Task: Look for space in Nisko, Poland from 6th June, 2023 to 8th June, 2023 for 2 adults in price range Rs.7000 to Rs.12000. Place can be private room with 1  bedroom having 2 beds and 1 bathroom. Property type can be house, flat, guest house. Amenities needed are: wifi. Booking option can be shelf check-in. Required host language is English.
Action: Mouse pressed left at (559, 98)
Screenshot: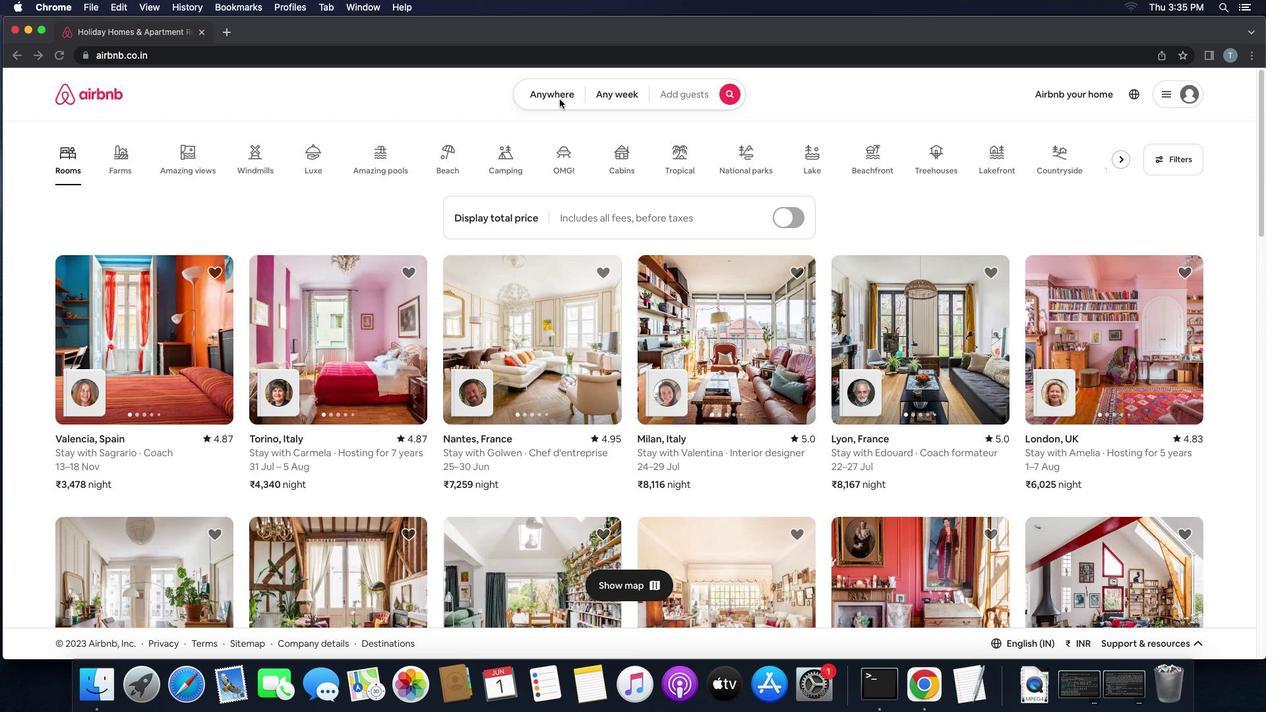 
Action: Mouse pressed left at (559, 98)
Screenshot: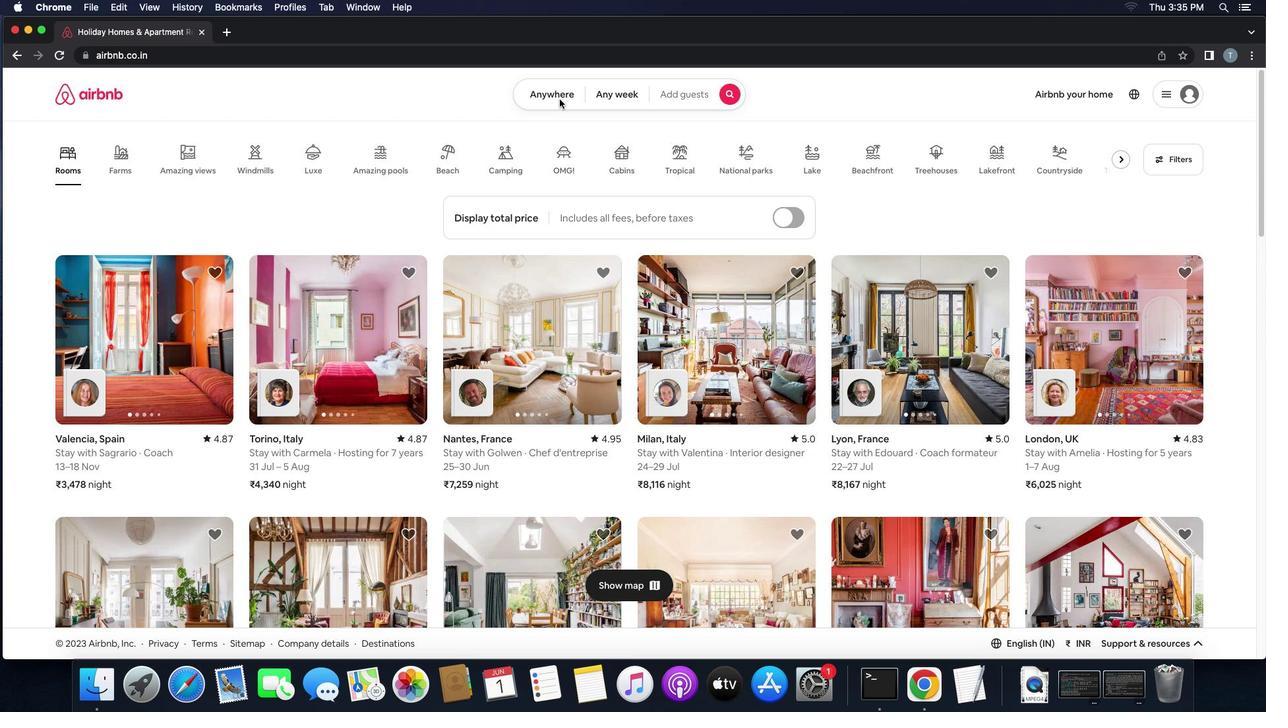 
Action: Mouse moved to (449, 147)
Screenshot: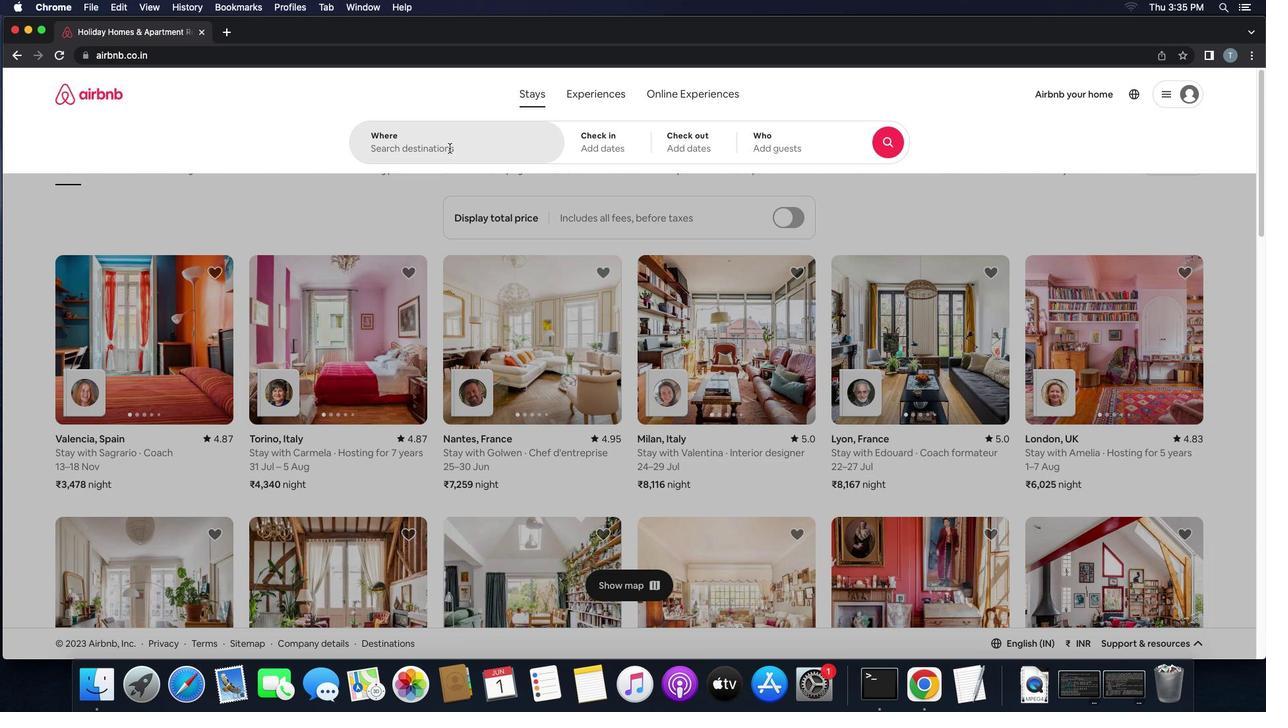 
Action: Mouse pressed left at (449, 147)
Screenshot: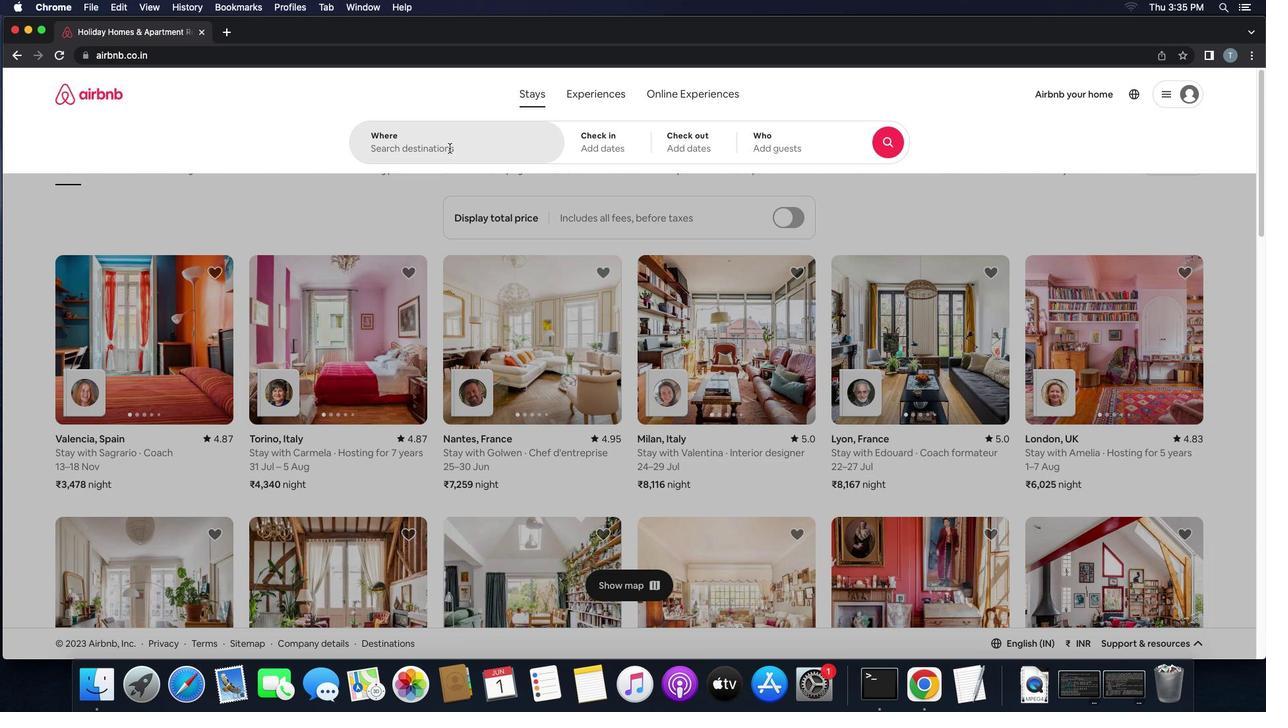 
Action: Key pressed 'n''i''s''k''o'Key.space'p''o''l''a''n''d'
Screenshot: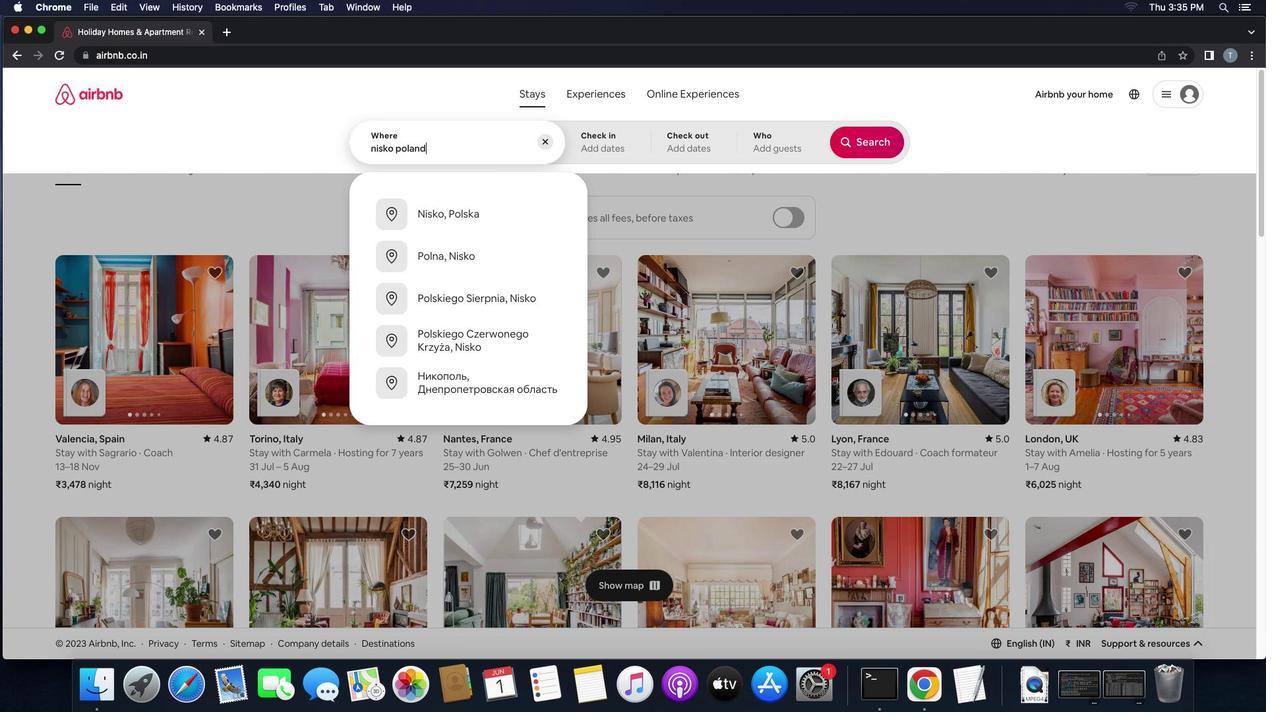 
Action: Mouse moved to (439, 215)
Screenshot: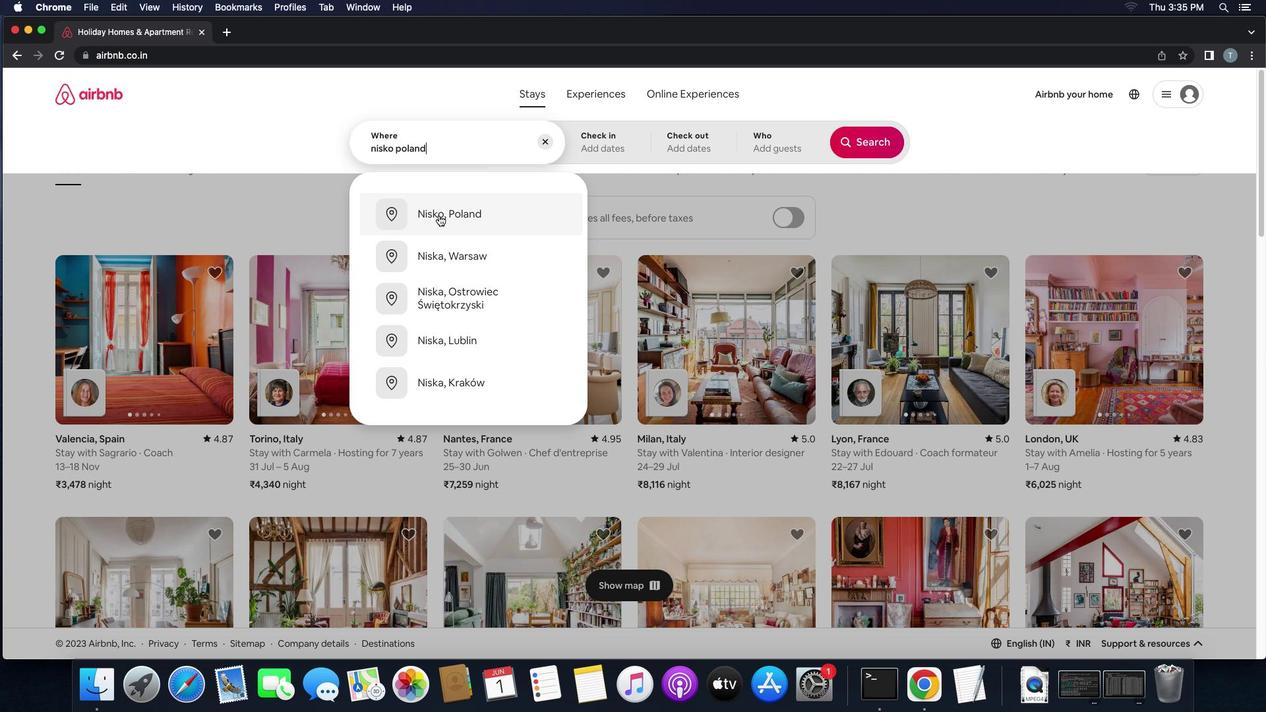 
Action: Mouse pressed left at (439, 215)
Screenshot: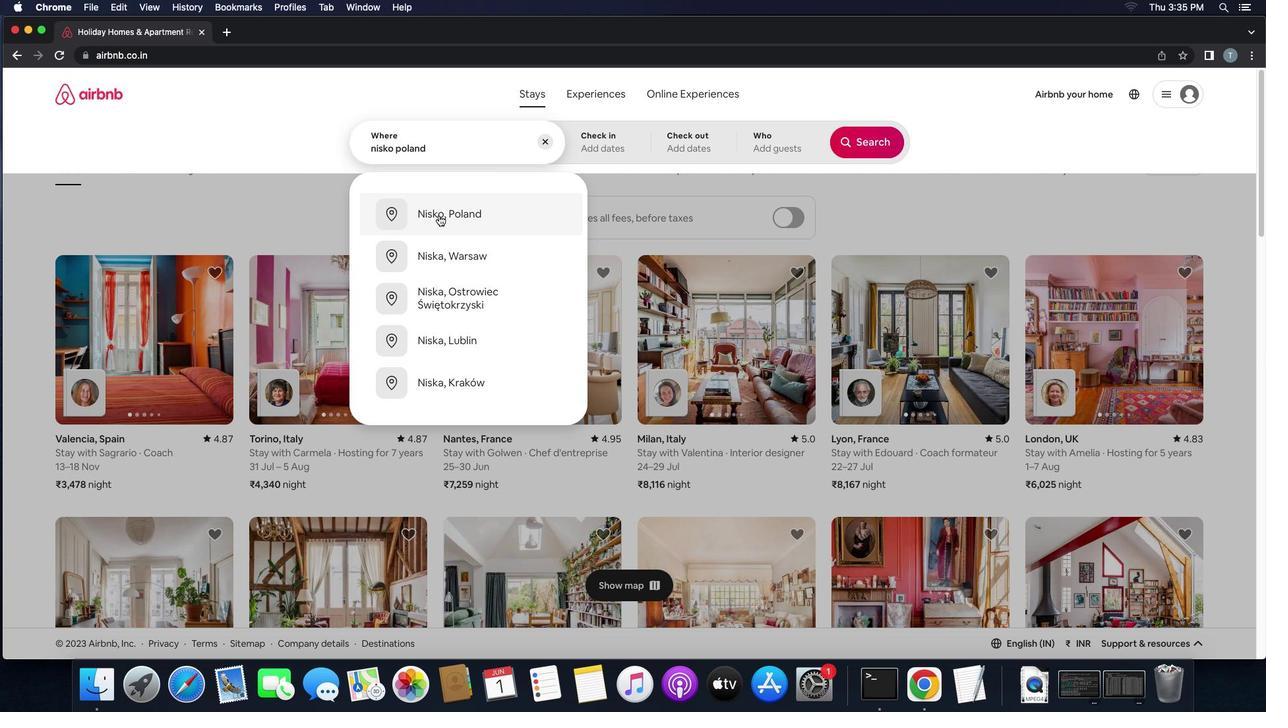 
Action: Mouse moved to (466, 343)
Screenshot: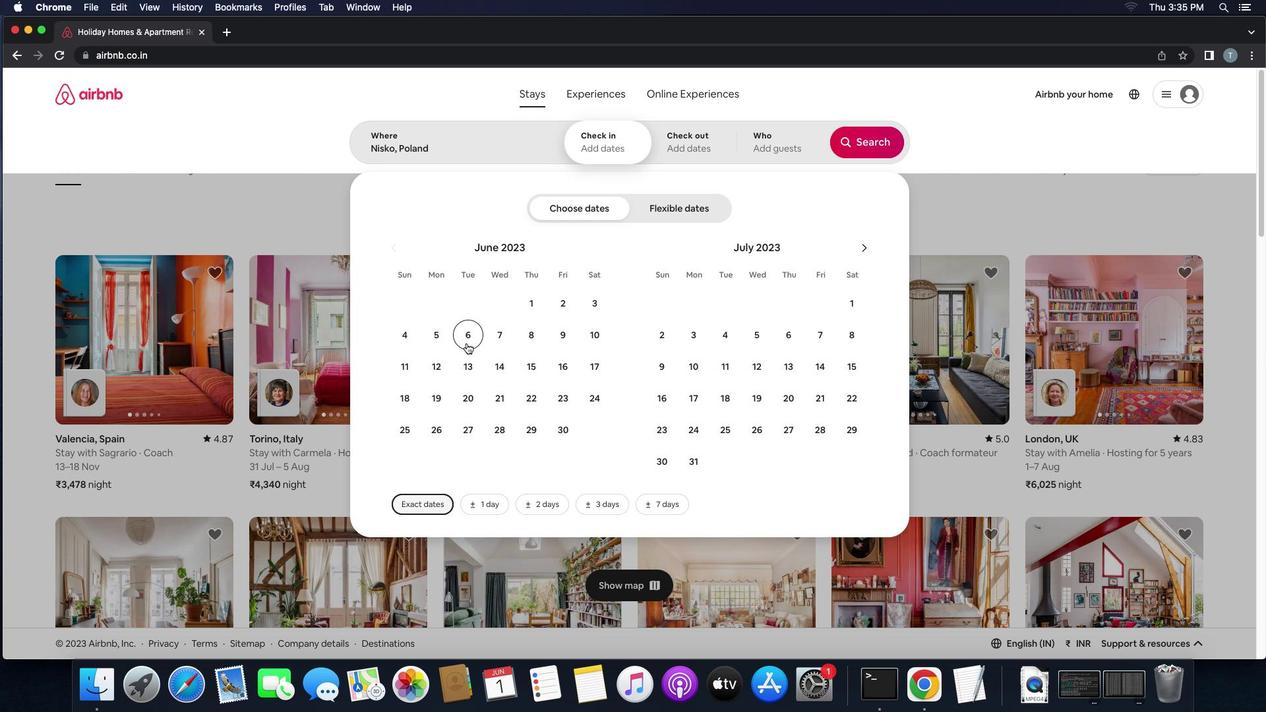 
Action: Mouse pressed left at (466, 343)
Screenshot: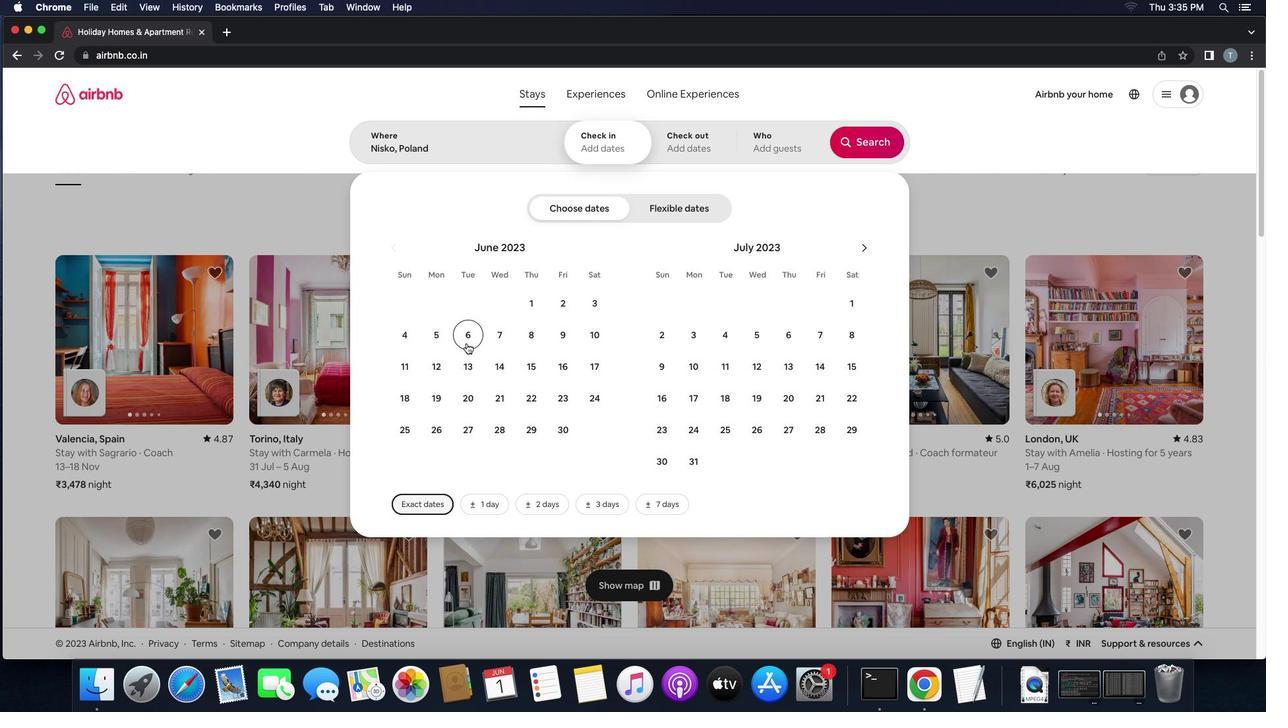 
Action: Mouse moved to (534, 338)
Screenshot: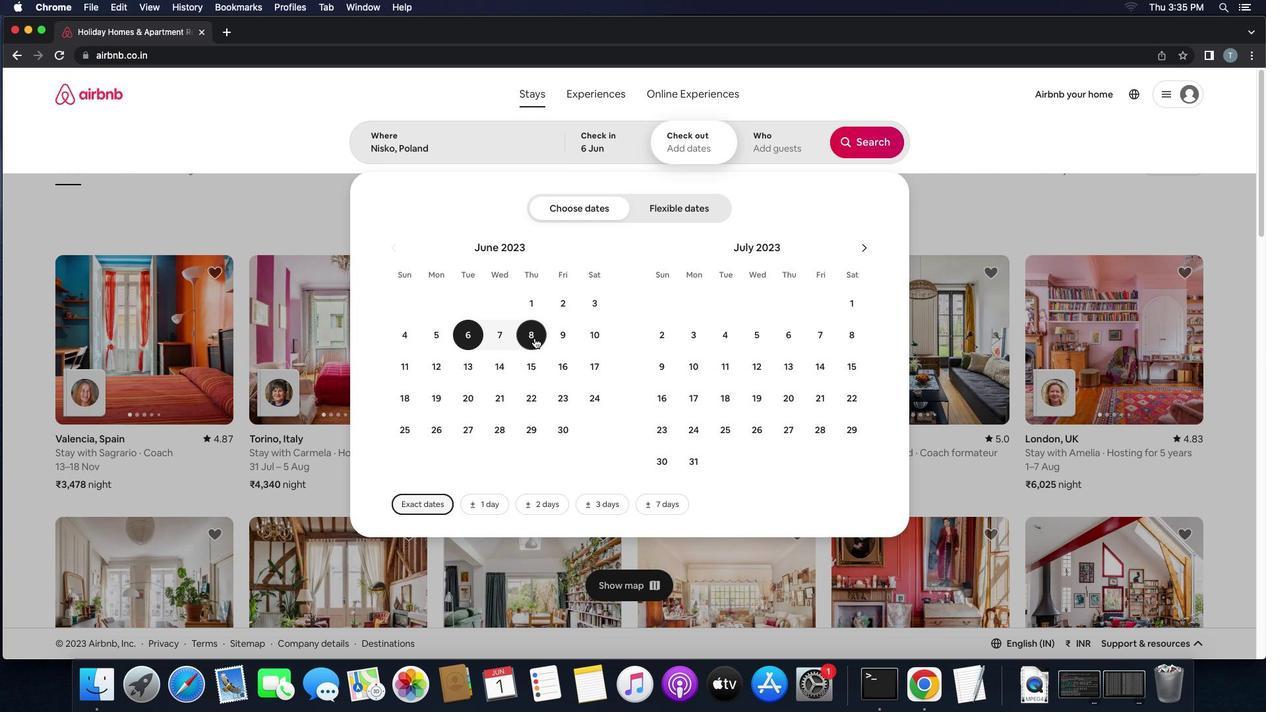 
Action: Mouse pressed left at (534, 338)
Screenshot: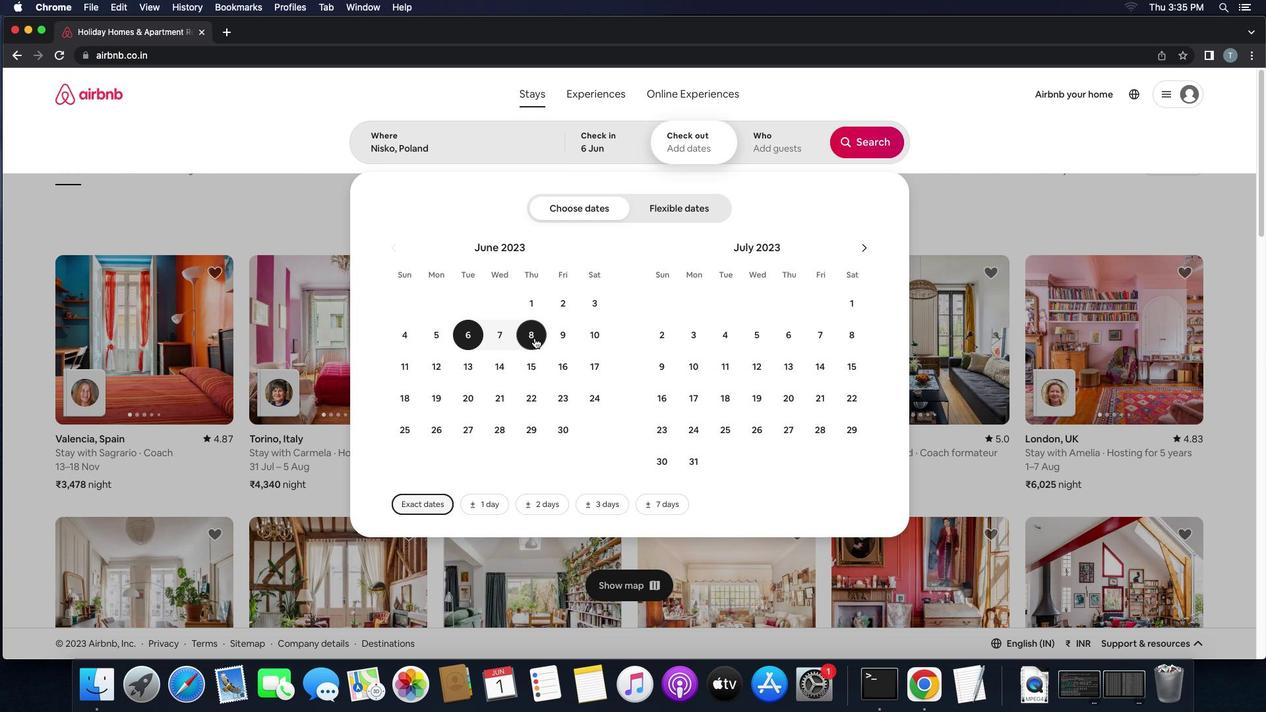 
Action: Mouse moved to (768, 150)
Screenshot: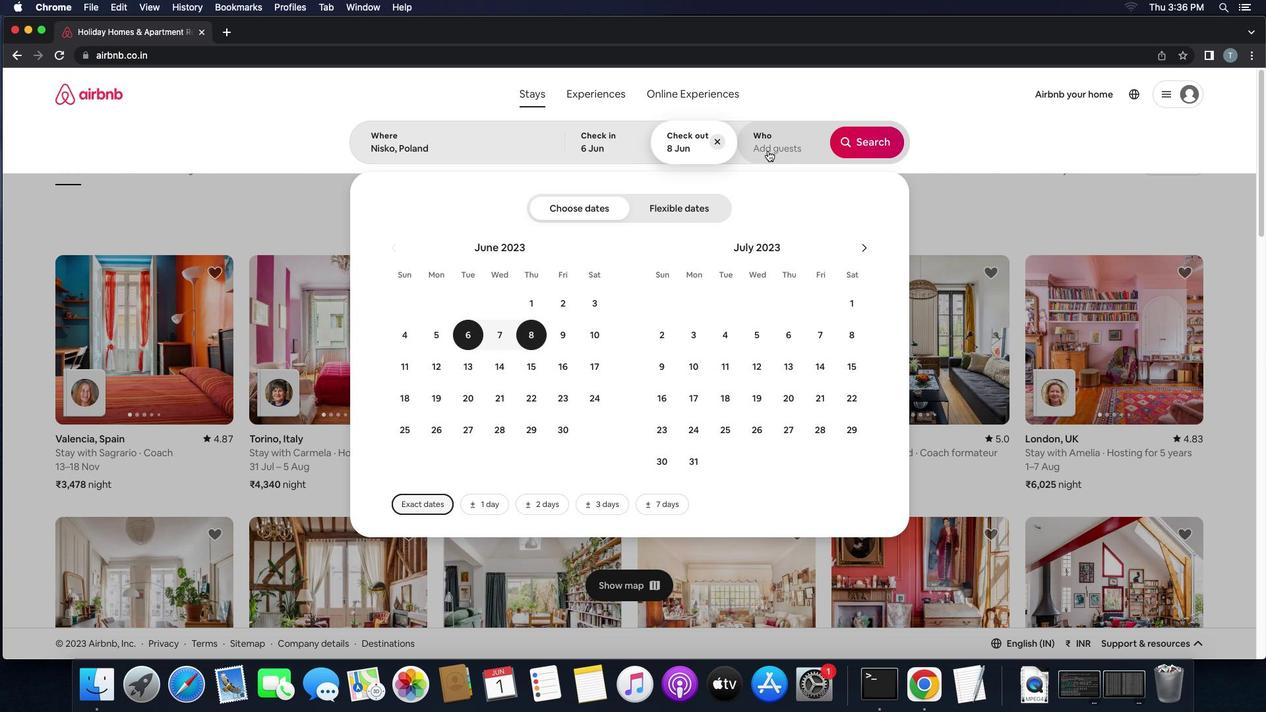 
Action: Mouse pressed left at (768, 150)
Screenshot: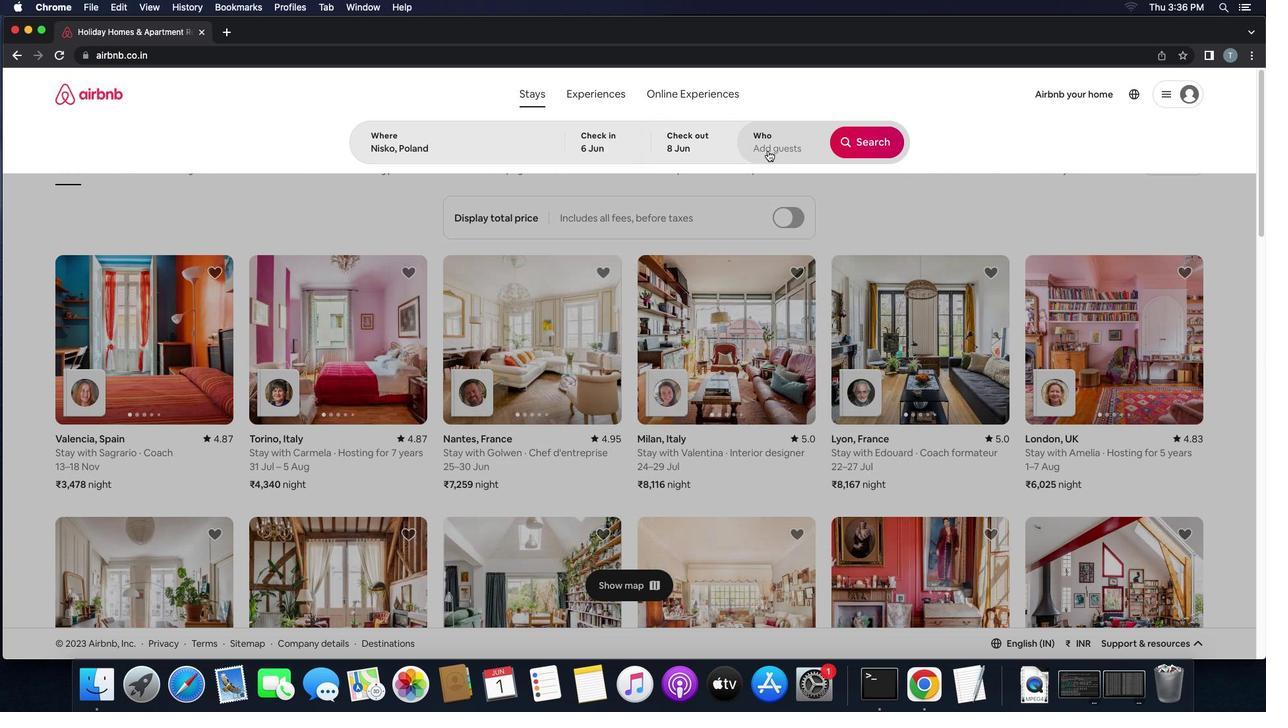 
Action: Mouse moved to (865, 215)
Screenshot: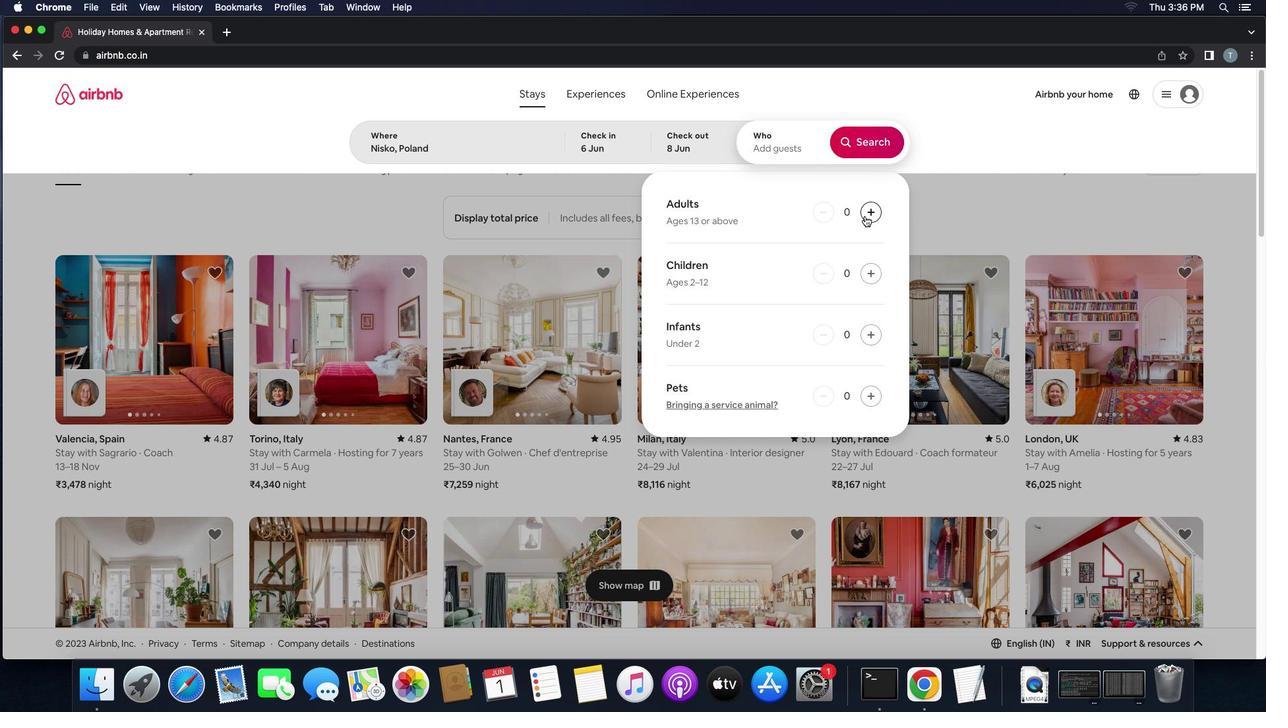 
Action: Mouse pressed left at (865, 215)
Screenshot: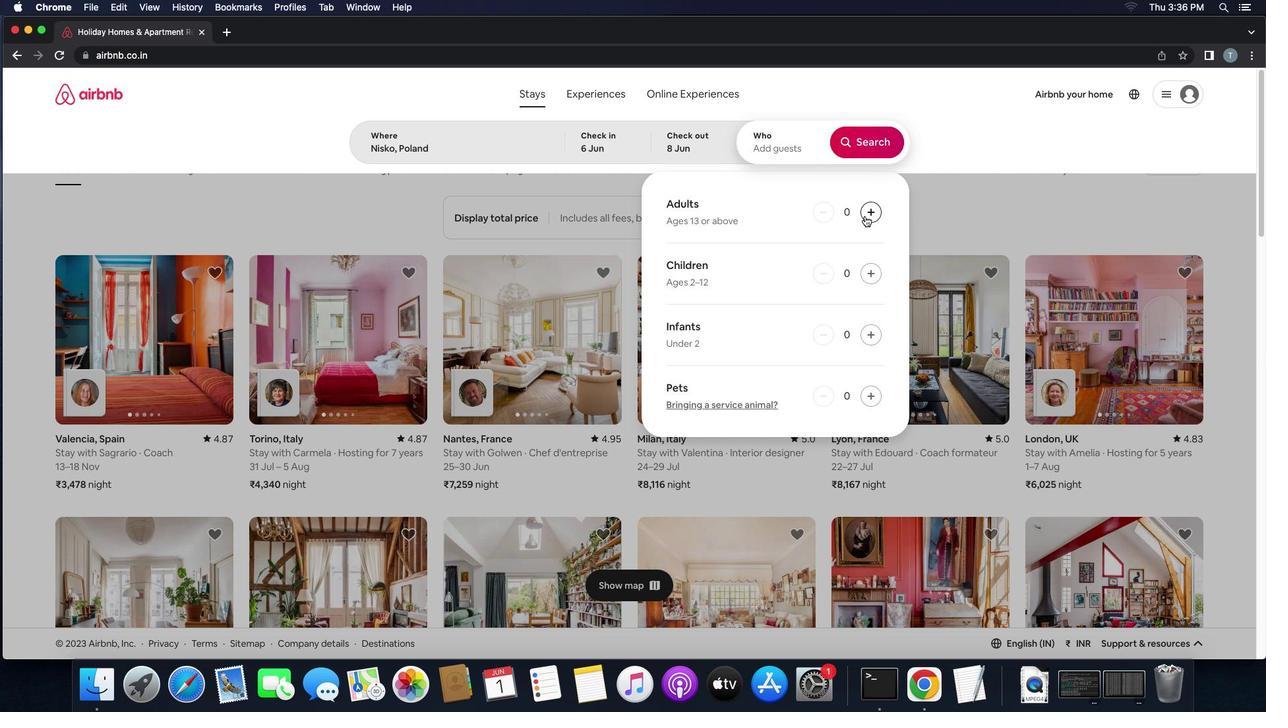 
Action: Mouse pressed left at (865, 215)
Screenshot: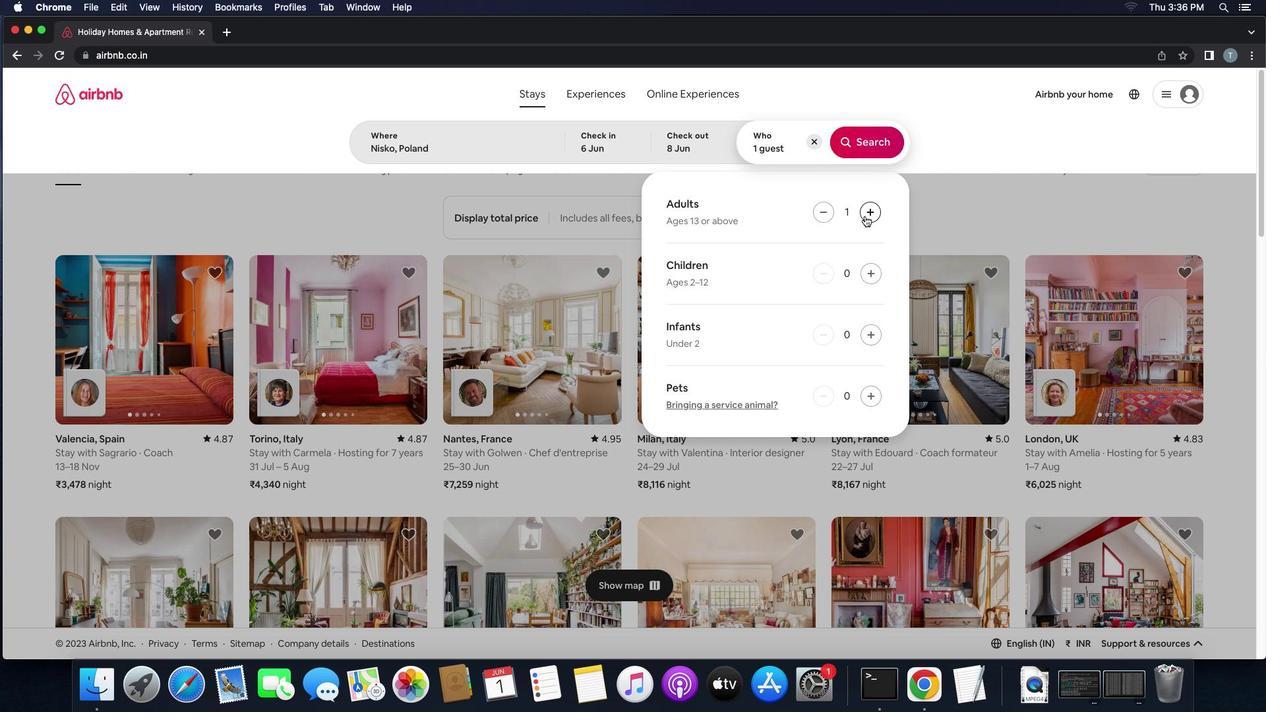 
Action: Mouse moved to (872, 149)
Screenshot: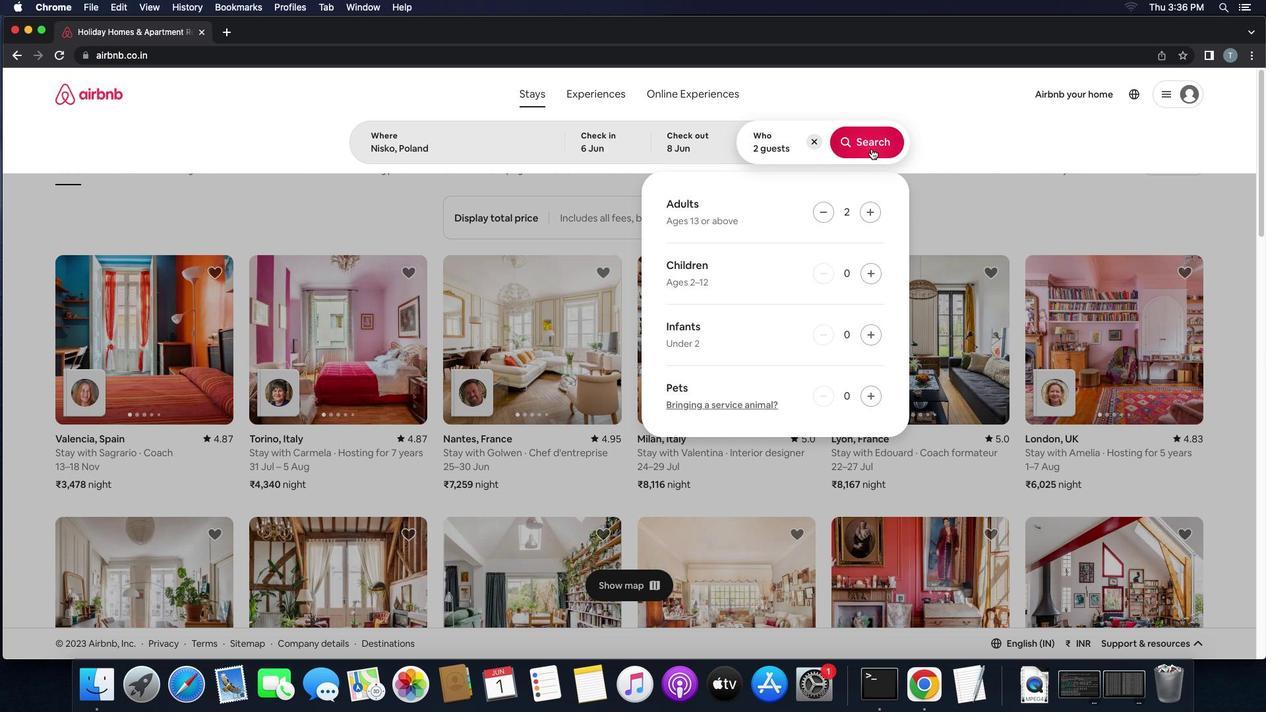 
Action: Mouse pressed left at (872, 149)
Screenshot: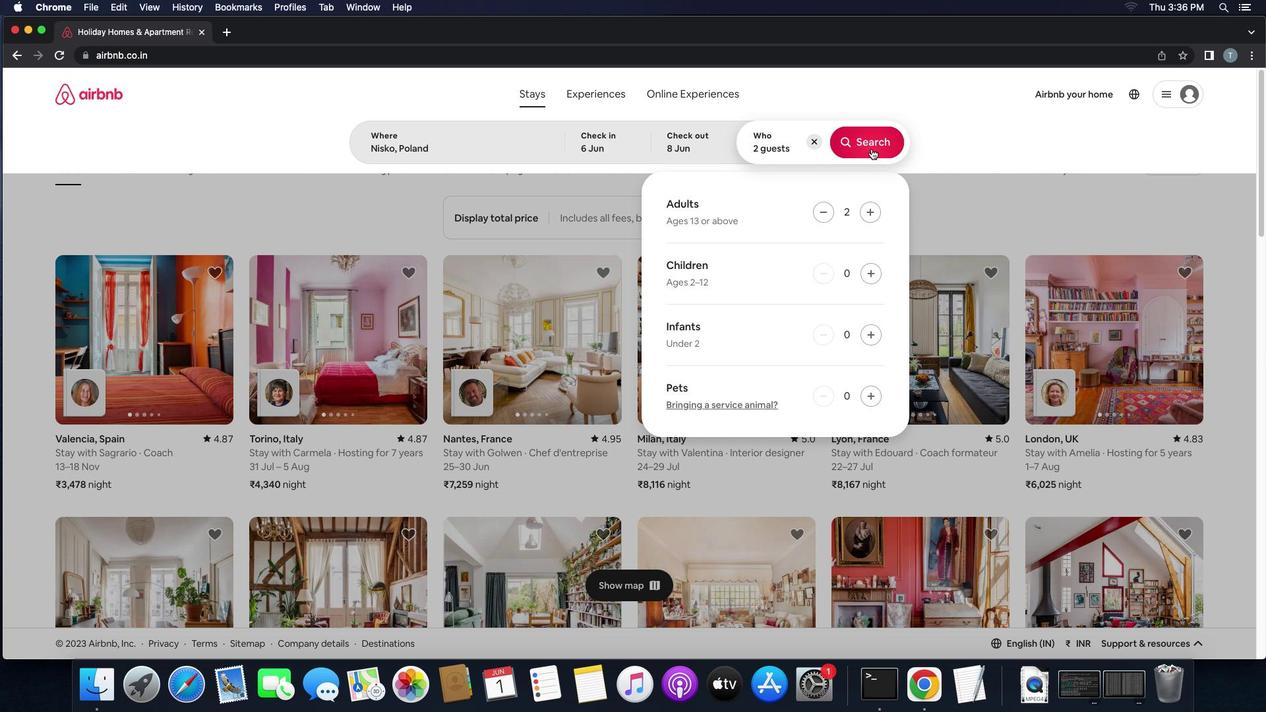 
Action: Mouse moved to (1195, 147)
Screenshot: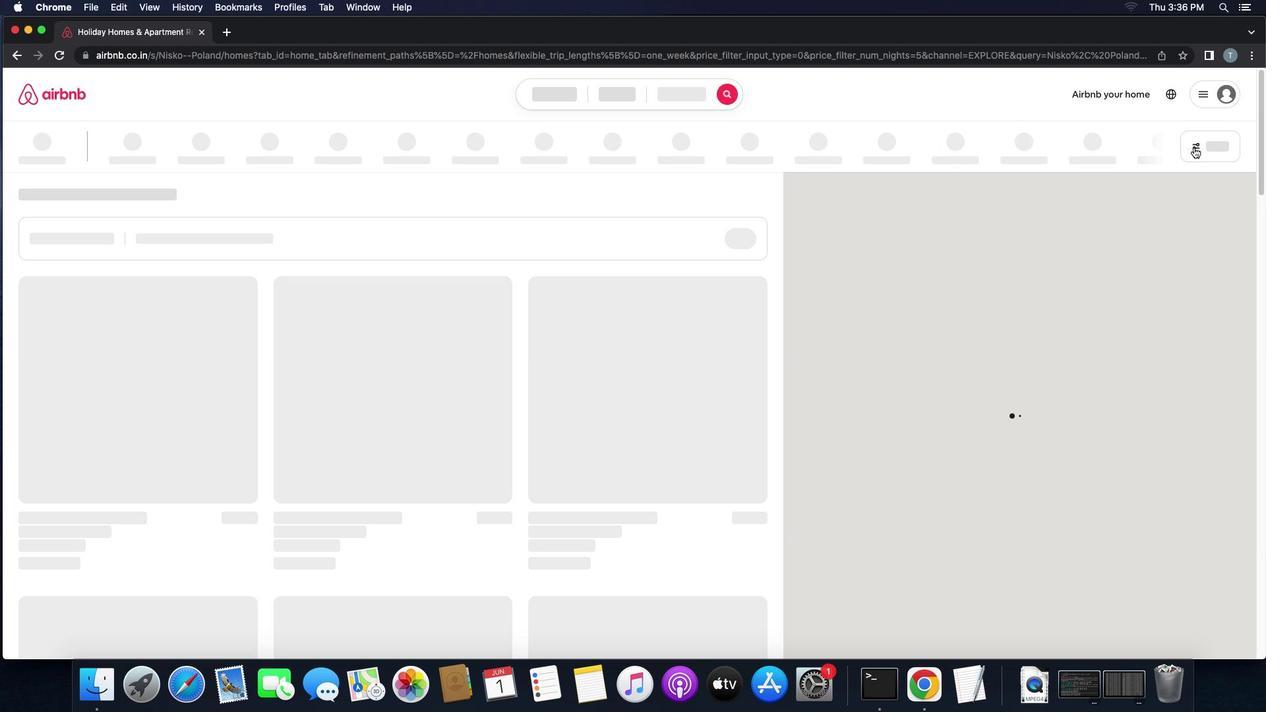 
Action: Mouse pressed left at (1195, 147)
Screenshot: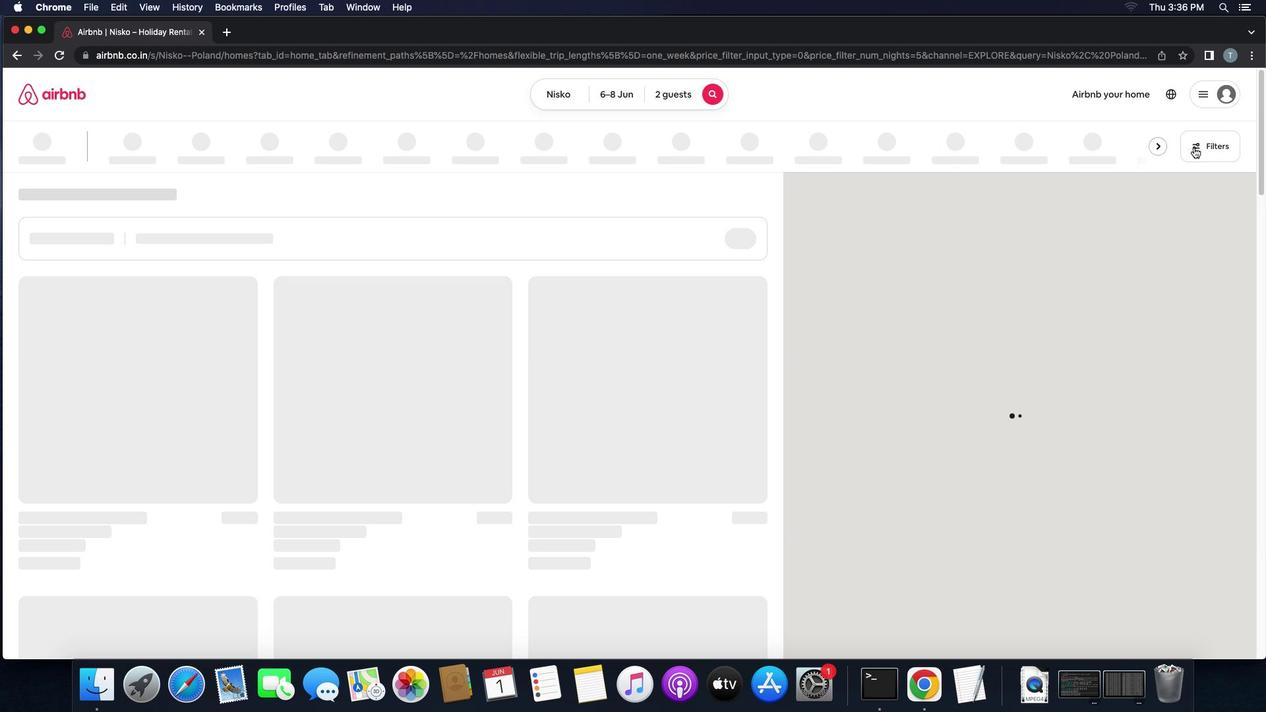 
Action: Mouse moved to (488, 460)
Screenshot: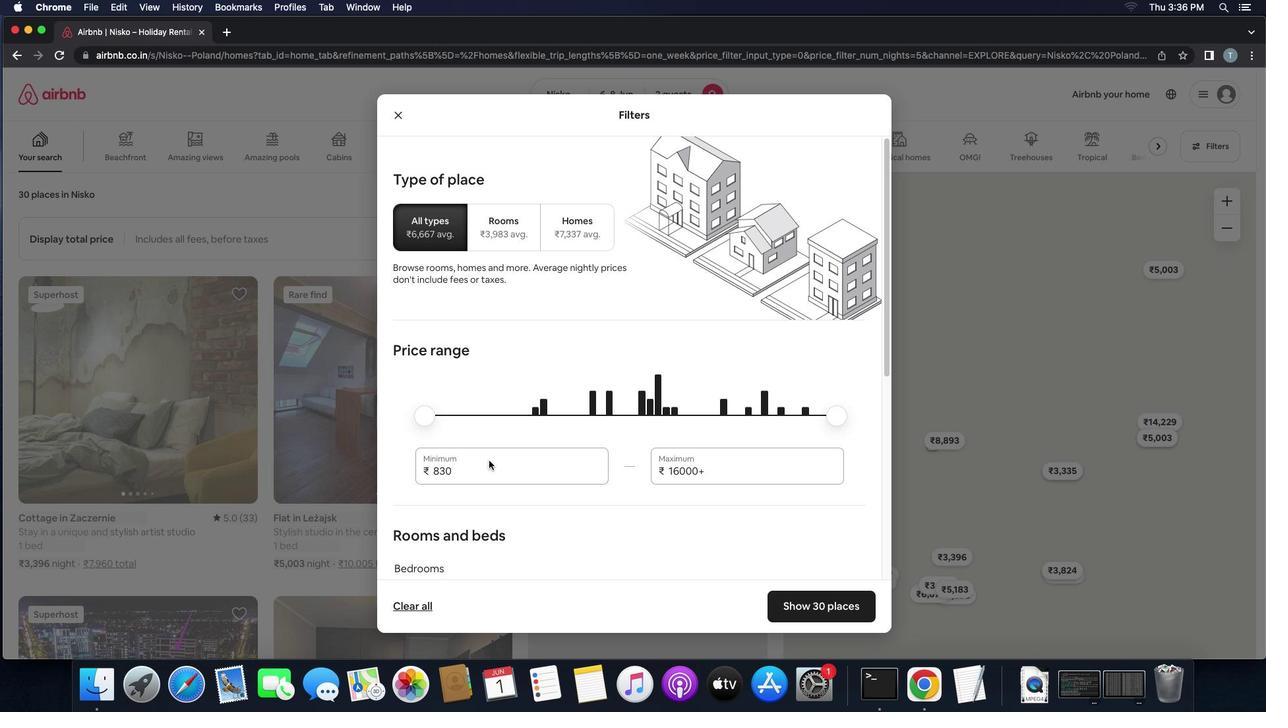 
Action: Mouse pressed left at (488, 460)
Screenshot: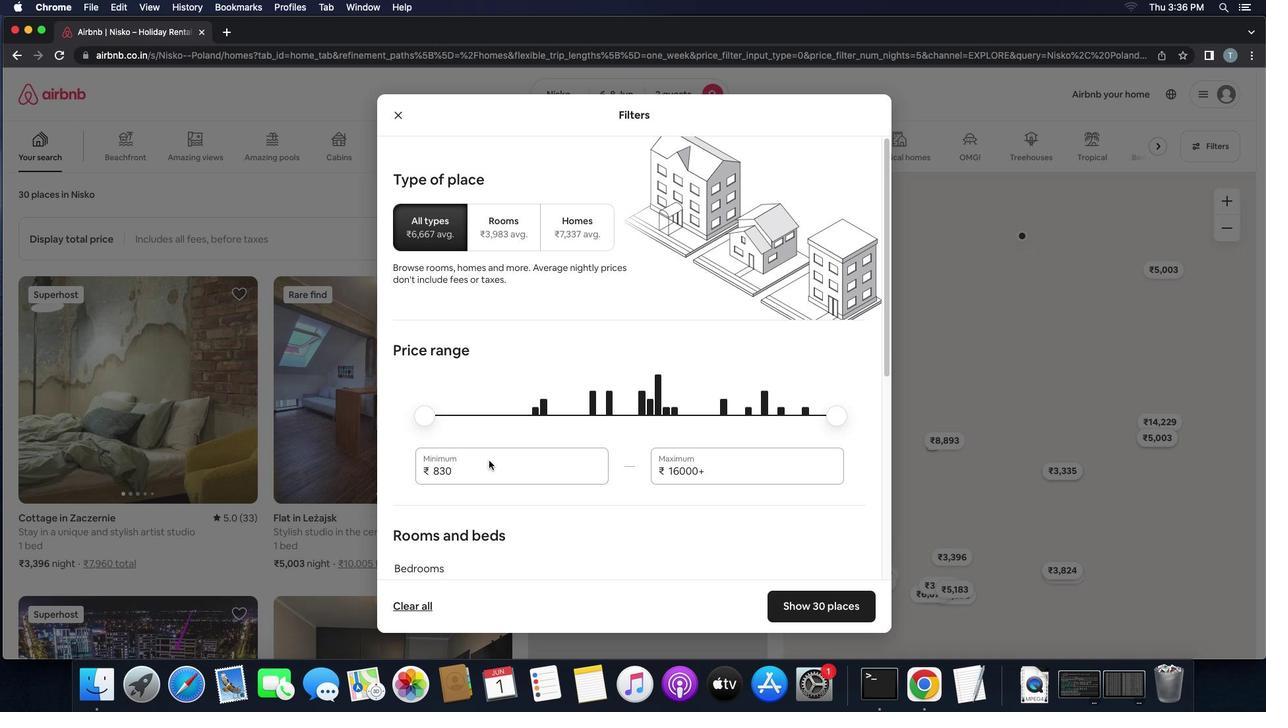 
Action: Mouse moved to (484, 469)
Screenshot: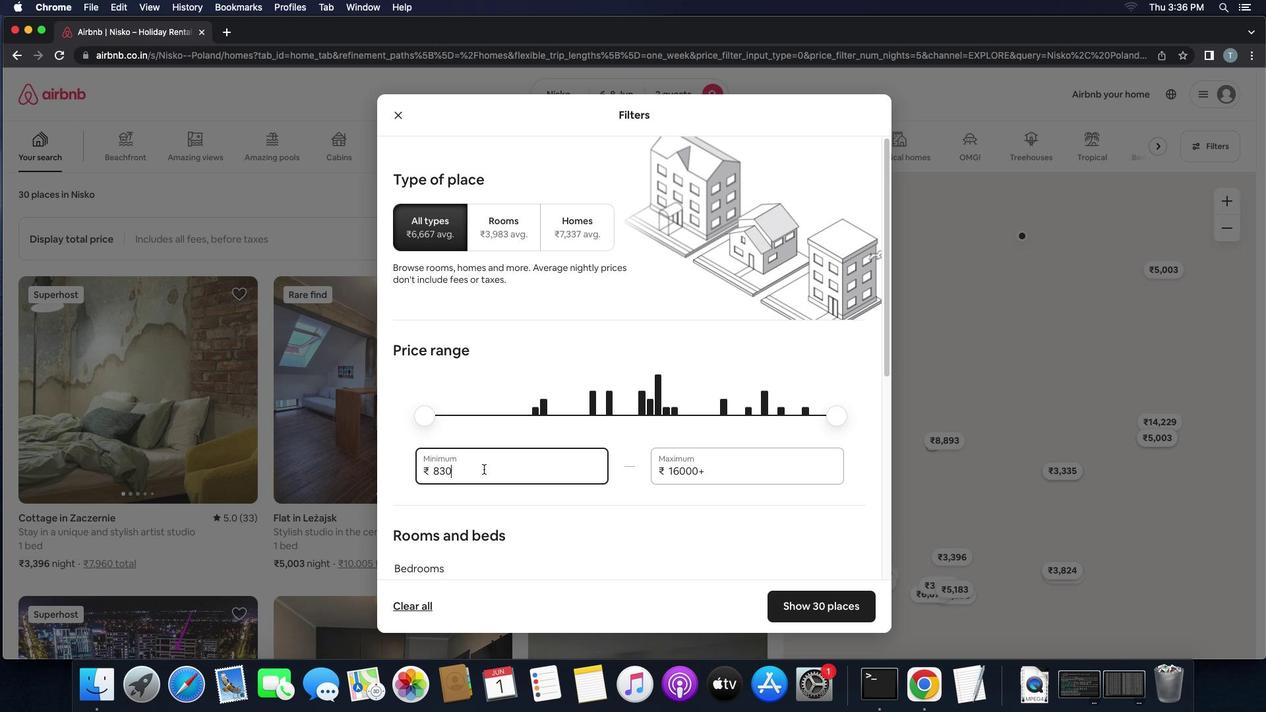 
Action: Key pressed Key.backspaceKey.backspaceKey.backspaceKey.backspace'7''0''0''0'
Screenshot: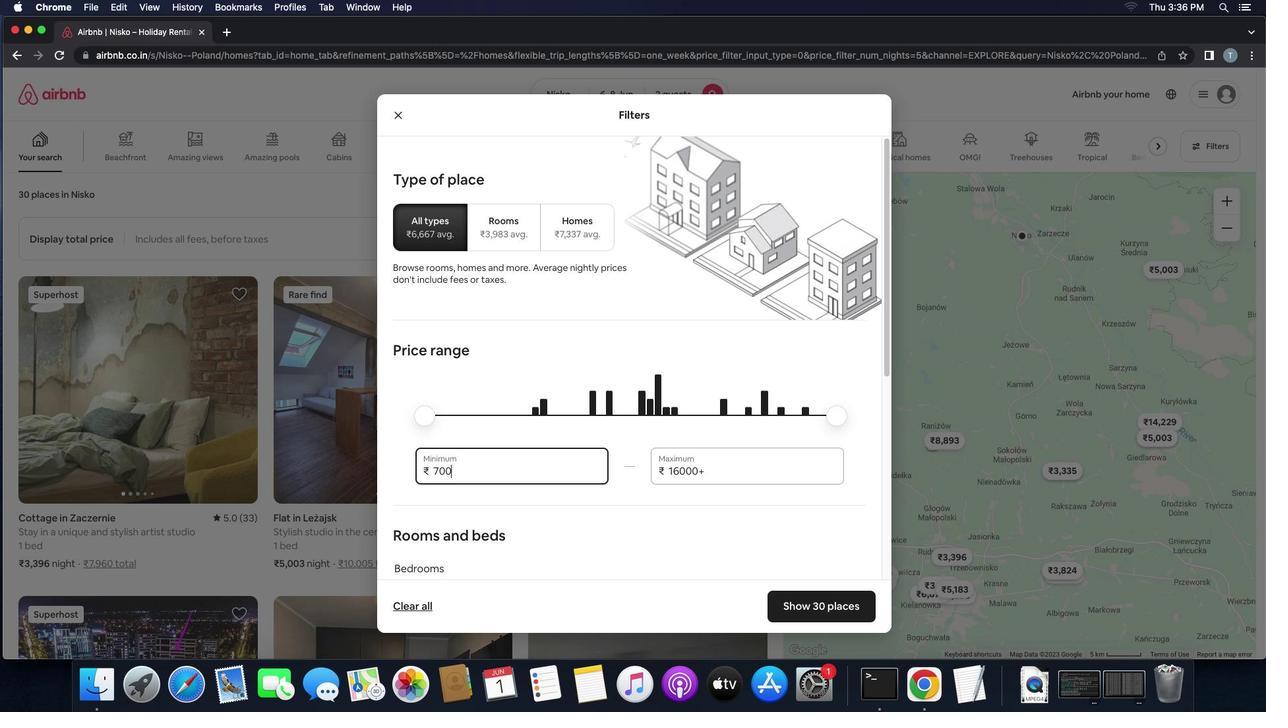 
Action: Mouse moved to (719, 475)
Screenshot: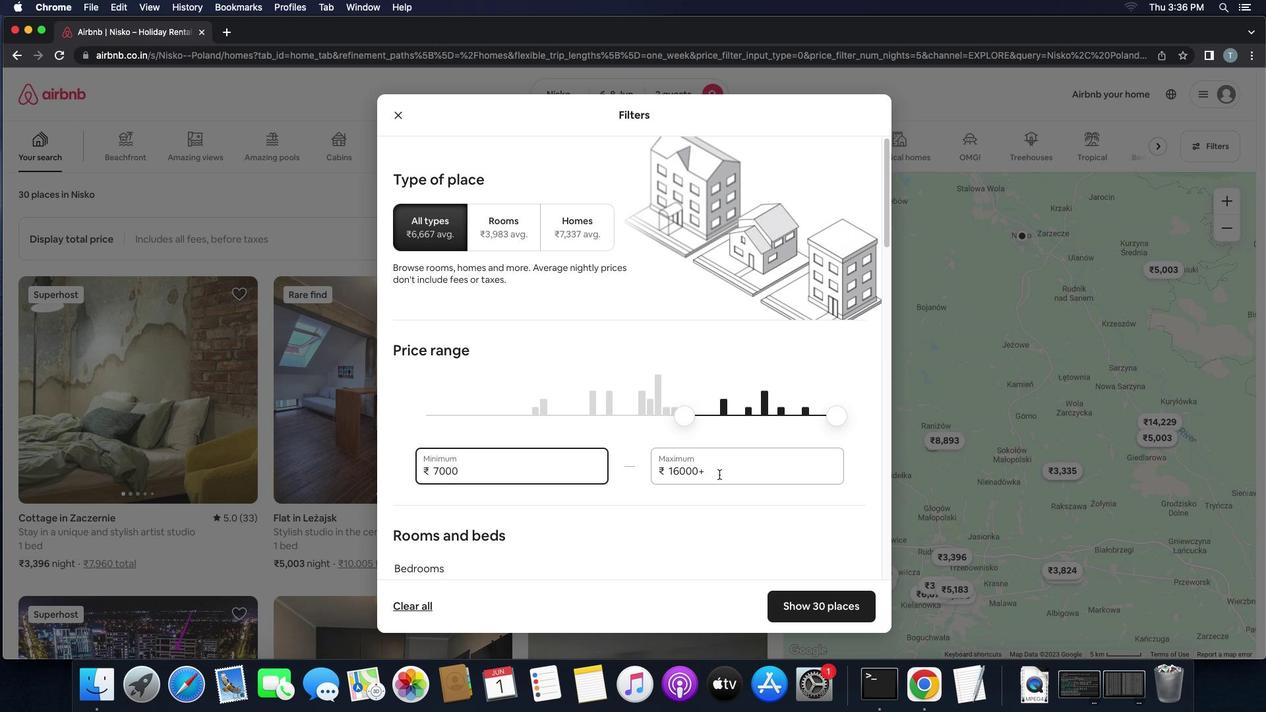 
Action: Mouse pressed left at (719, 475)
Screenshot: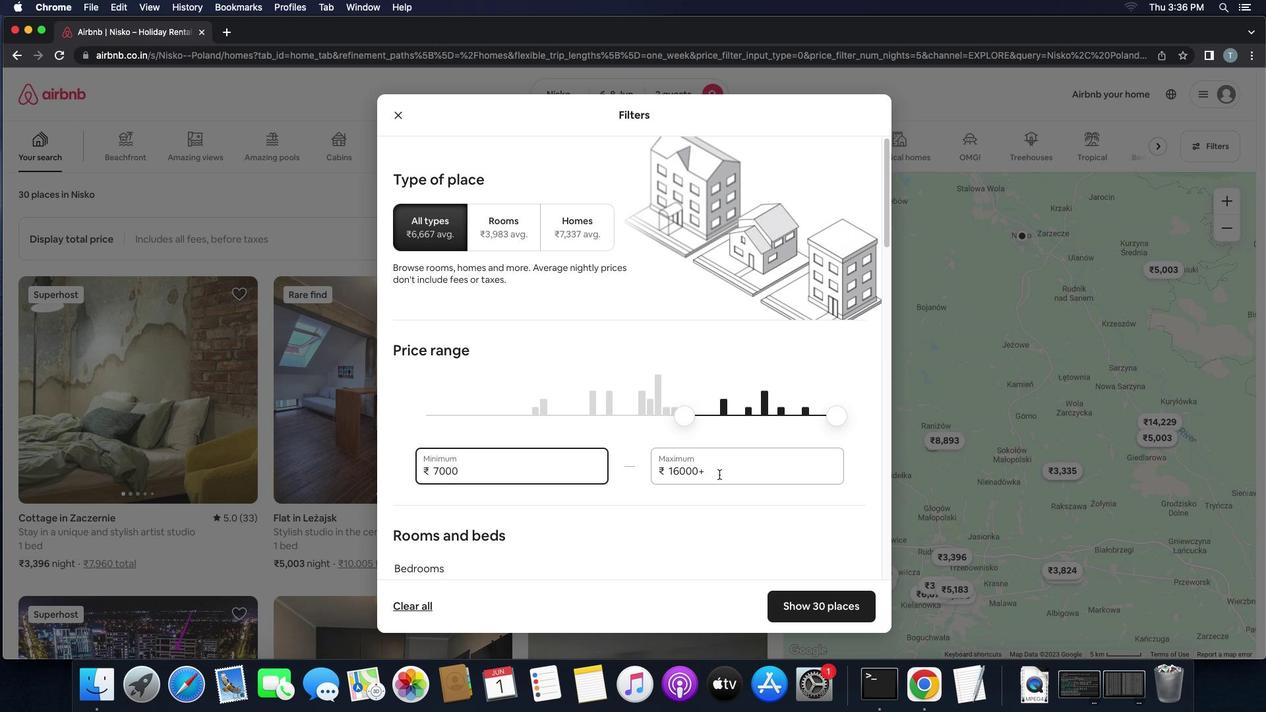 
Action: Mouse moved to (719, 469)
Screenshot: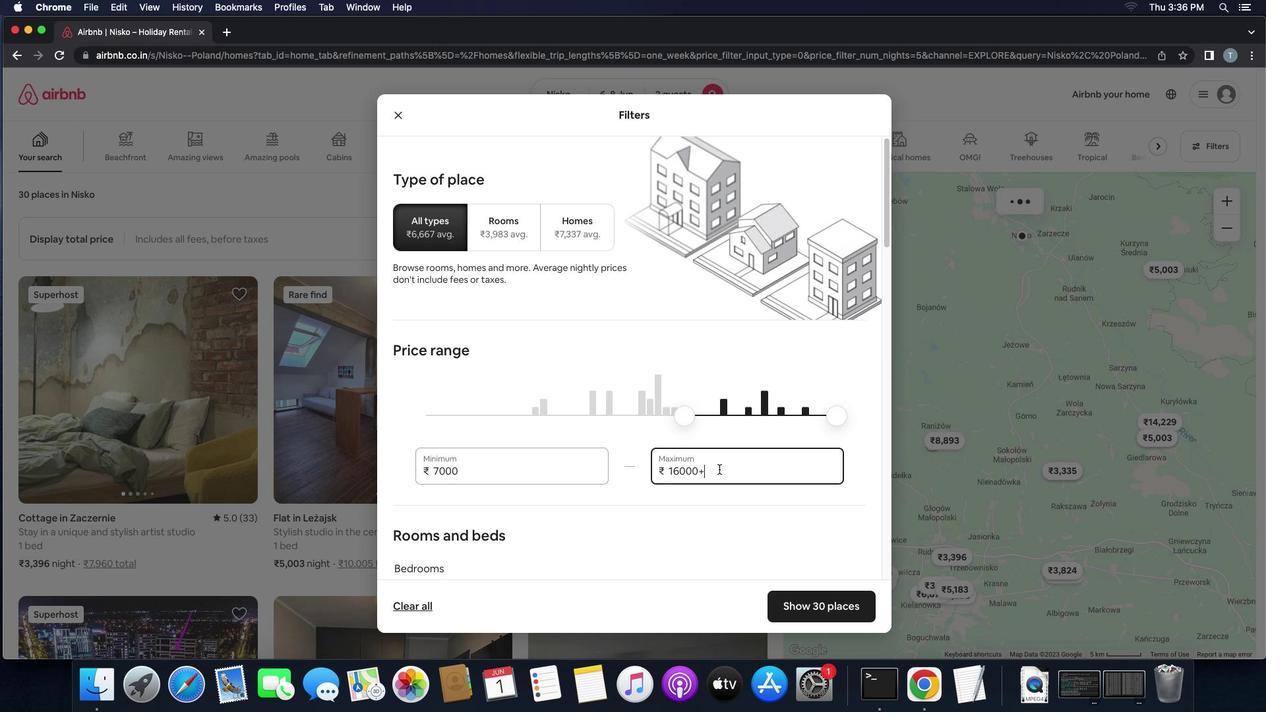 
Action: Key pressed Key.backspaceKey.backspaceKey.backspaceKey.backspaceKey.backspaceKey.backspace'1''2''0''0''0'
Screenshot: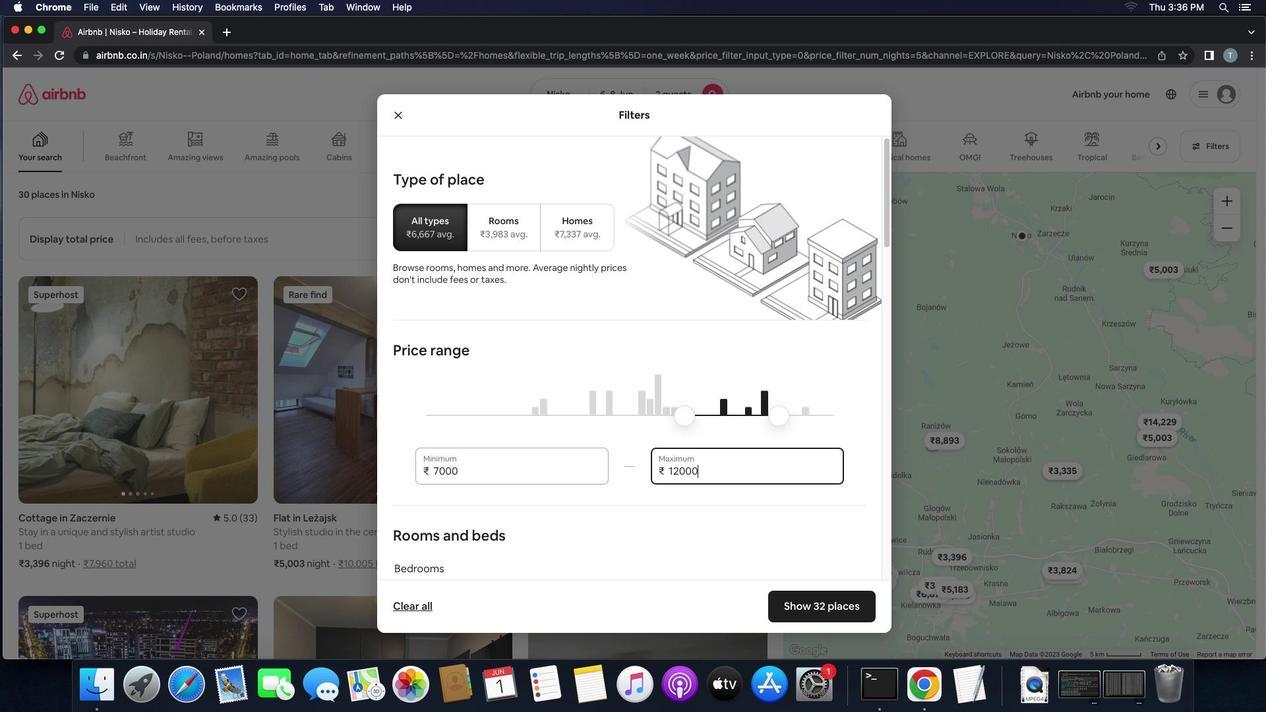 
Action: Mouse moved to (653, 453)
Screenshot: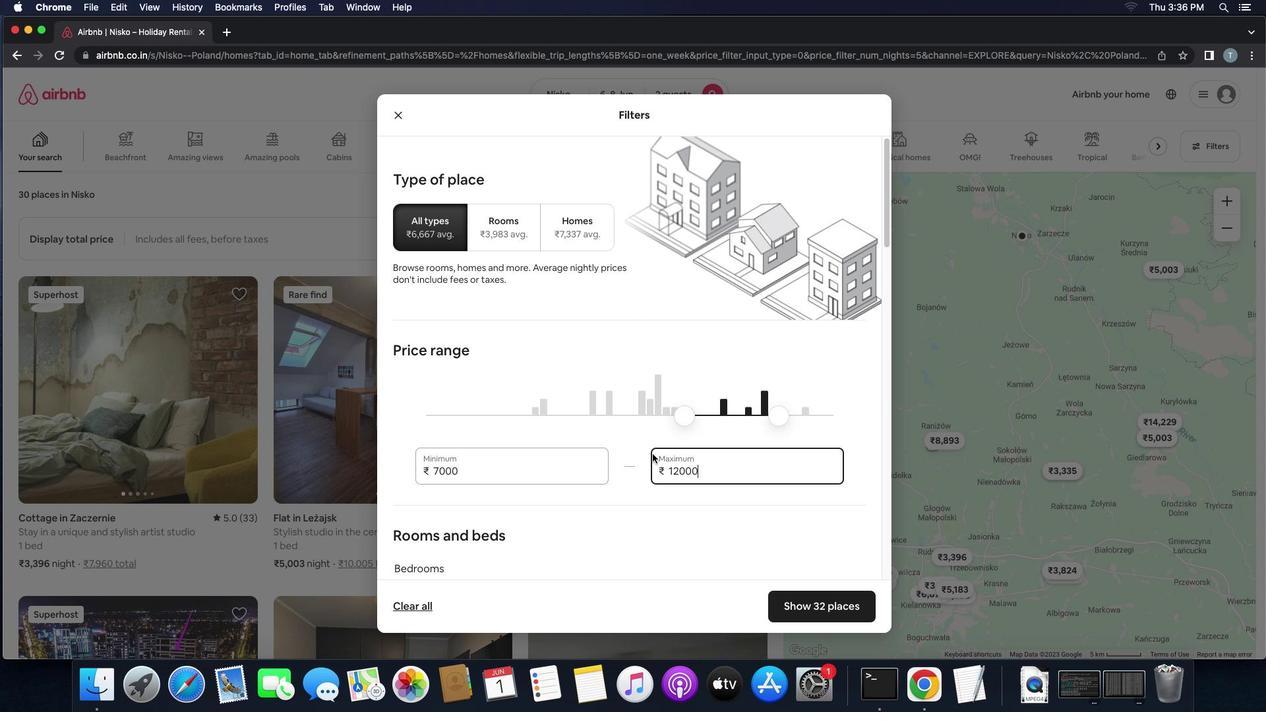 
Action: Mouse scrolled (653, 453) with delta (0, 0)
Screenshot: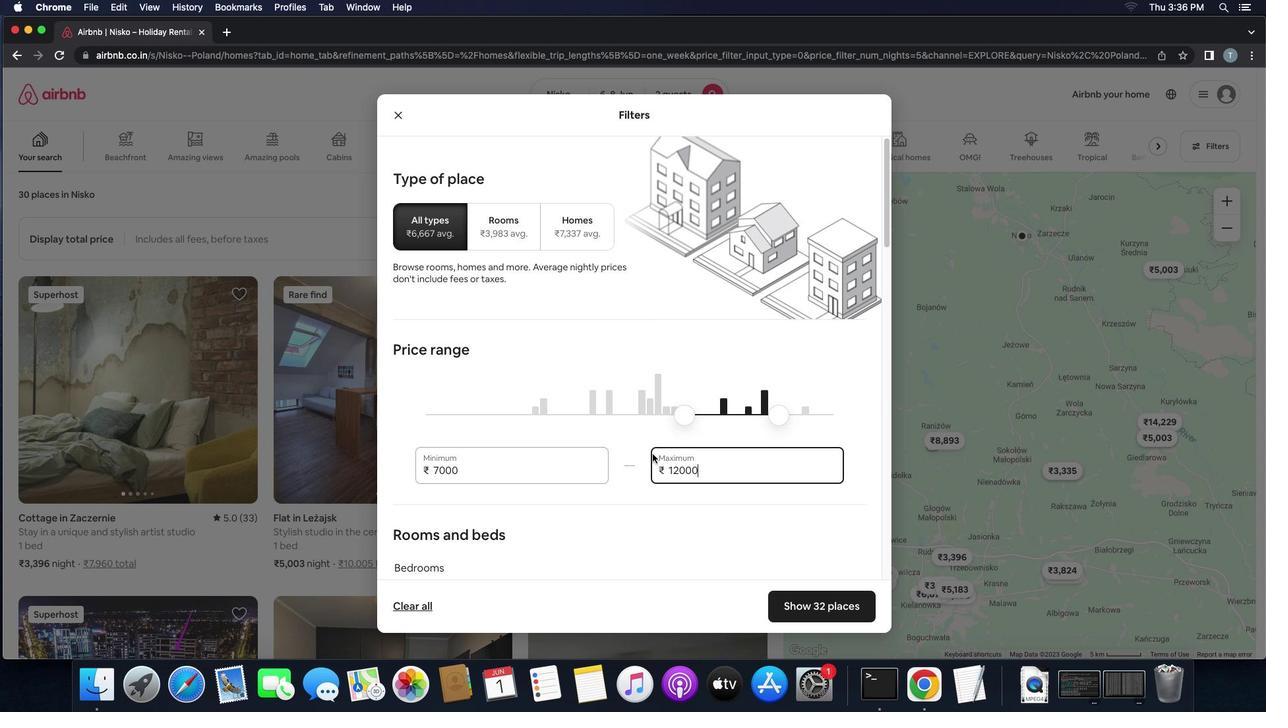 
Action: Mouse scrolled (653, 453) with delta (0, 0)
Screenshot: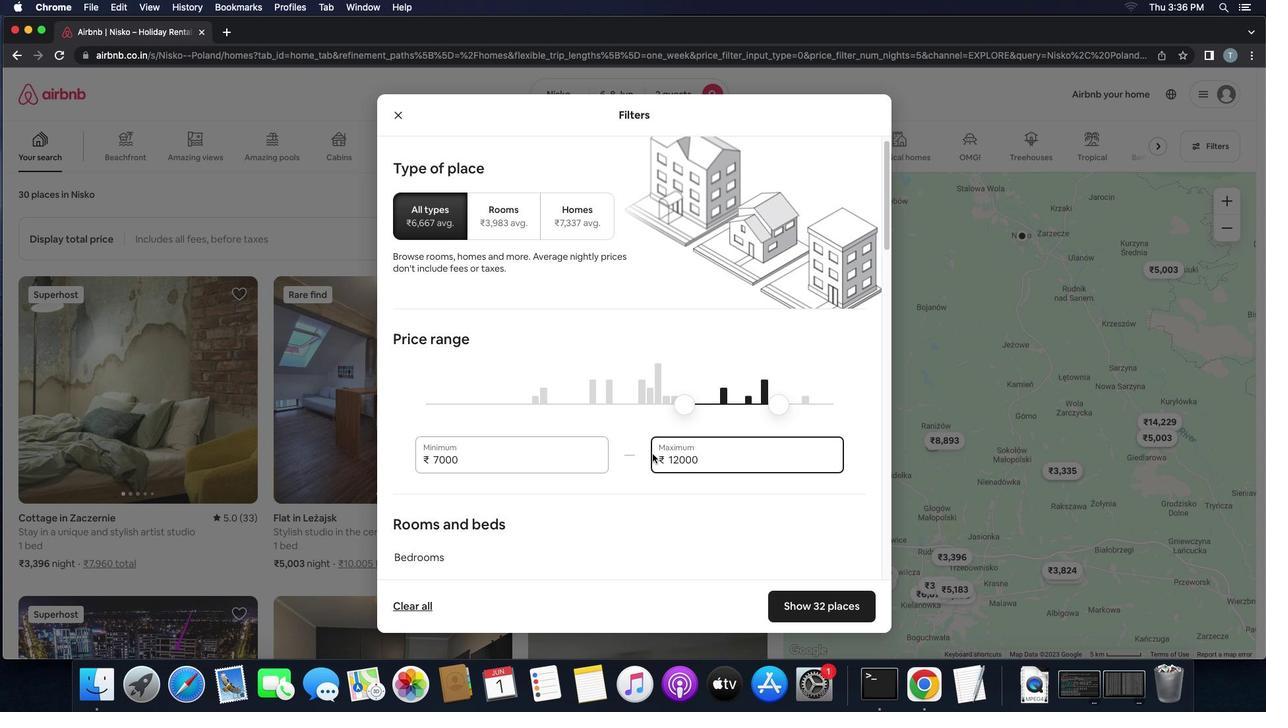 
Action: Mouse scrolled (653, 453) with delta (0, -1)
Screenshot: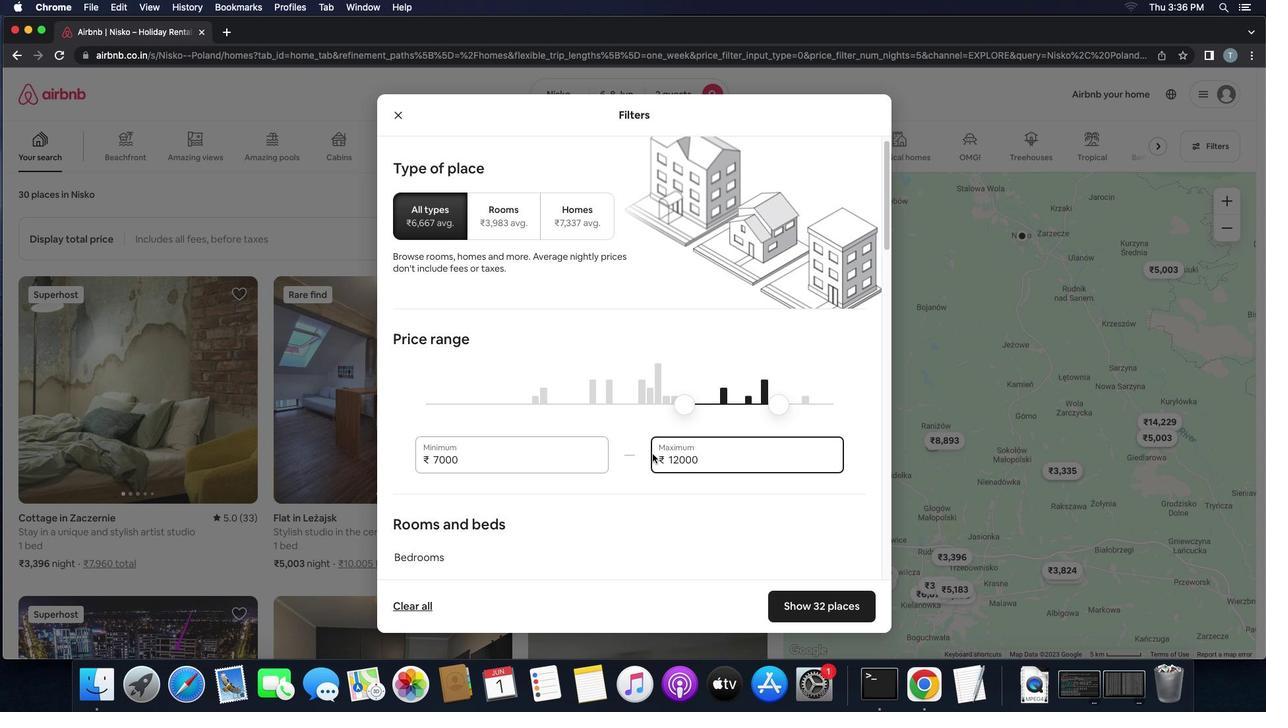 
Action: Mouse scrolled (653, 453) with delta (0, -1)
Screenshot: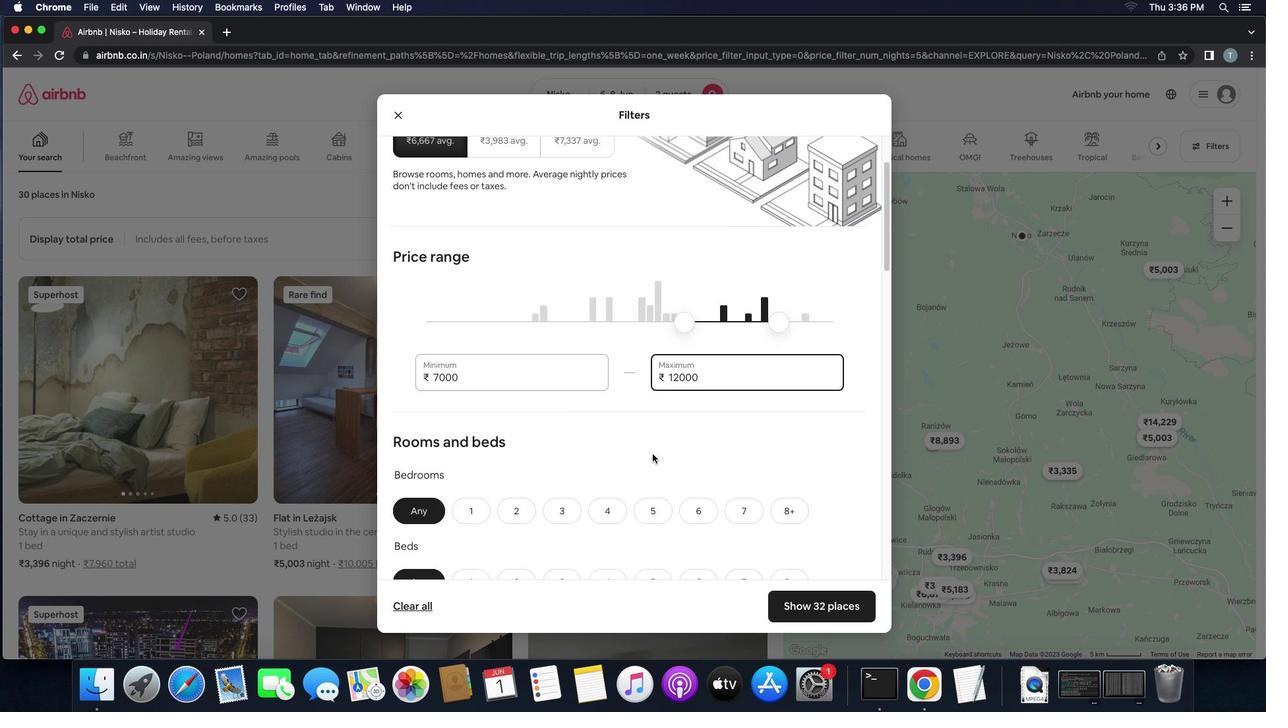 
Action: Mouse scrolled (653, 453) with delta (0, 0)
Screenshot: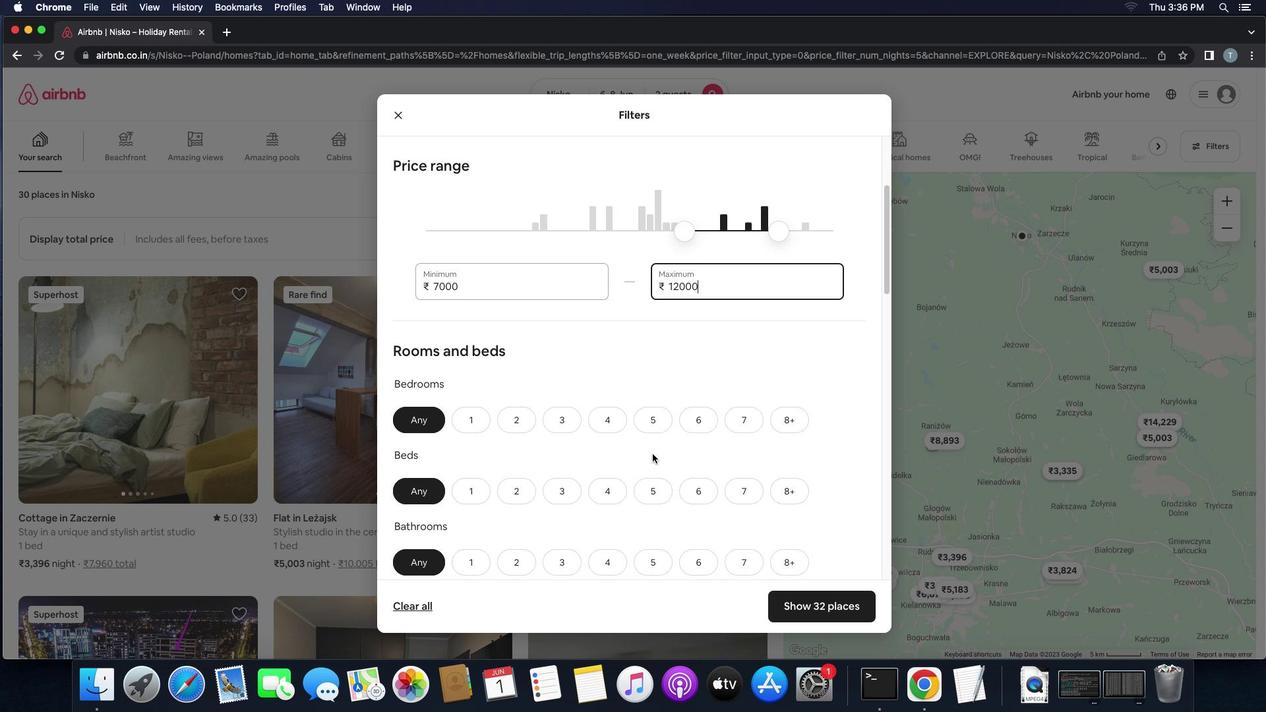 
Action: Mouse scrolled (653, 453) with delta (0, 0)
Screenshot: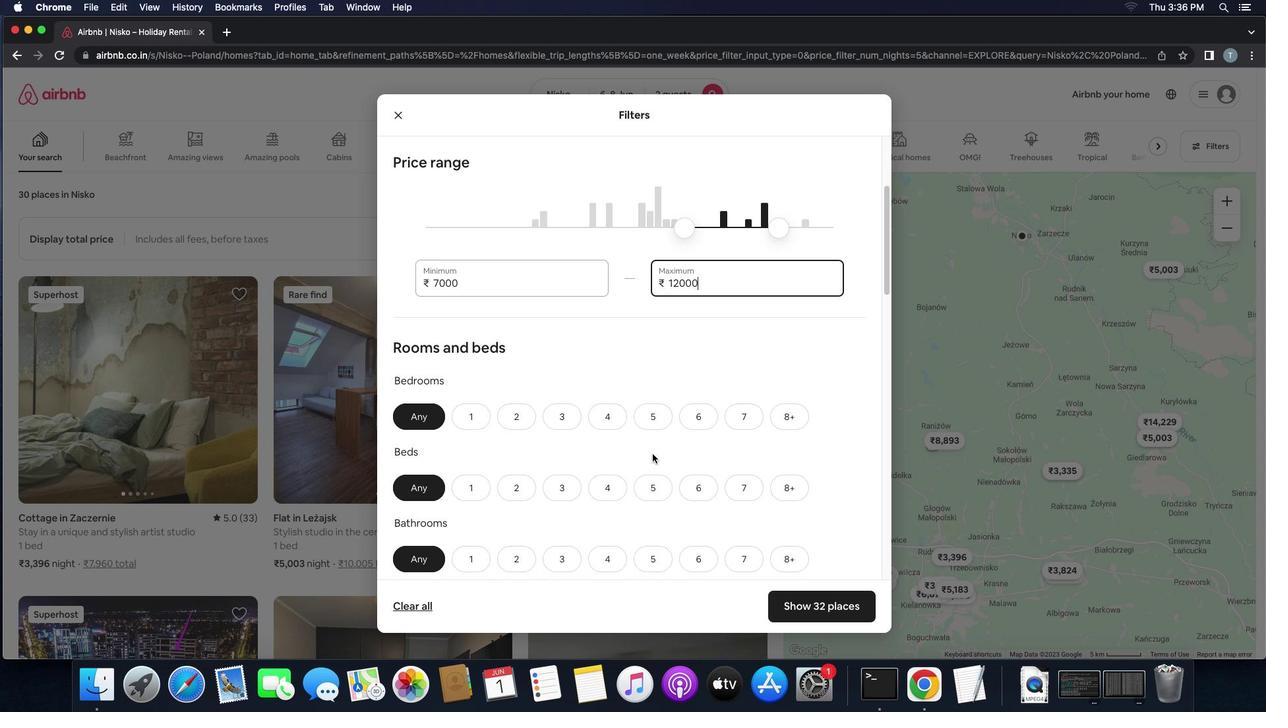 
Action: Mouse scrolled (653, 453) with delta (0, 0)
Screenshot: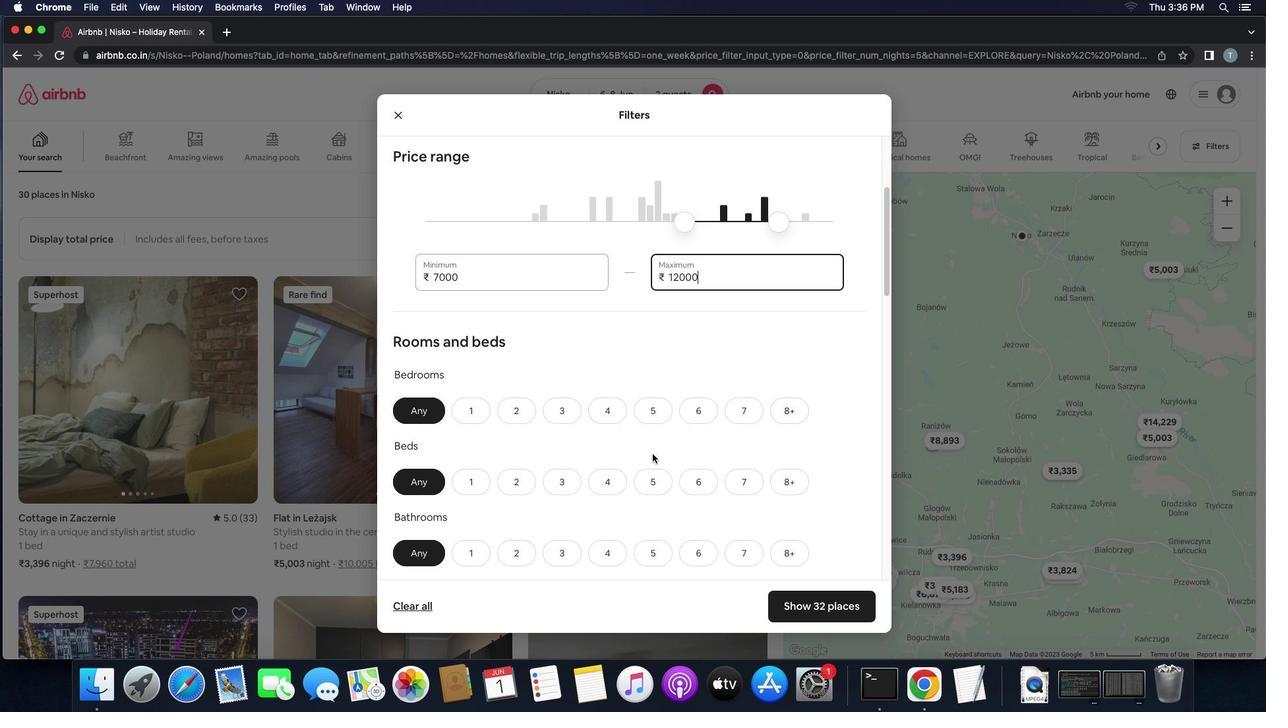 
Action: Mouse scrolled (653, 453) with delta (0, 0)
Screenshot: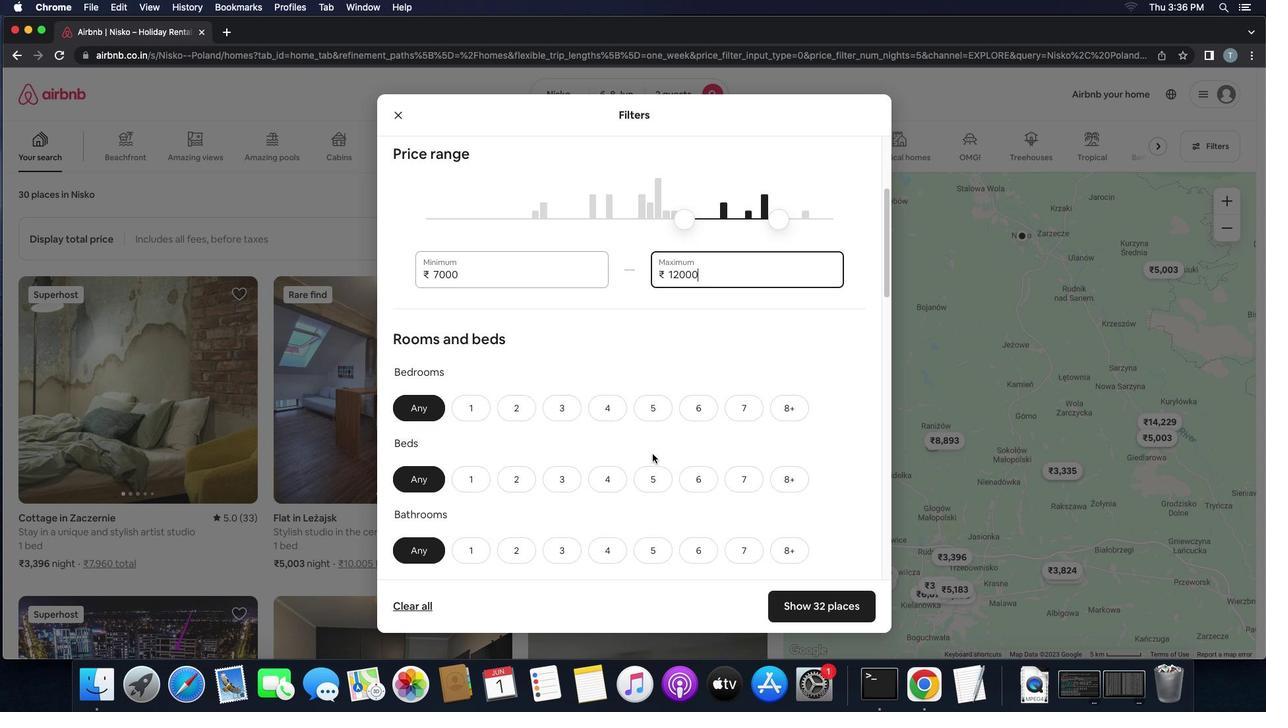 
Action: Mouse scrolled (653, 453) with delta (0, 0)
Screenshot: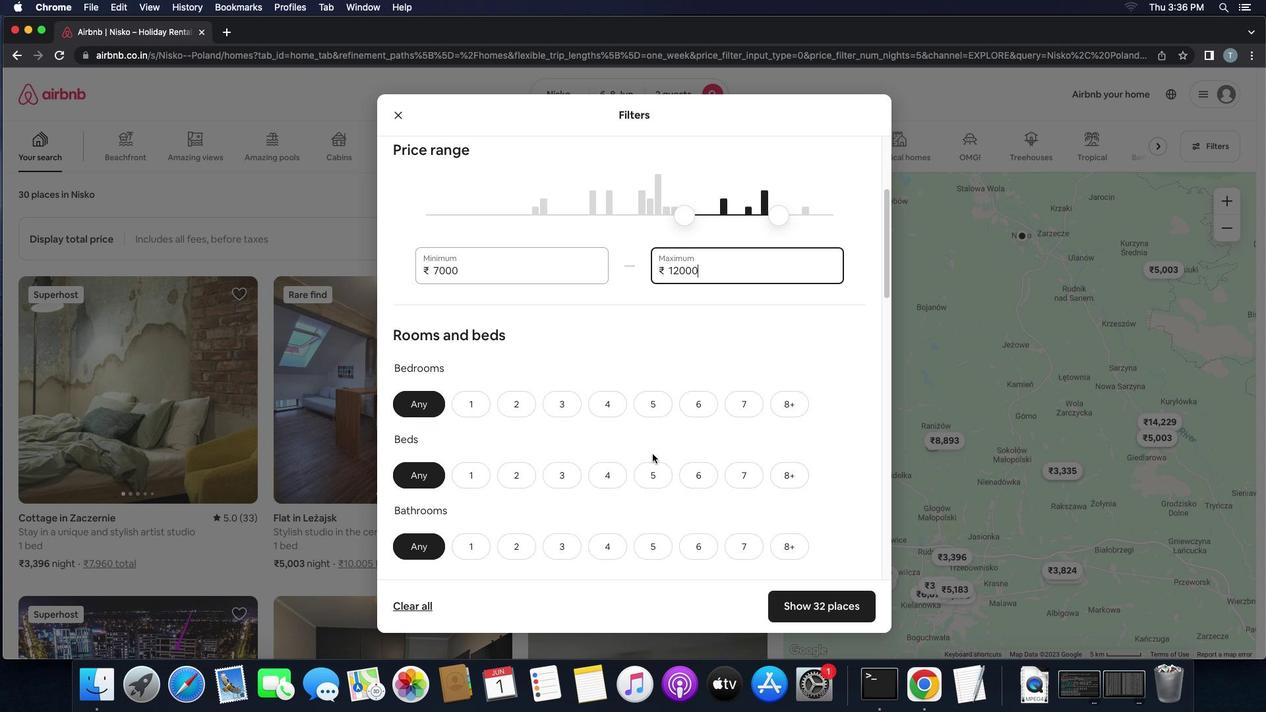 
Action: Mouse scrolled (653, 453) with delta (0, 0)
Screenshot: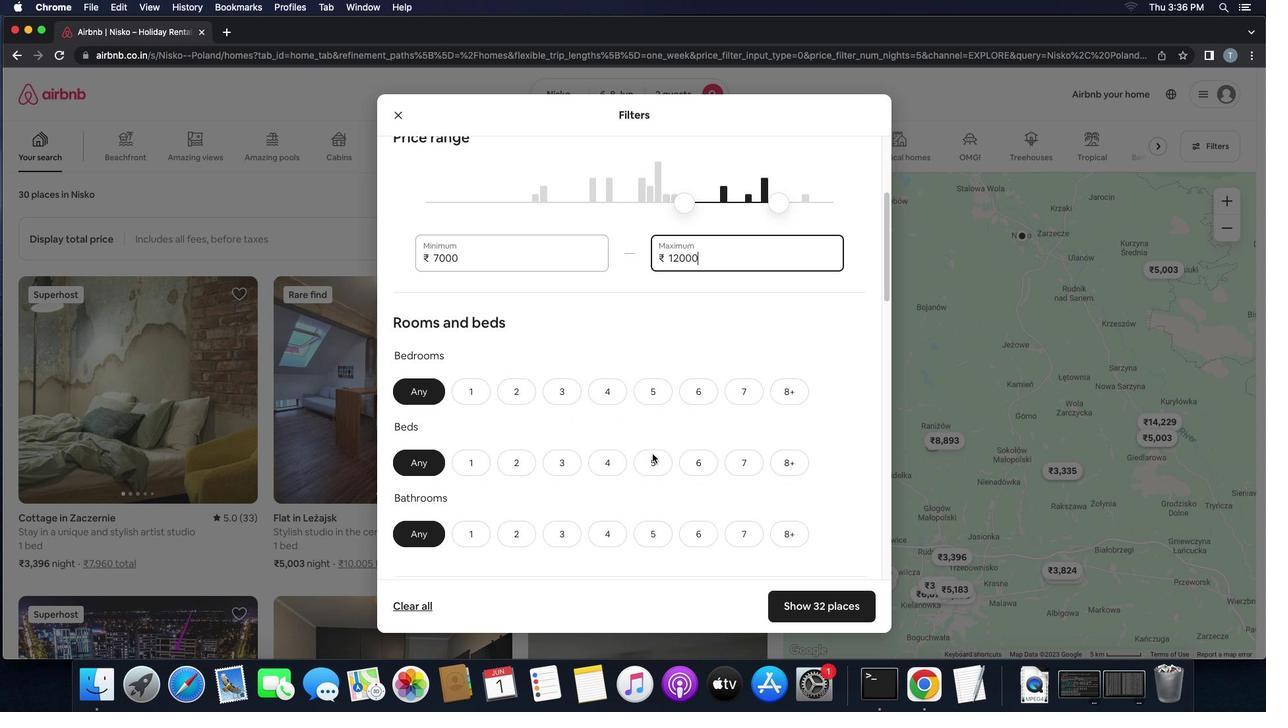 
Action: Mouse scrolled (653, 453) with delta (0, 0)
Screenshot: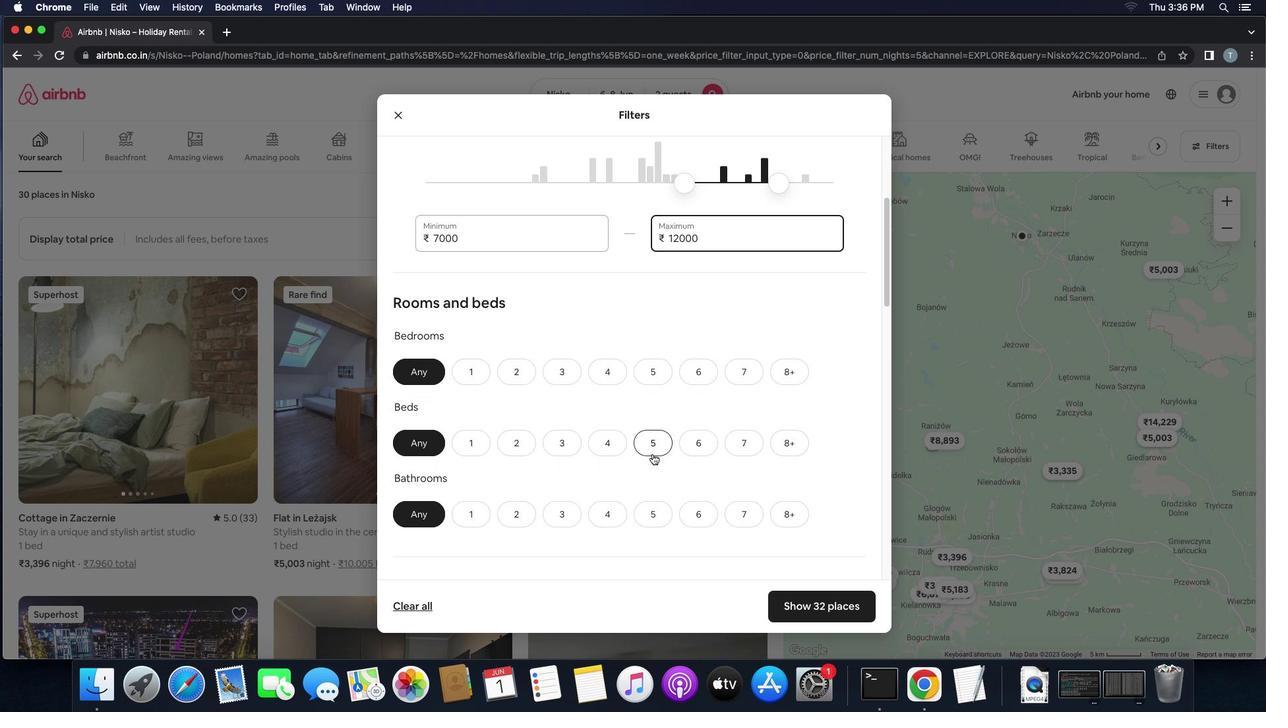 
Action: Mouse scrolled (653, 453) with delta (0, 0)
Screenshot: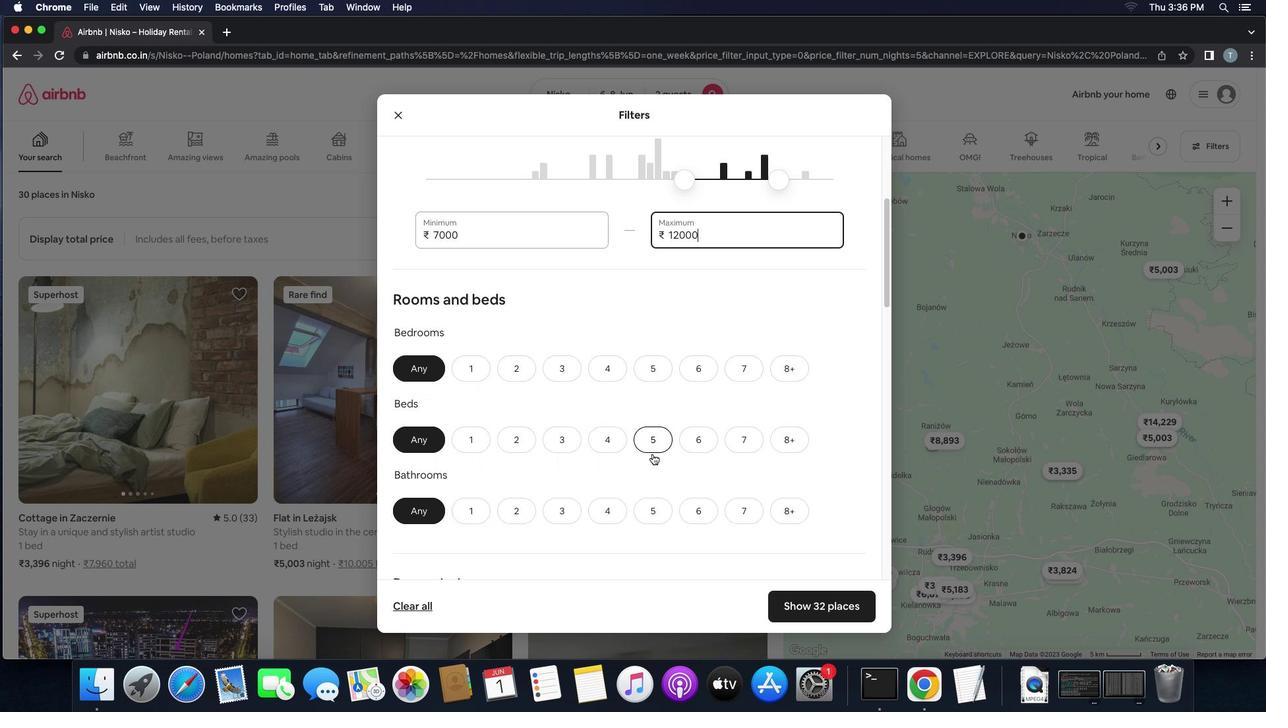 
Action: Mouse scrolled (653, 453) with delta (0, 0)
Screenshot: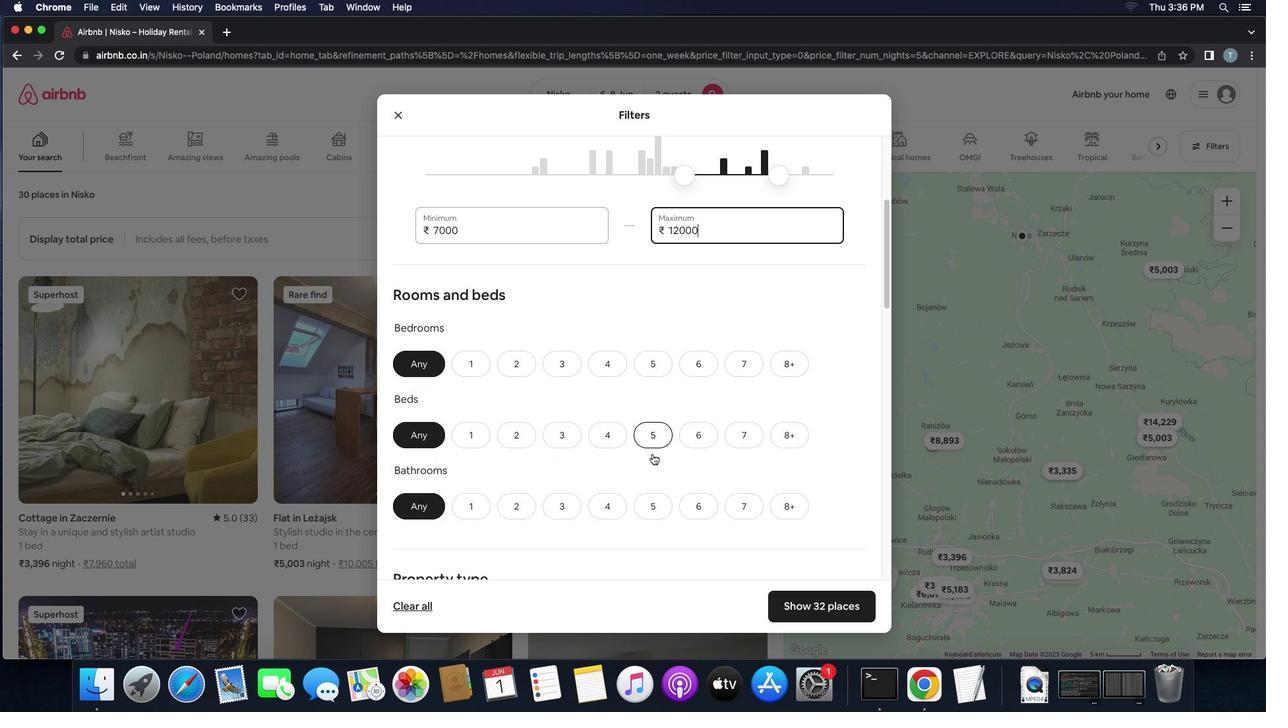 
Action: Mouse scrolled (653, 453) with delta (0, 0)
Screenshot: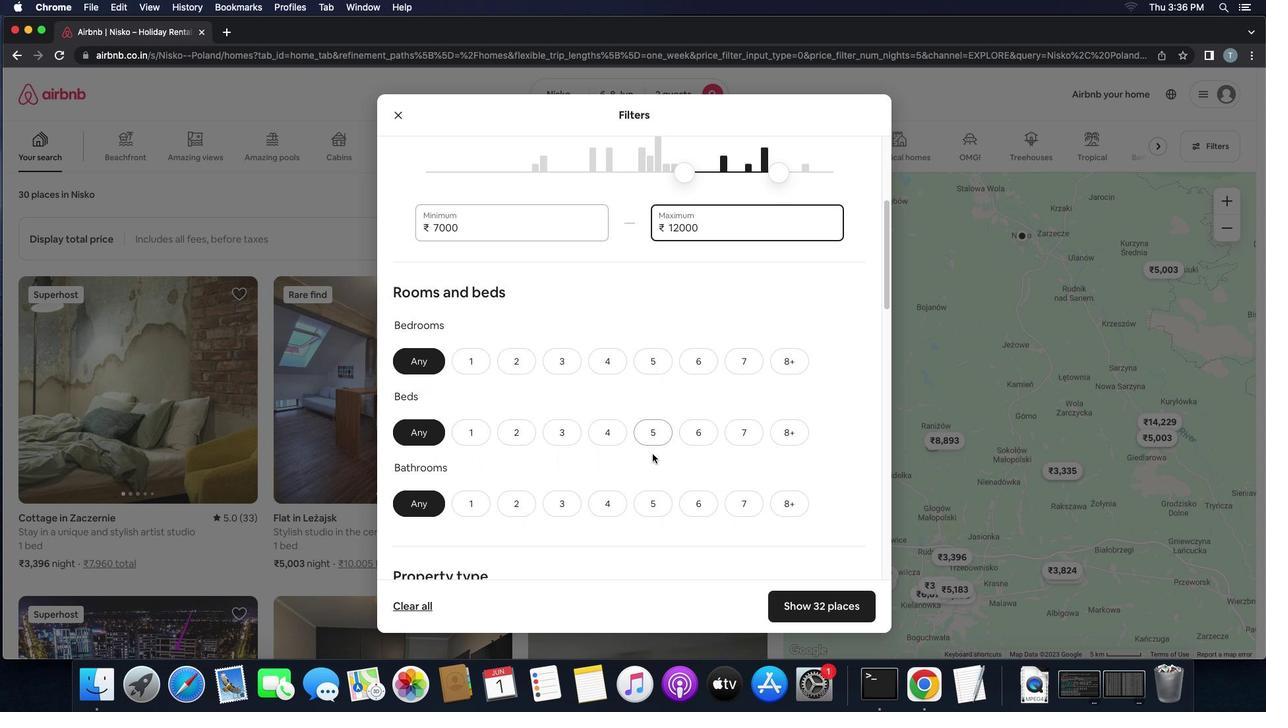 
Action: Mouse scrolled (653, 453) with delta (0, 0)
Screenshot: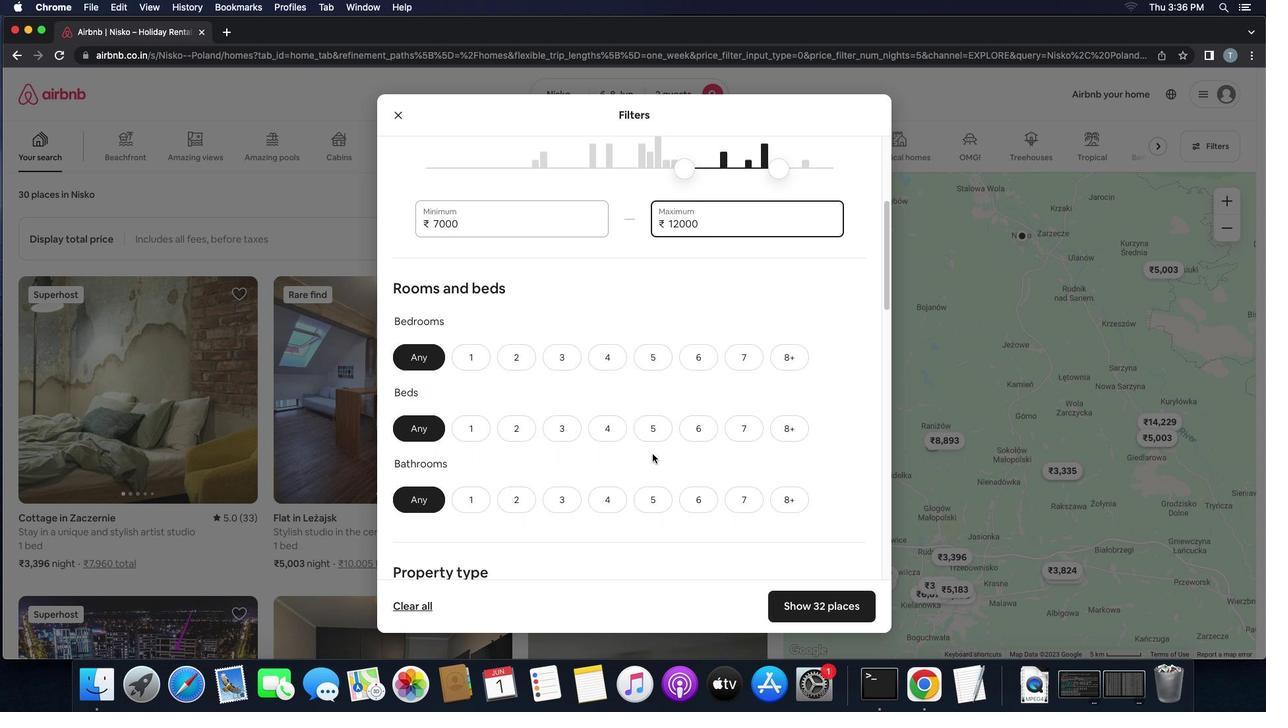 
Action: Mouse moved to (653, 454)
Screenshot: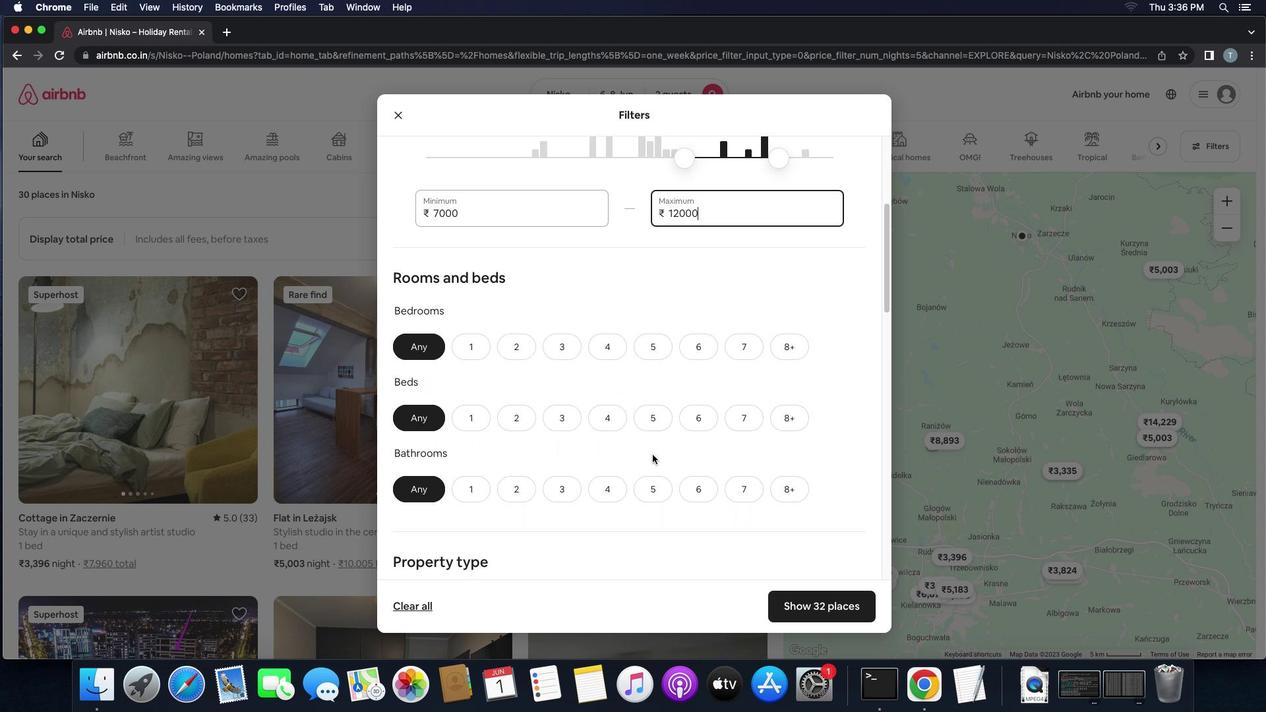
Action: Mouse scrolled (653, 454) with delta (0, 0)
Screenshot: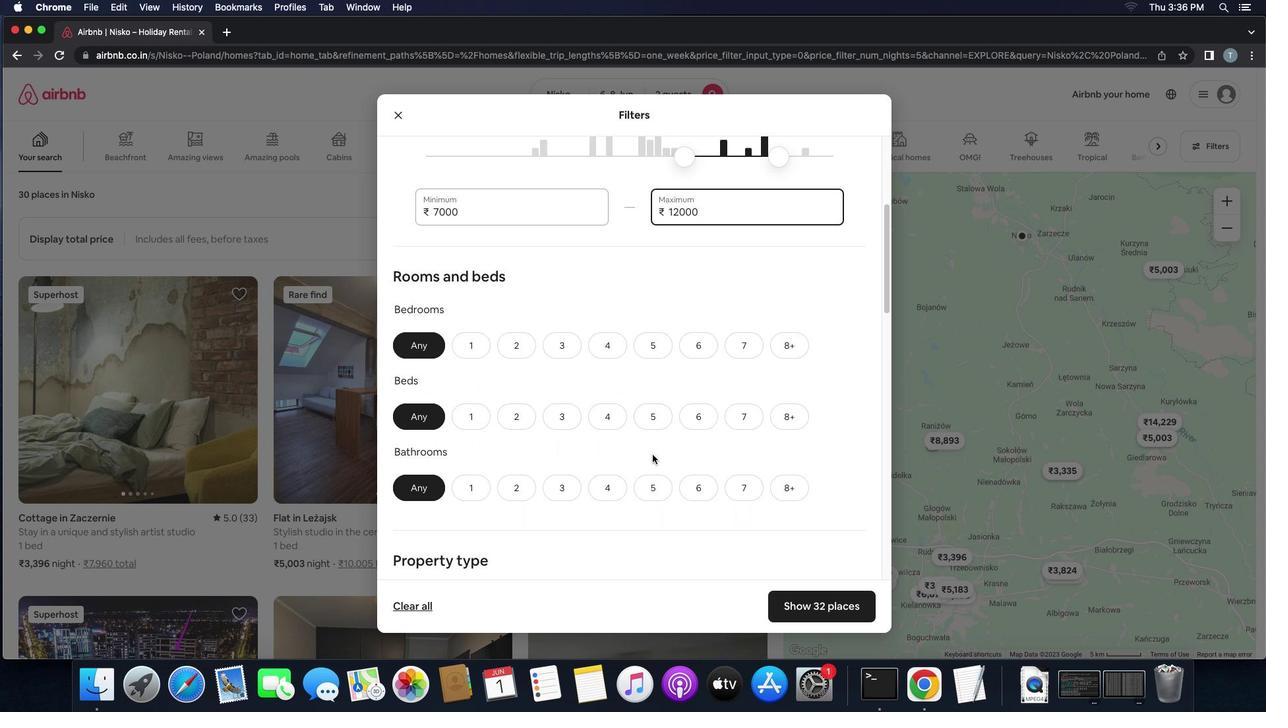 
Action: Mouse scrolled (653, 454) with delta (0, 0)
Screenshot: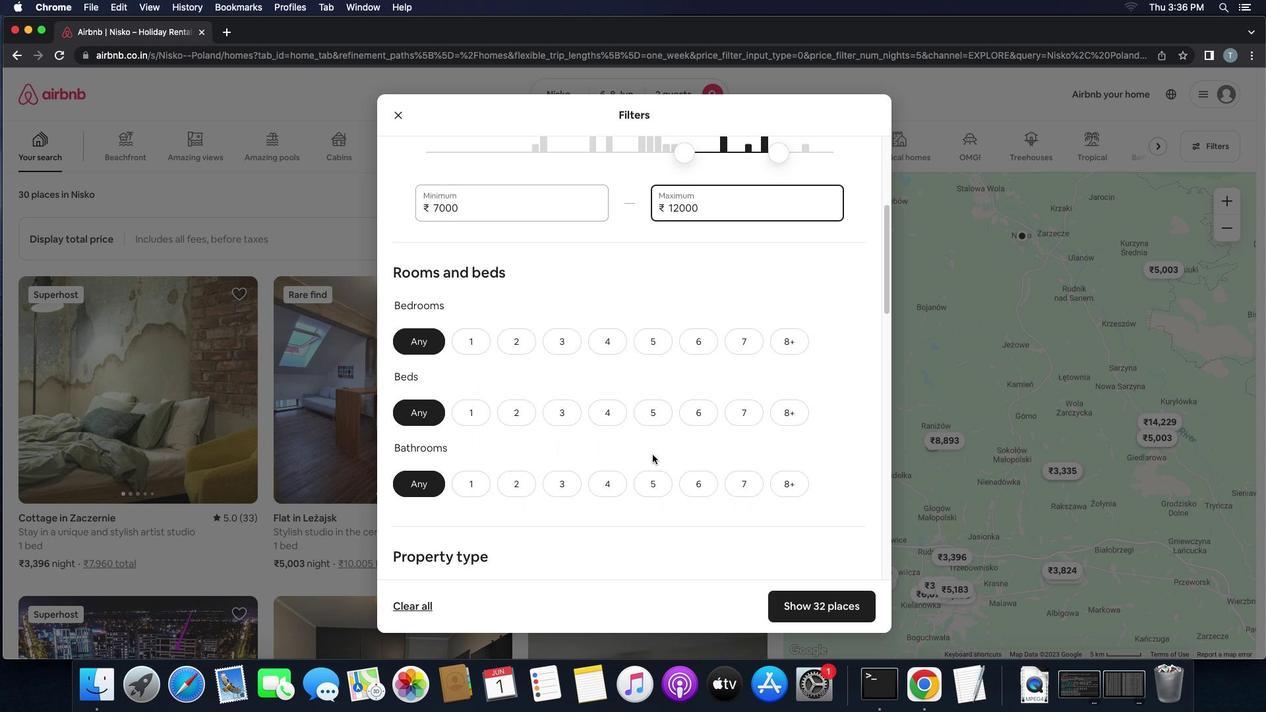 
Action: Mouse scrolled (653, 454) with delta (0, 0)
Screenshot: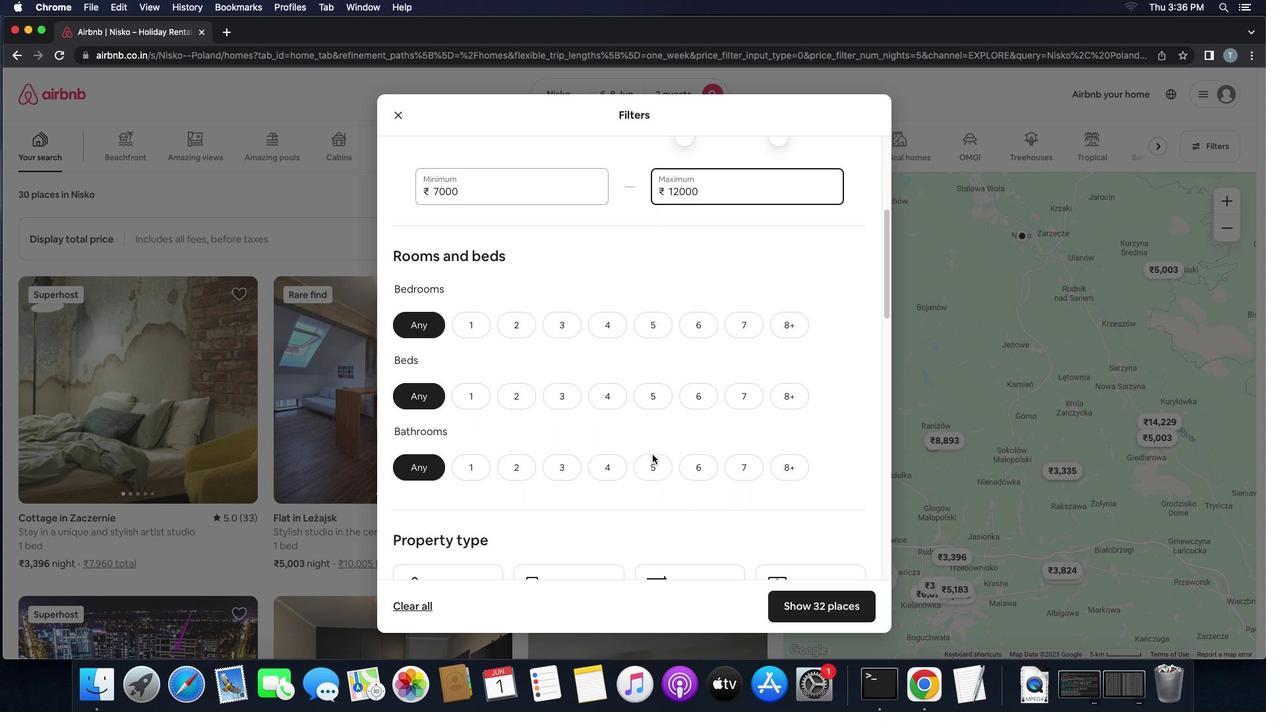 
Action: Mouse moved to (471, 307)
Screenshot: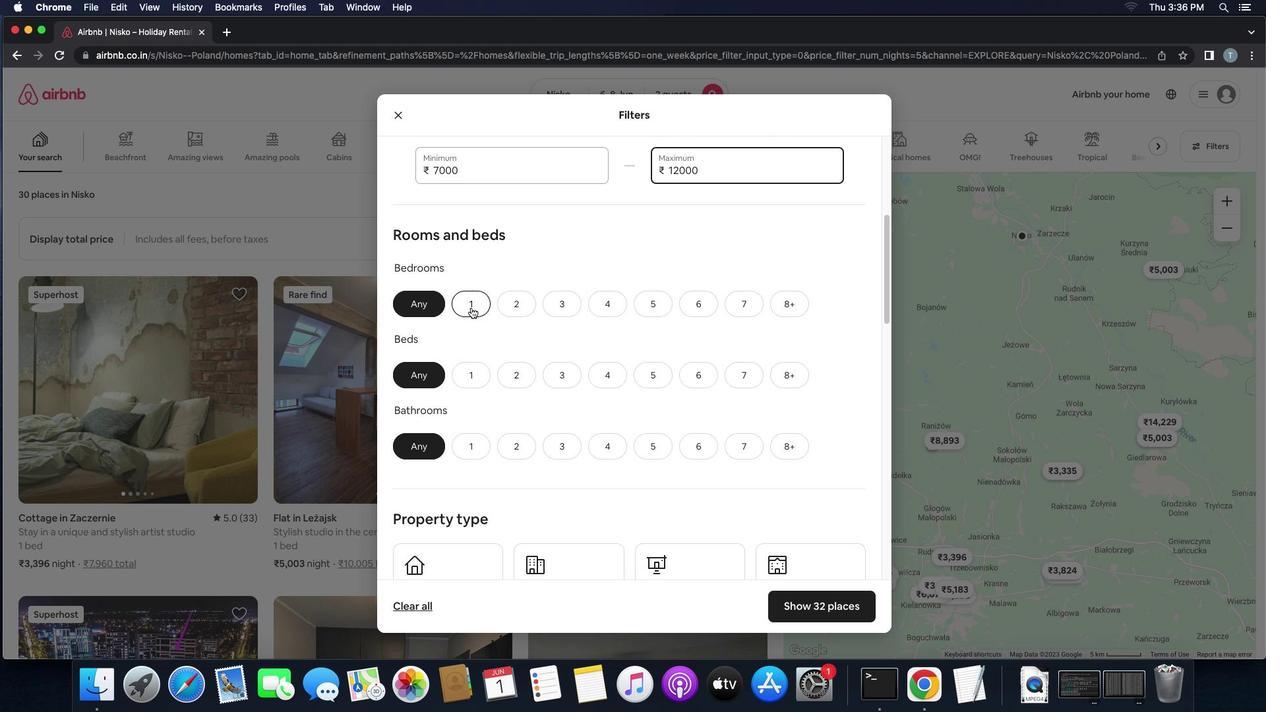 
Action: Mouse pressed left at (471, 307)
Screenshot: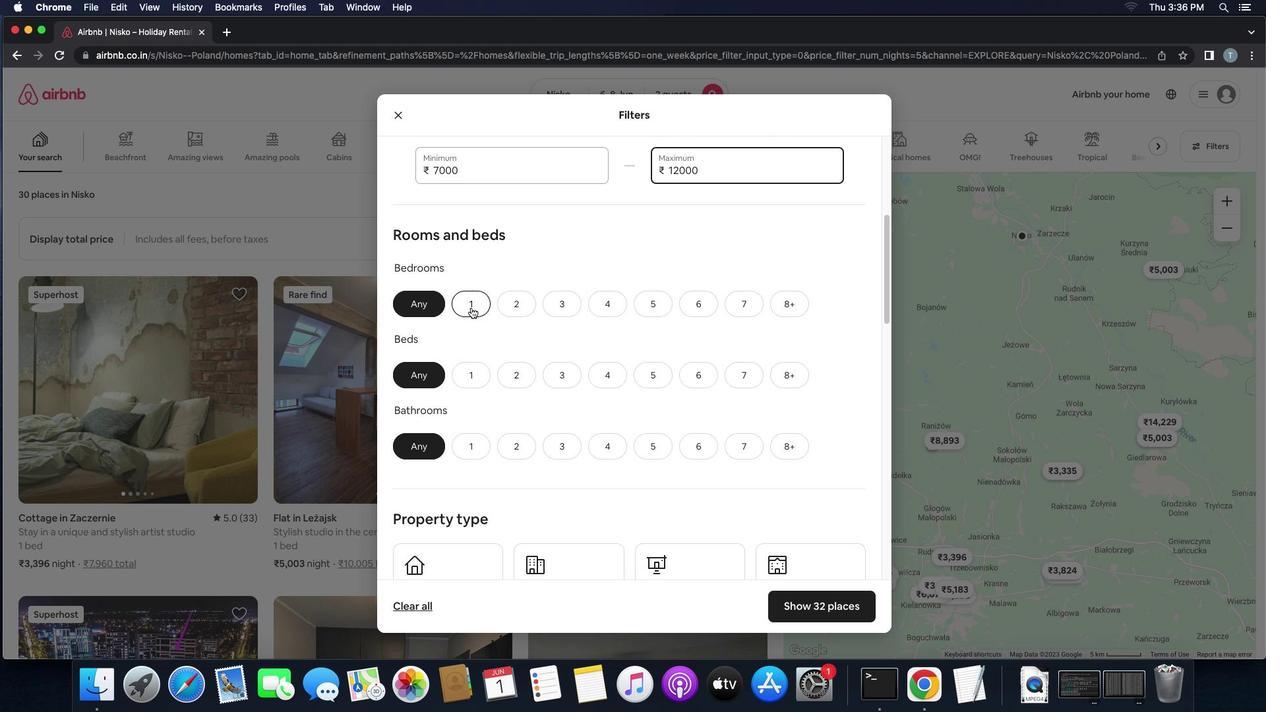 
Action: Mouse moved to (516, 380)
Screenshot: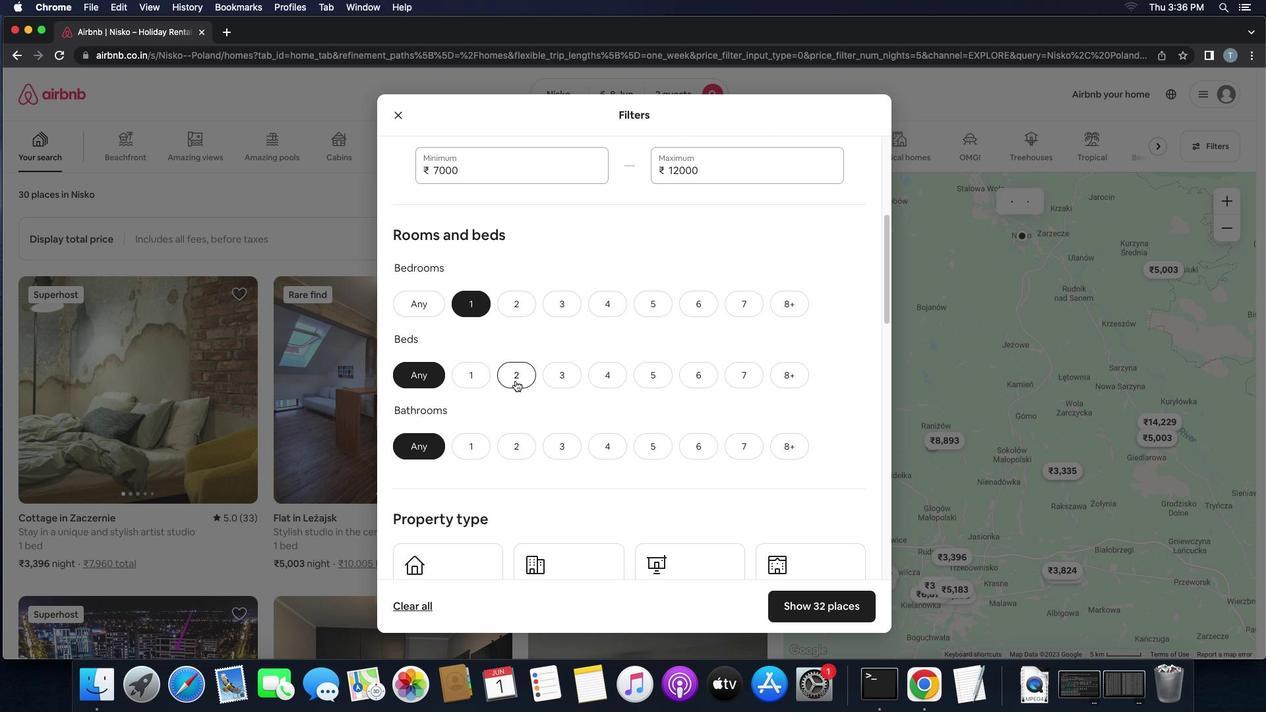 
Action: Mouse pressed left at (516, 380)
Screenshot: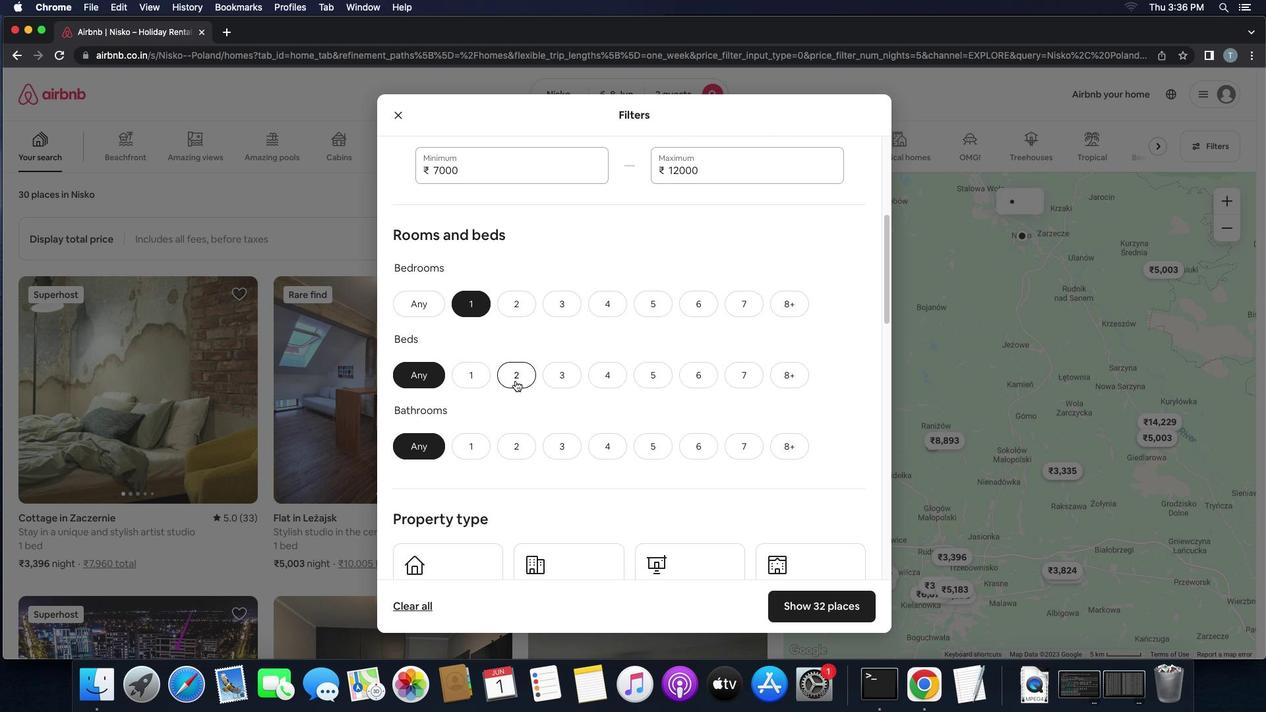 
Action: Mouse moved to (479, 442)
Screenshot: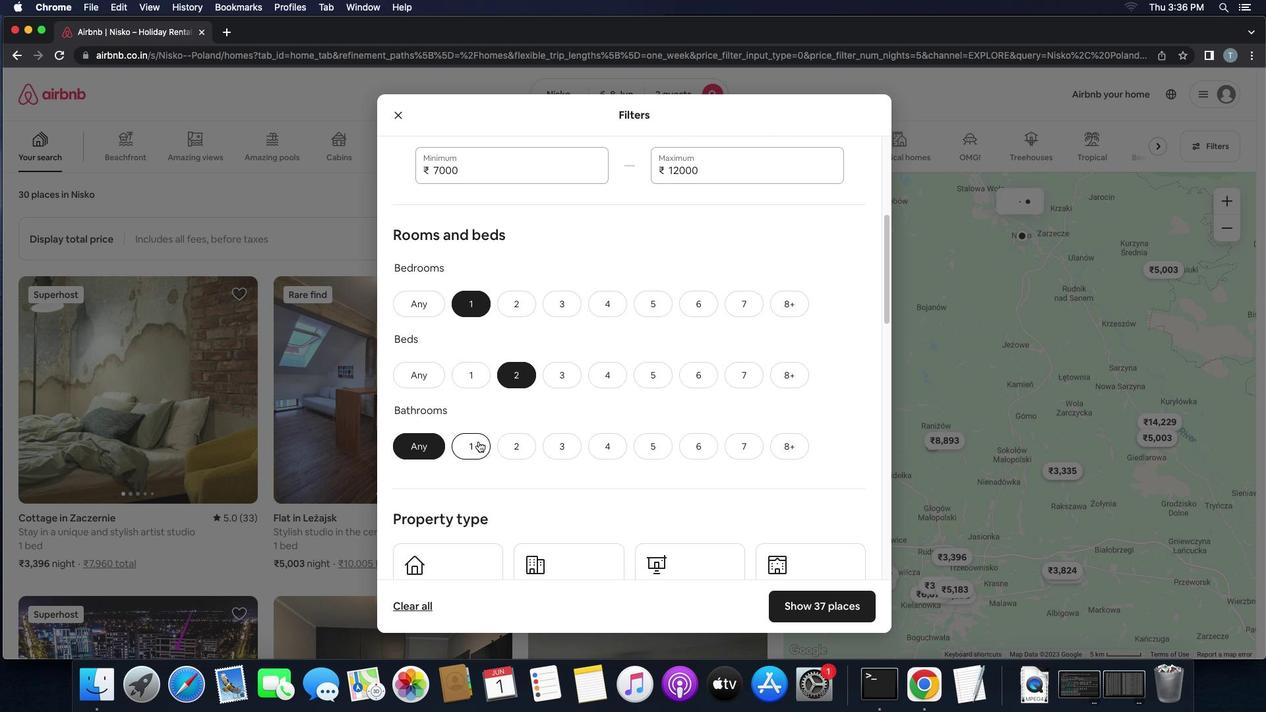 
Action: Mouse pressed left at (479, 442)
Screenshot: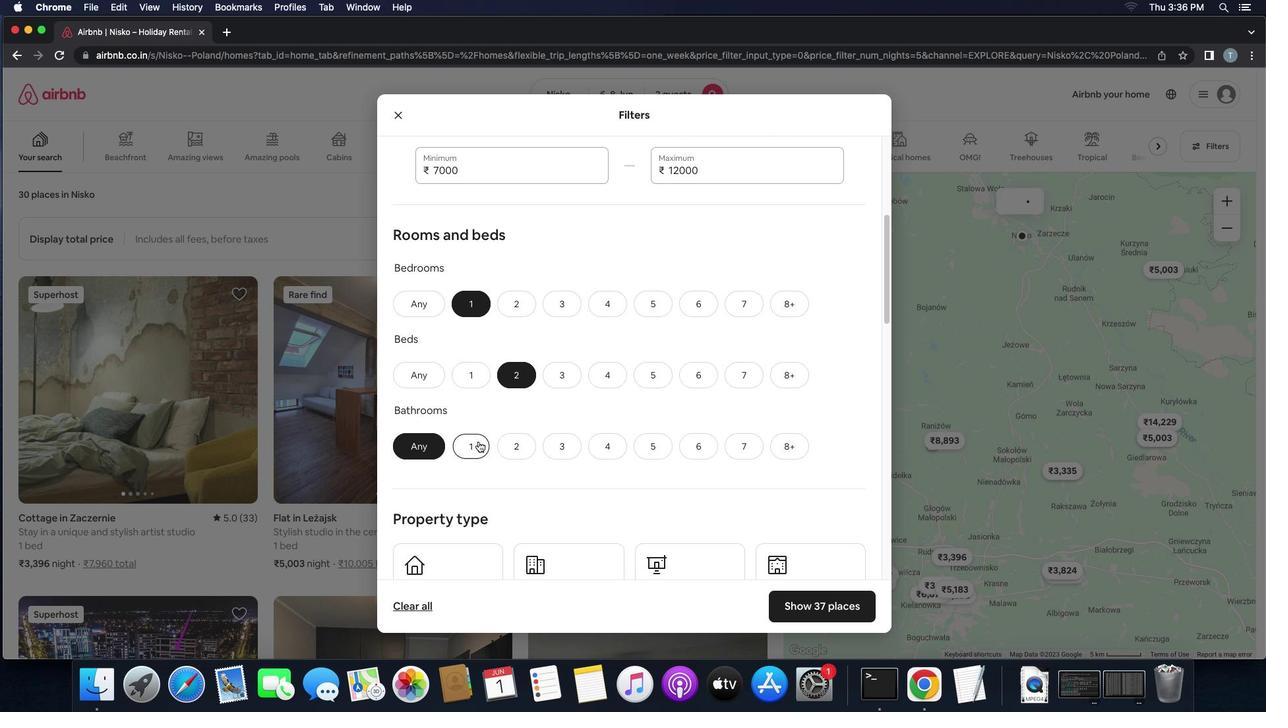 
Action: Mouse moved to (573, 417)
Screenshot: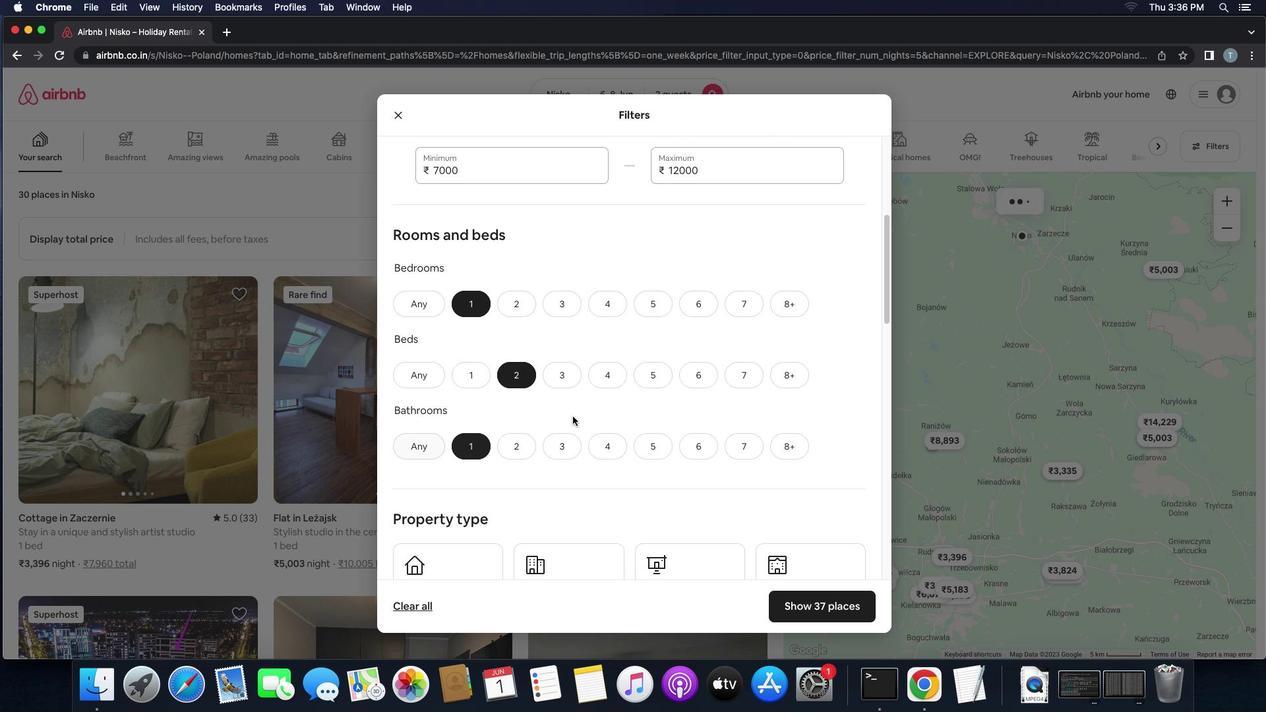 
Action: Mouse scrolled (573, 417) with delta (0, 0)
Screenshot: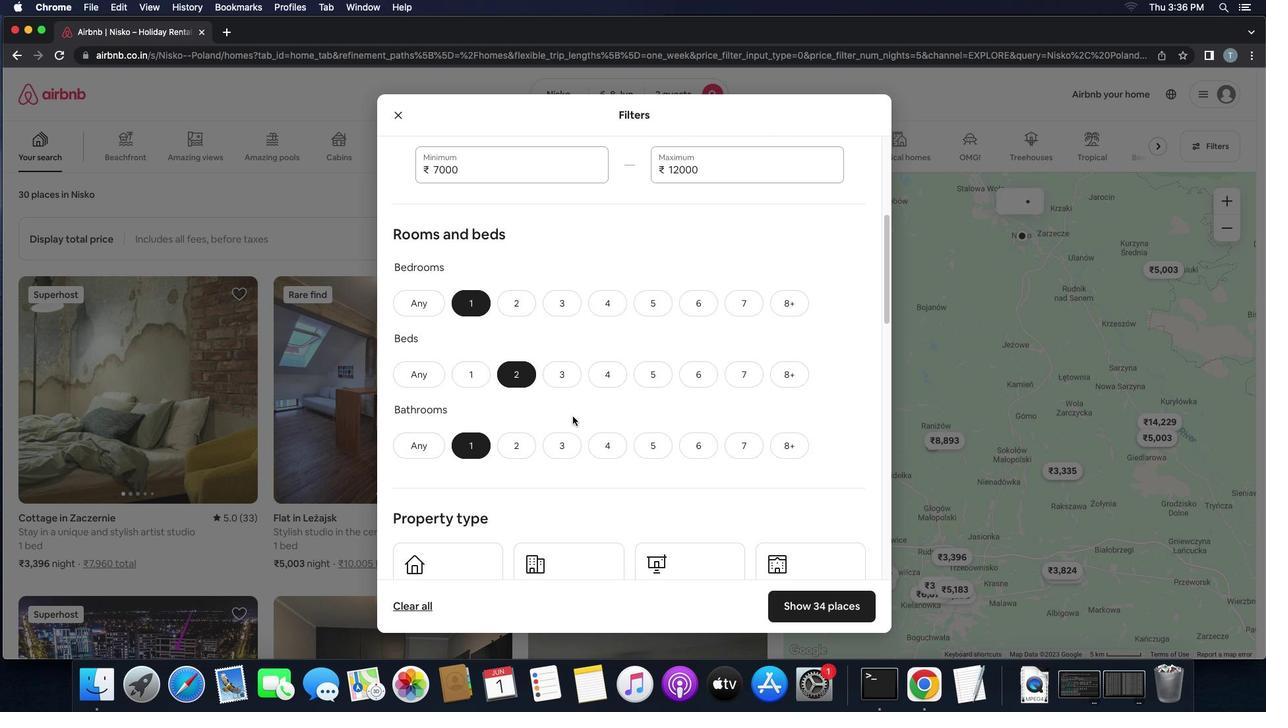 
Action: Mouse scrolled (573, 417) with delta (0, 0)
Screenshot: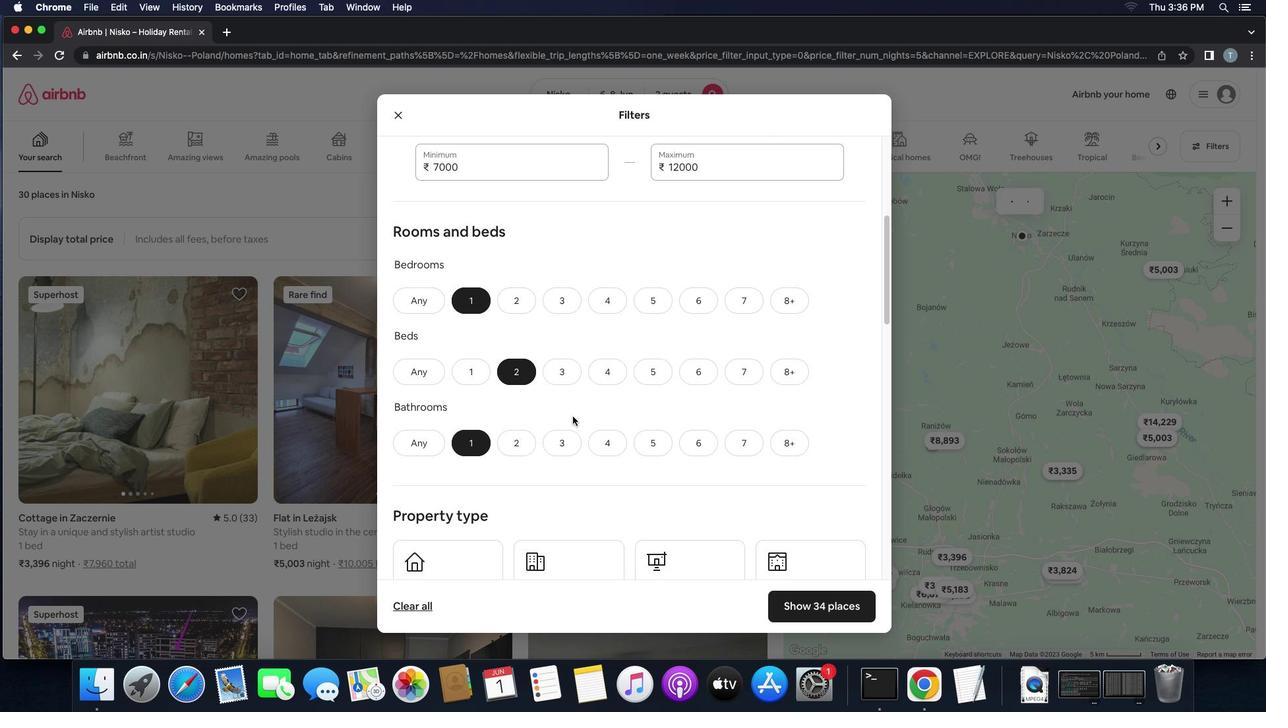 
Action: Mouse scrolled (573, 417) with delta (0, 0)
Screenshot: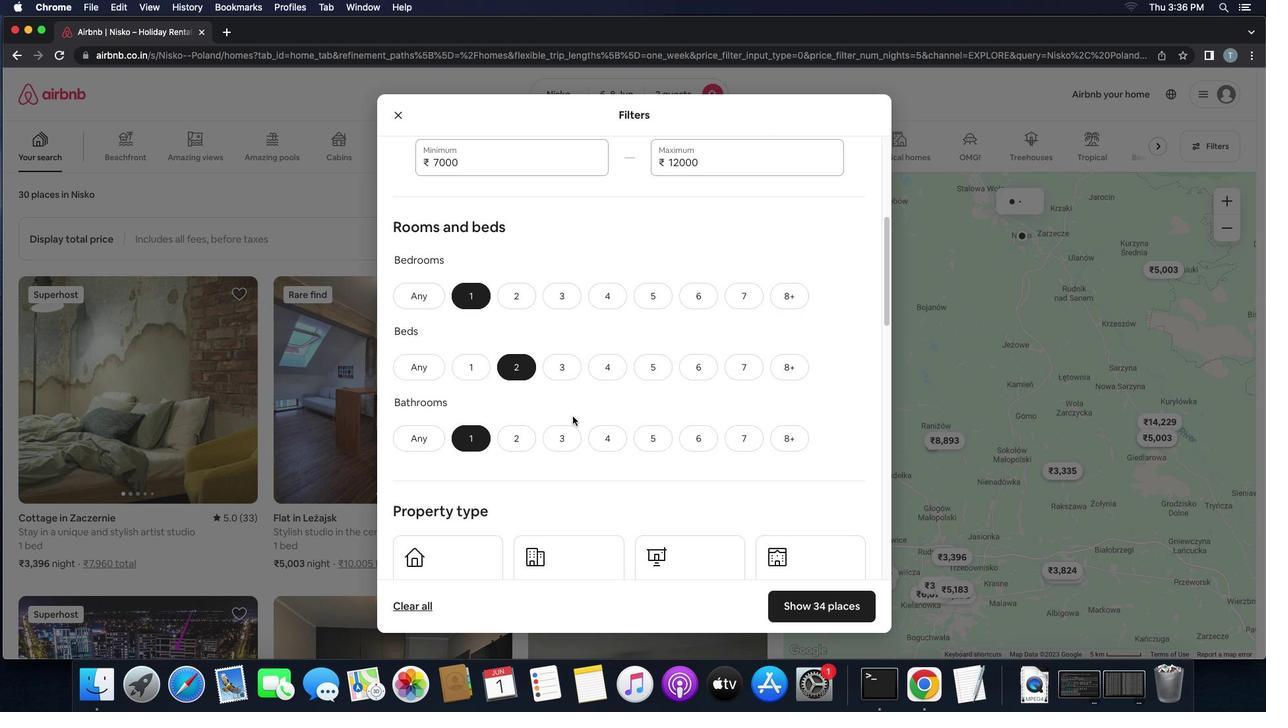 
Action: Mouse scrolled (573, 417) with delta (0, 0)
Screenshot: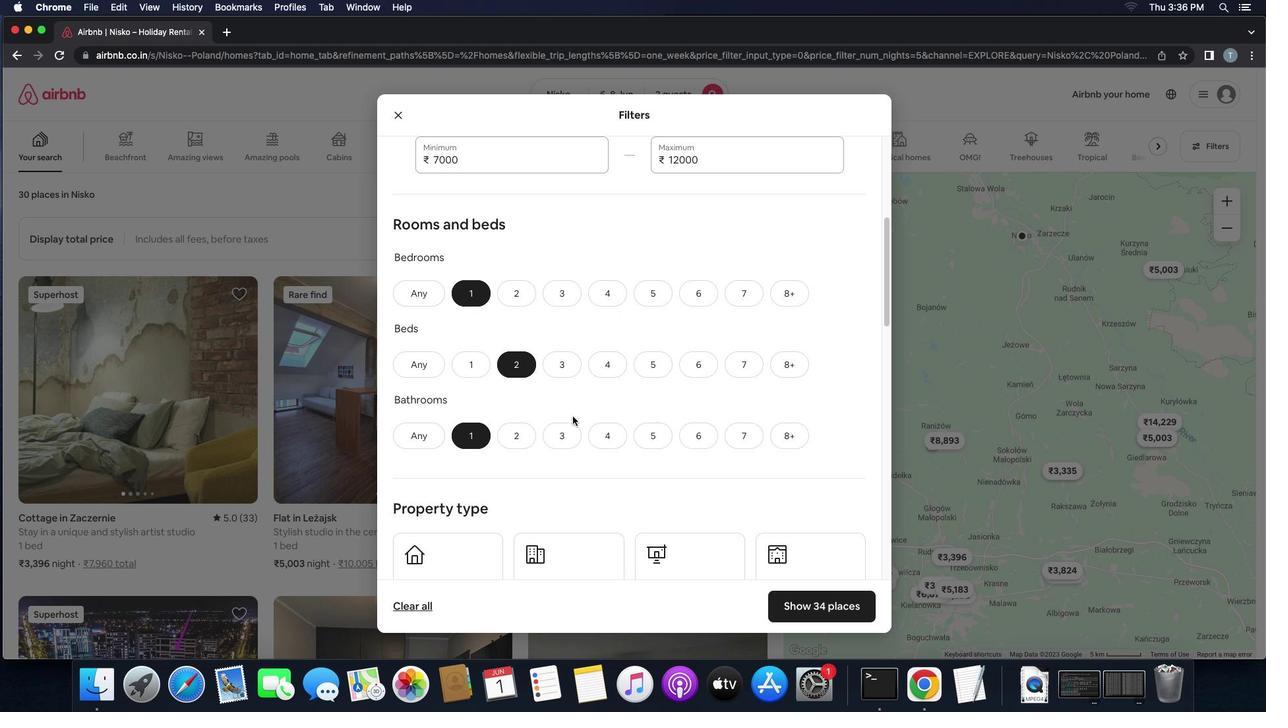 
Action: Mouse scrolled (573, 417) with delta (0, 0)
Screenshot: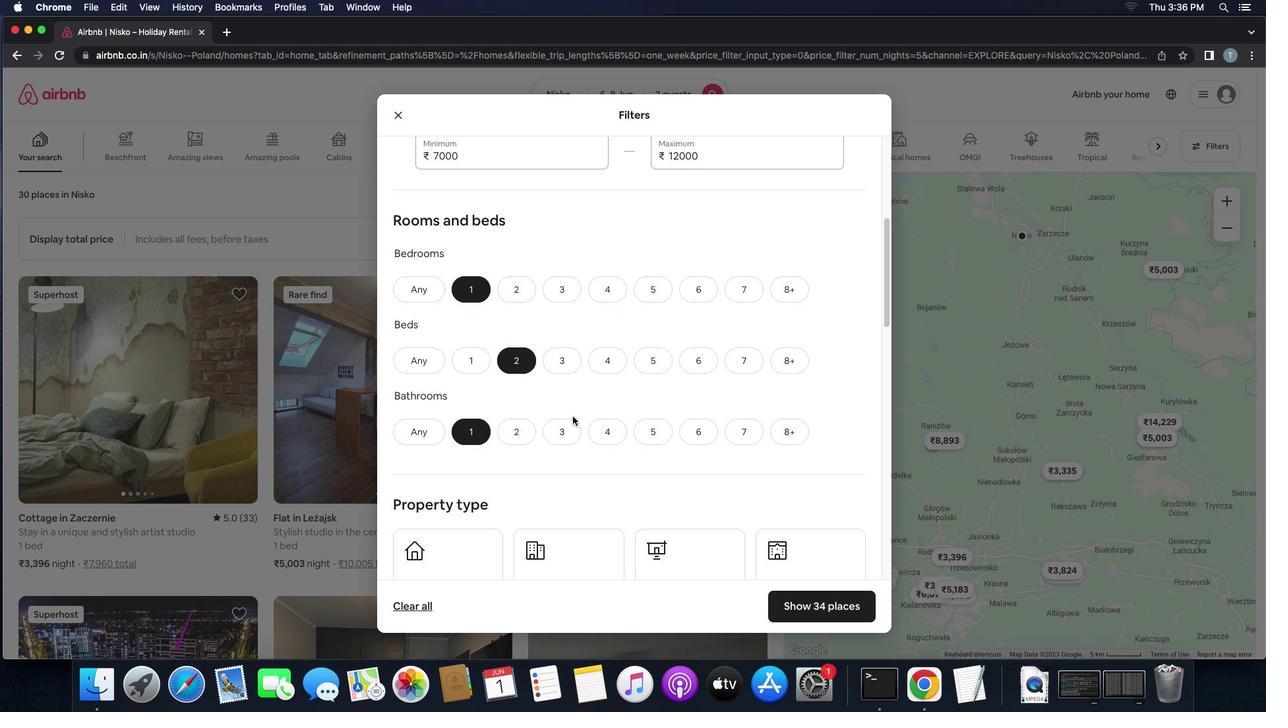 
Action: Mouse scrolled (573, 417) with delta (0, 0)
Screenshot: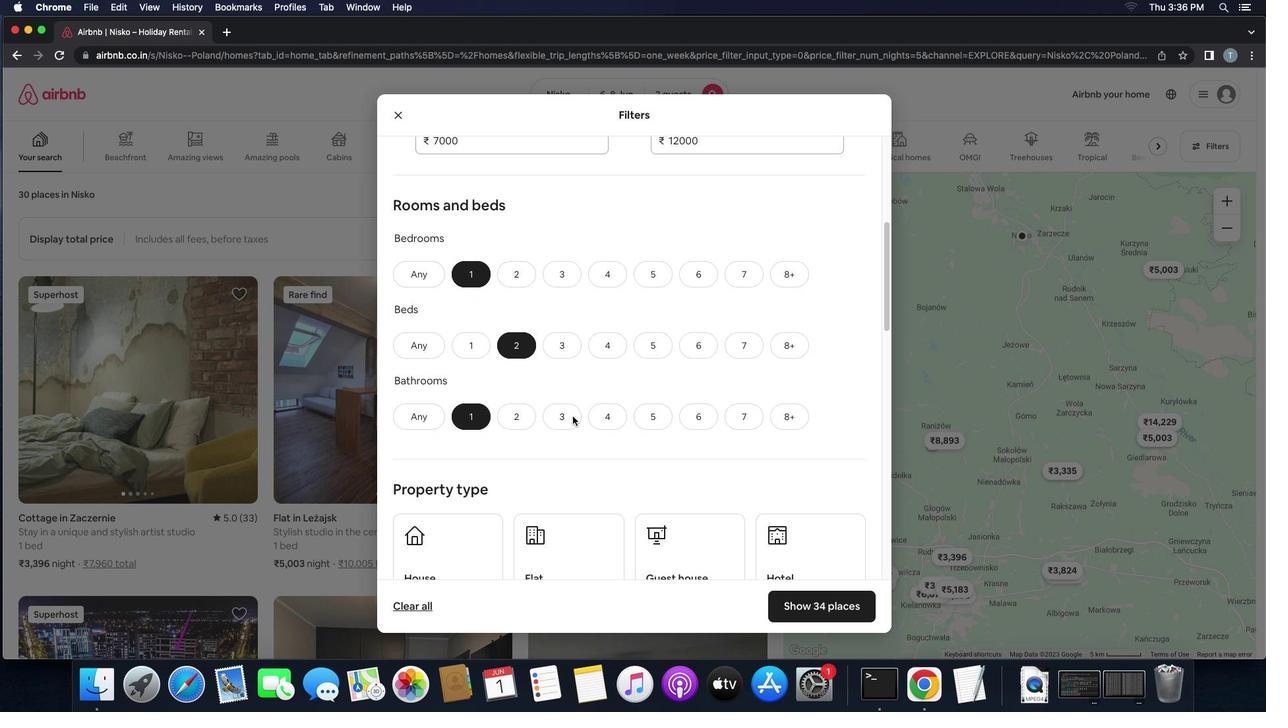 
Action: Mouse scrolled (573, 417) with delta (0, 0)
Screenshot: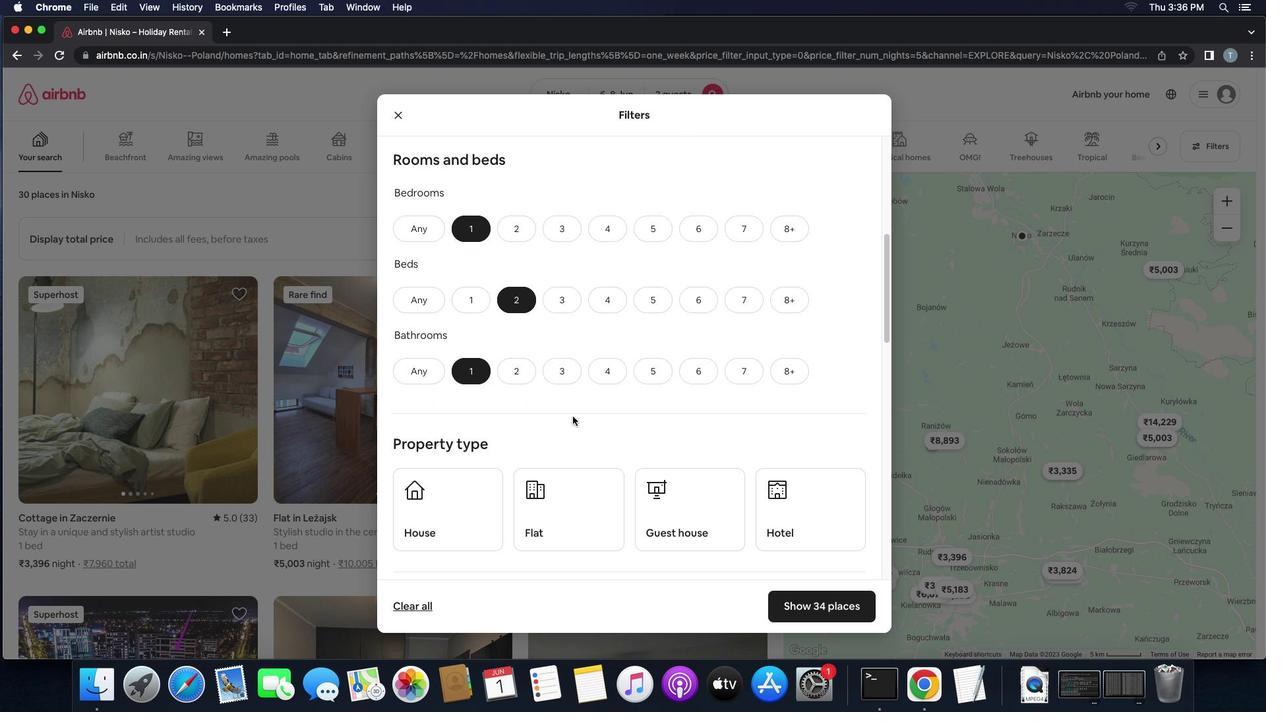 
Action: Mouse scrolled (573, 417) with delta (0, 0)
Screenshot: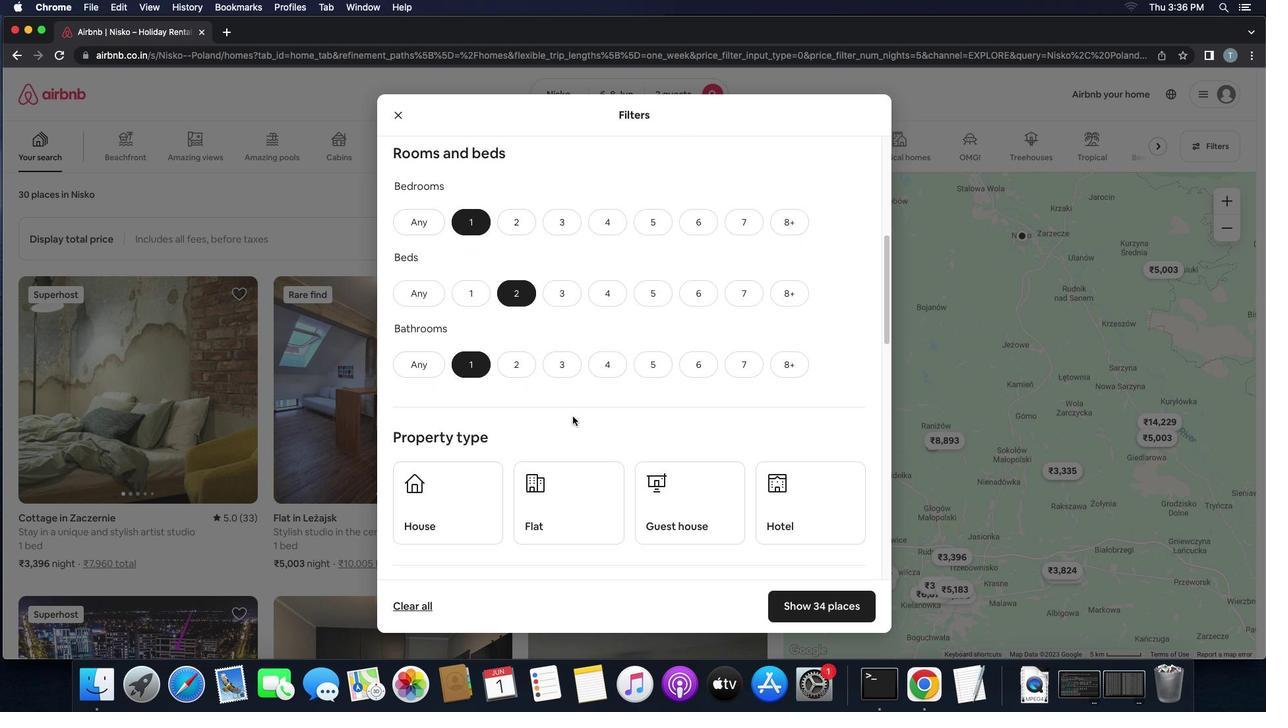 
Action: Mouse scrolled (573, 417) with delta (0, 0)
Screenshot: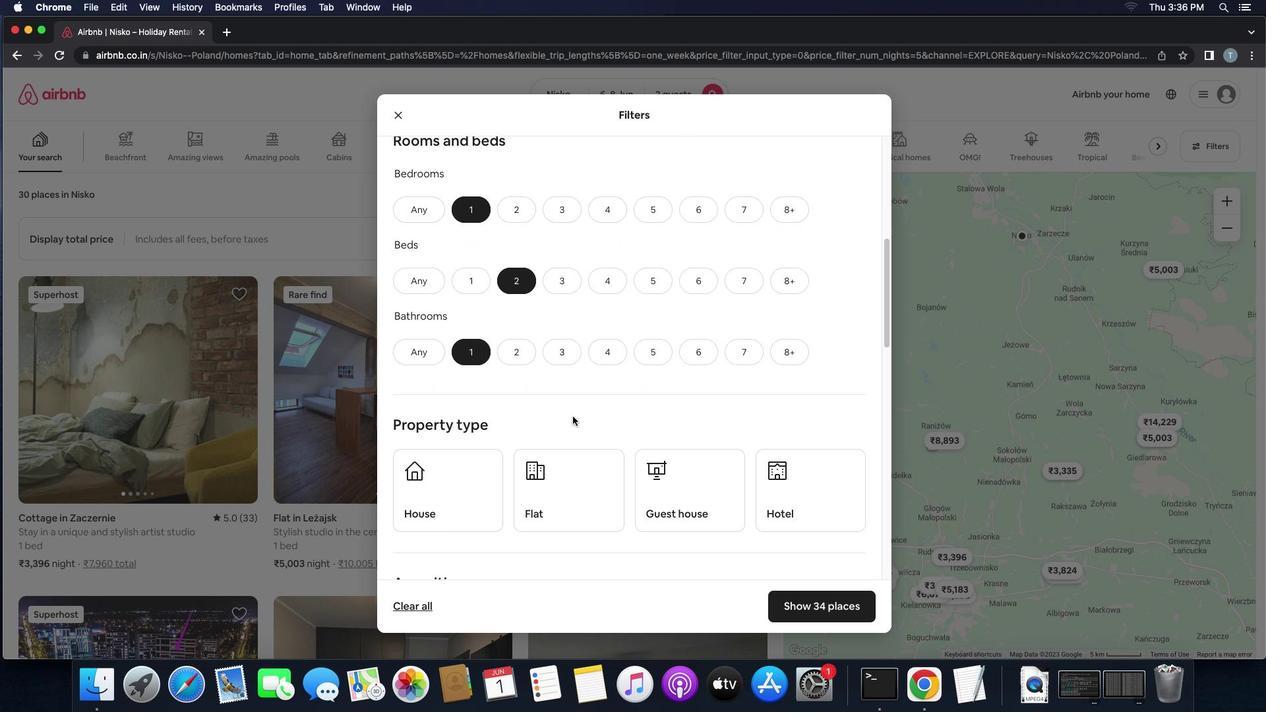 
Action: Mouse scrolled (573, 417) with delta (0, 0)
Screenshot: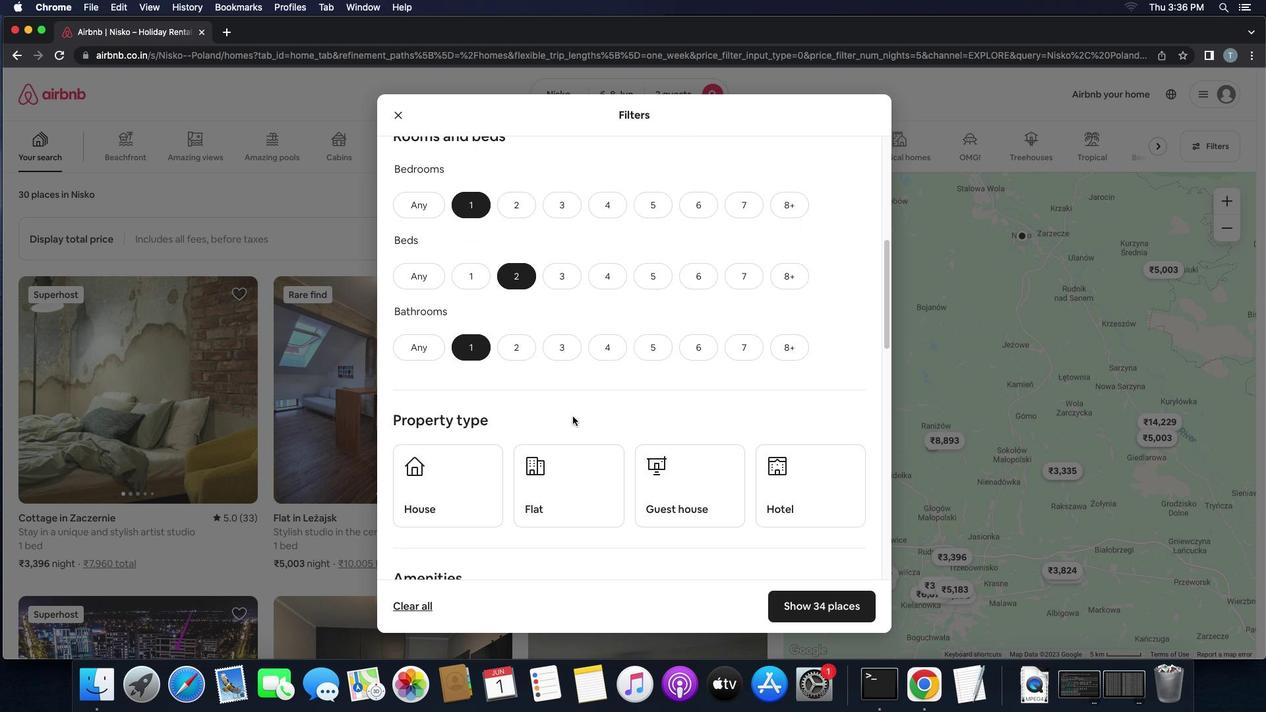 
Action: Mouse scrolled (573, 417) with delta (0, 0)
Screenshot: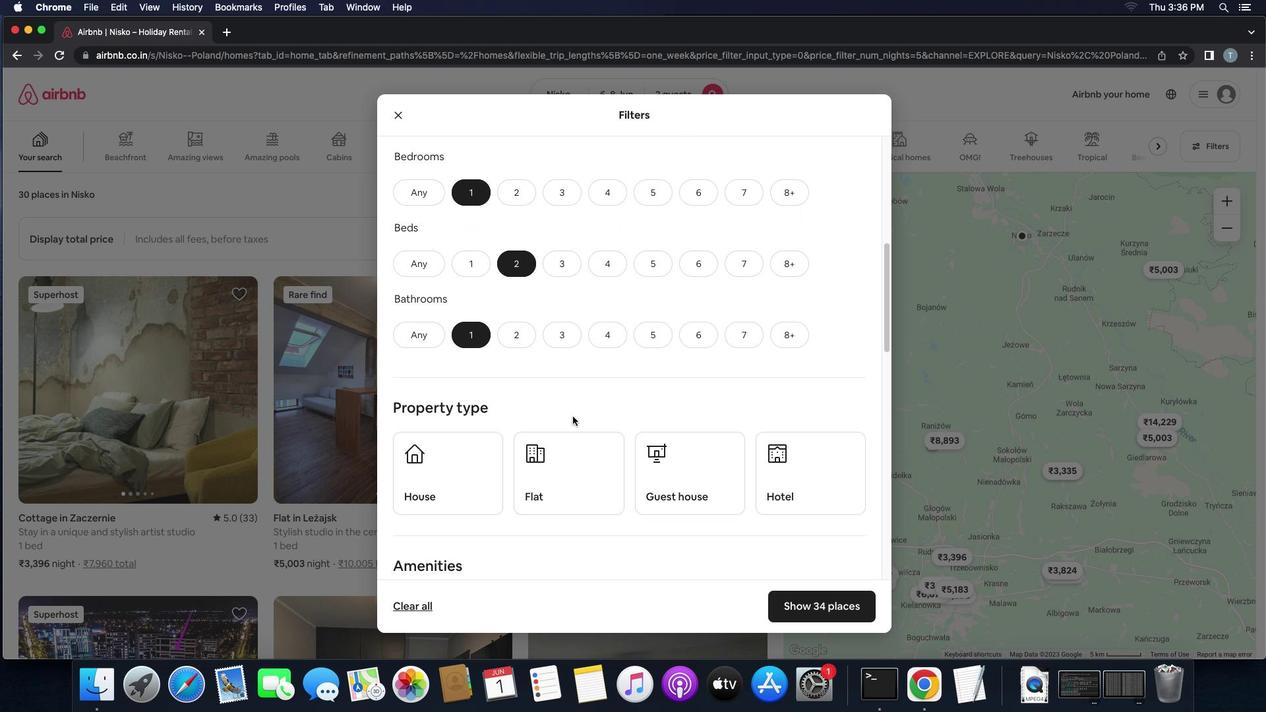 
Action: Mouse moved to (470, 434)
Screenshot: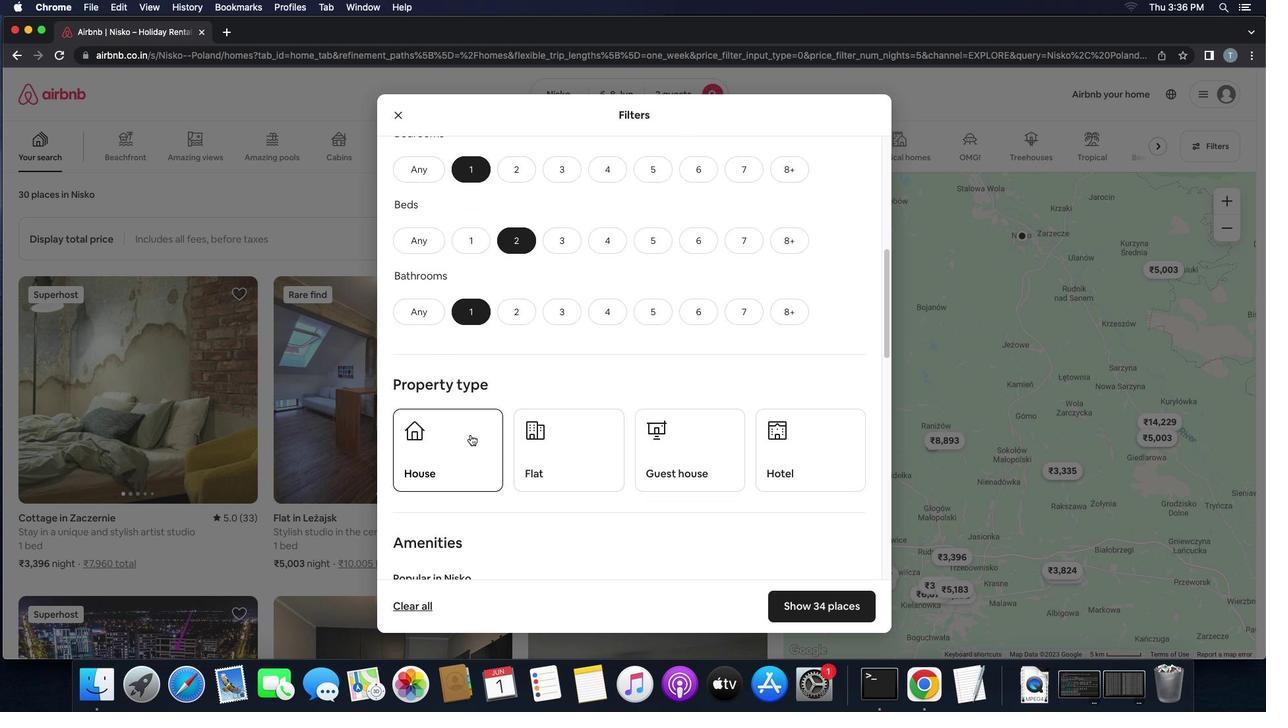 
Action: Mouse pressed left at (470, 434)
Screenshot: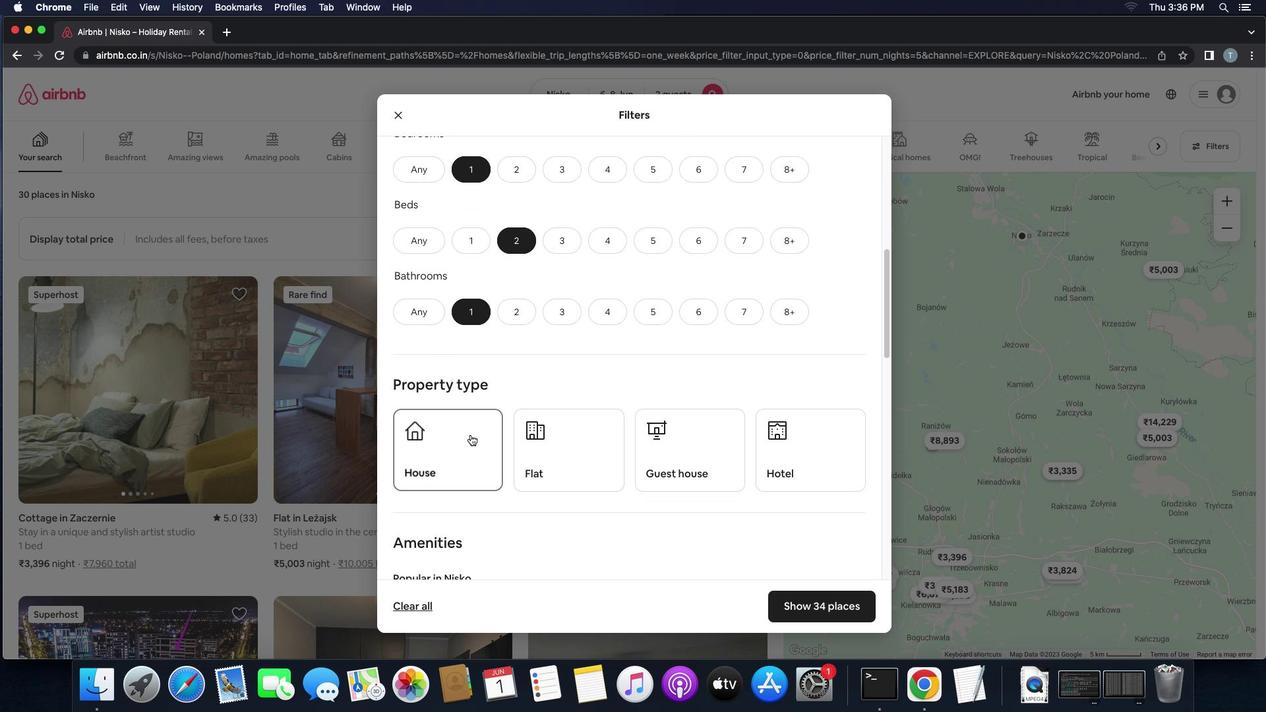 
Action: Mouse moved to (593, 453)
Screenshot: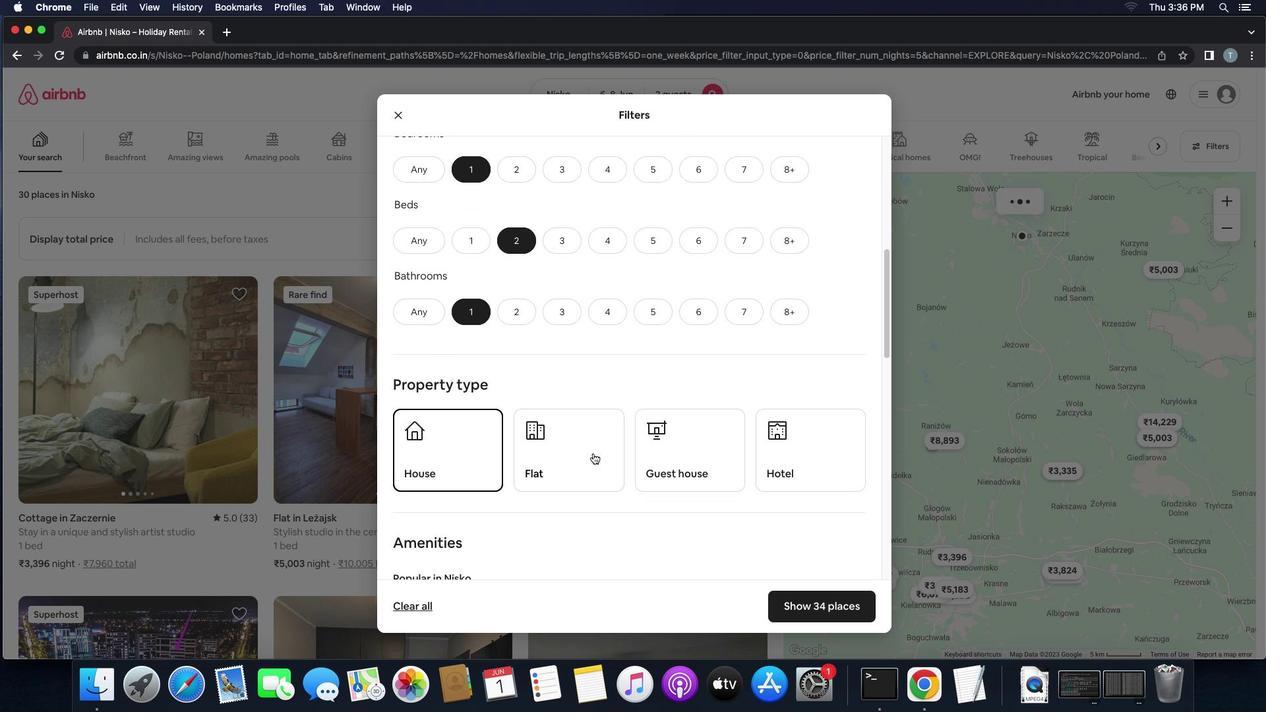 
Action: Mouse pressed left at (593, 453)
Screenshot: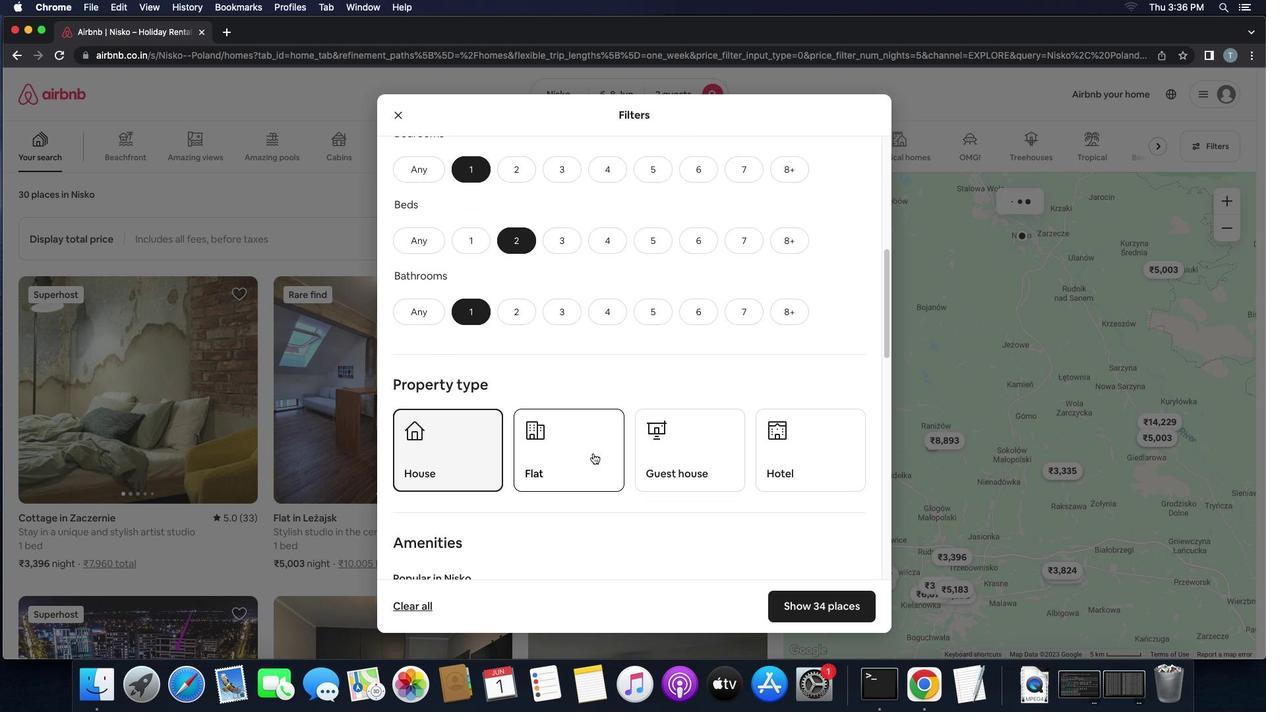 
Action: Mouse moved to (693, 441)
Screenshot: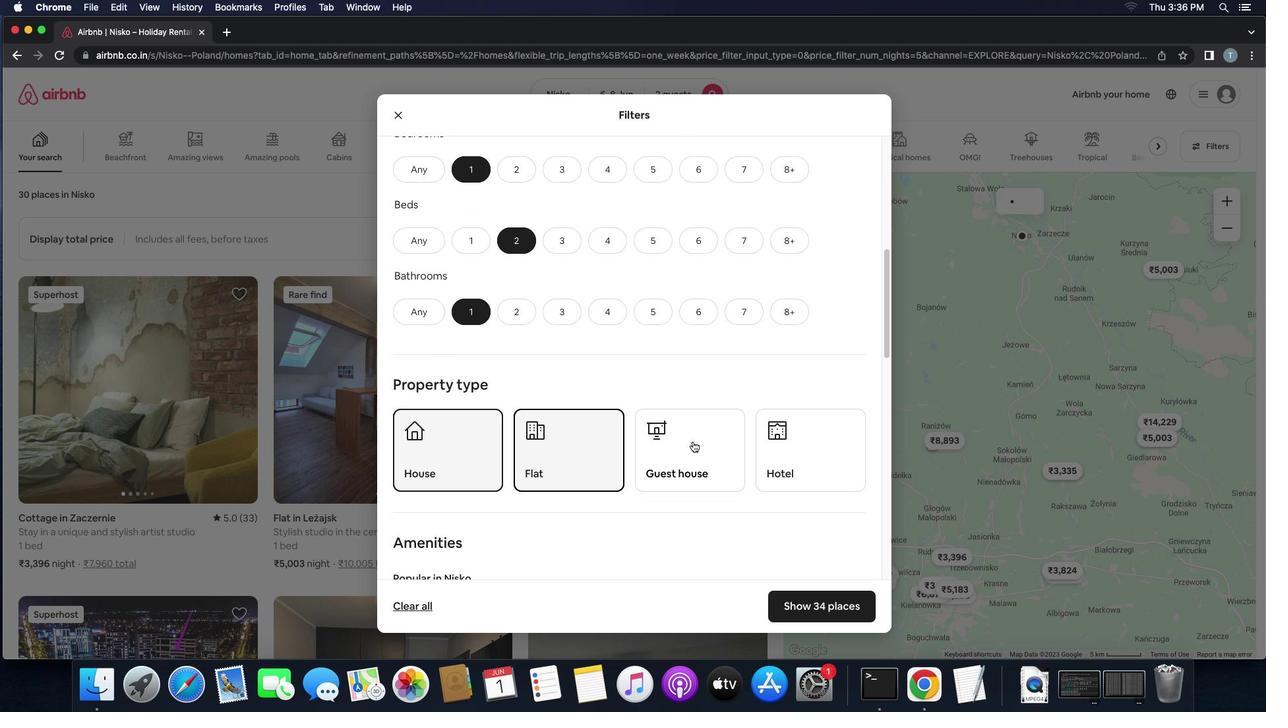 
Action: Mouse pressed left at (693, 441)
Screenshot: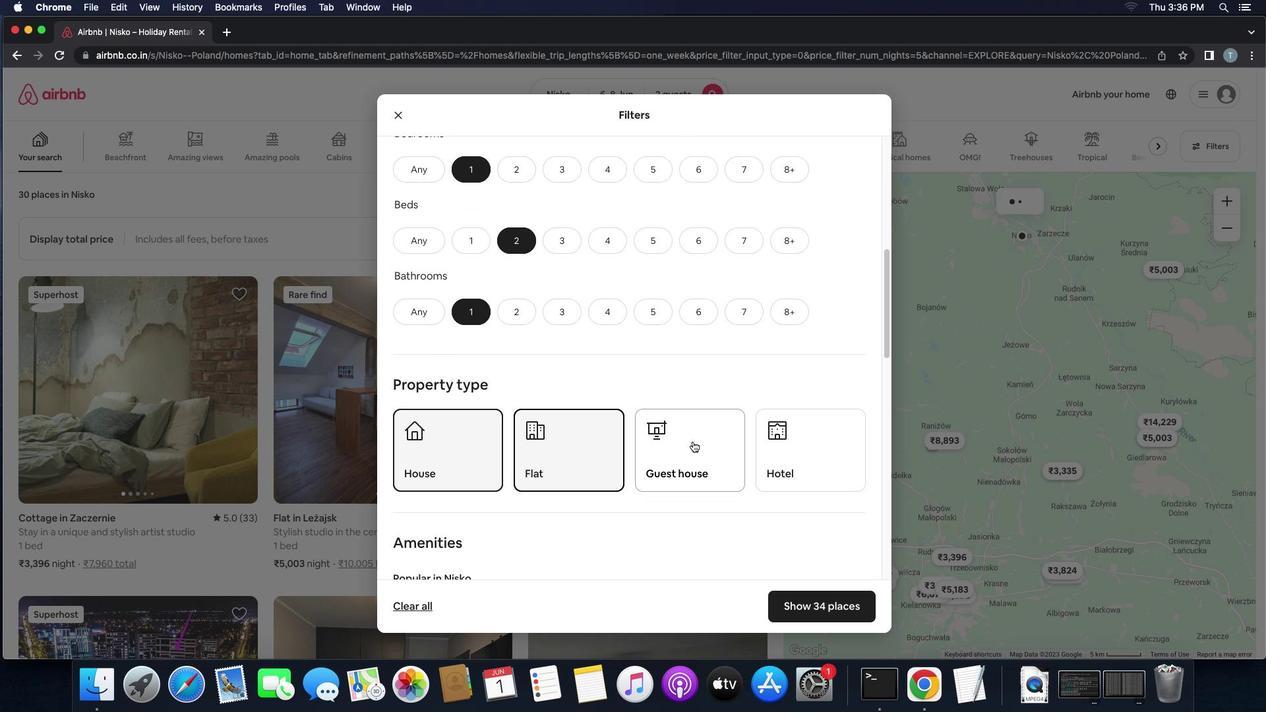 
Action: Mouse moved to (693, 443)
Screenshot: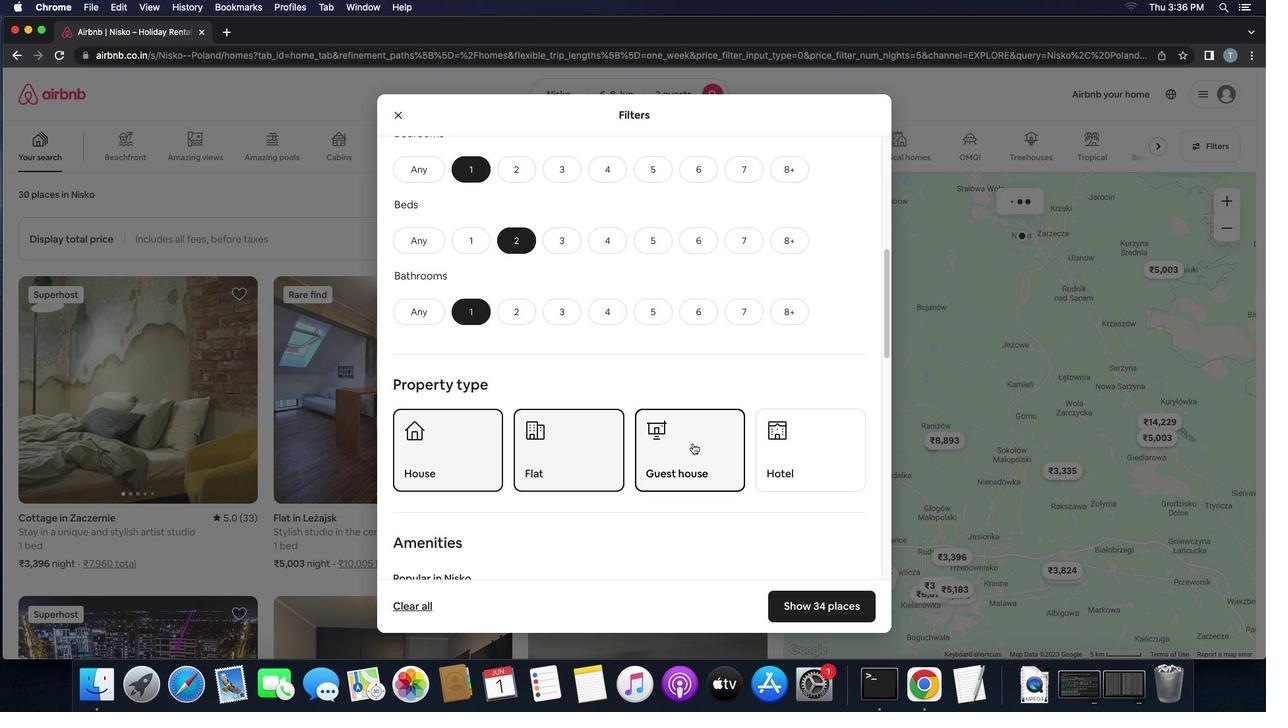 
Action: Mouse scrolled (693, 443) with delta (0, 0)
Screenshot: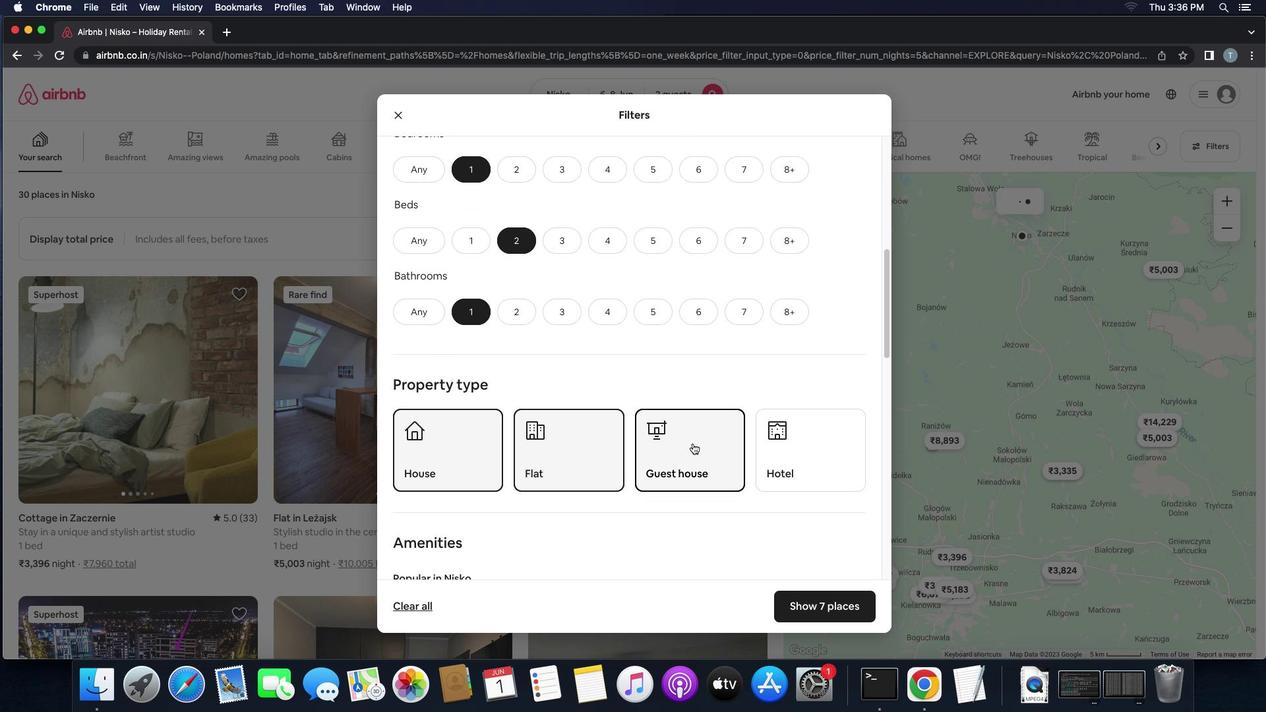 
Action: Mouse scrolled (693, 443) with delta (0, 0)
Screenshot: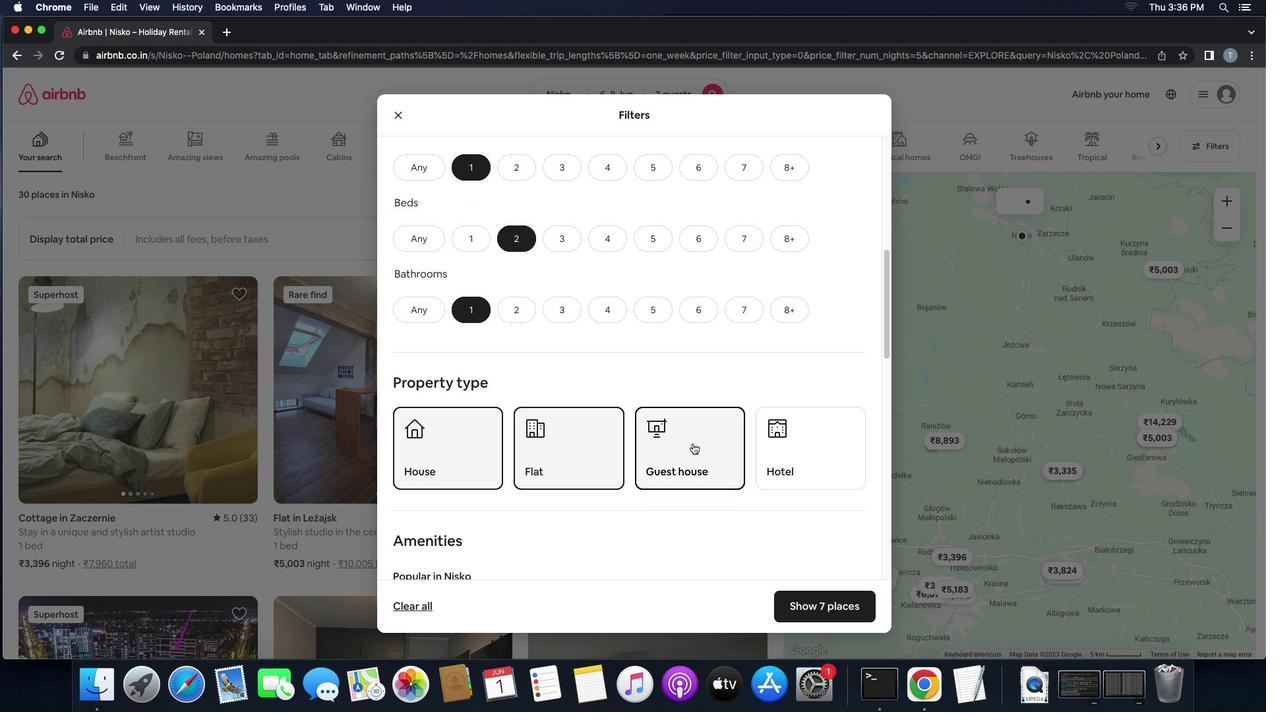 
Action: Mouse scrolled (693, 443) with delta (0, -1)
Screenshot: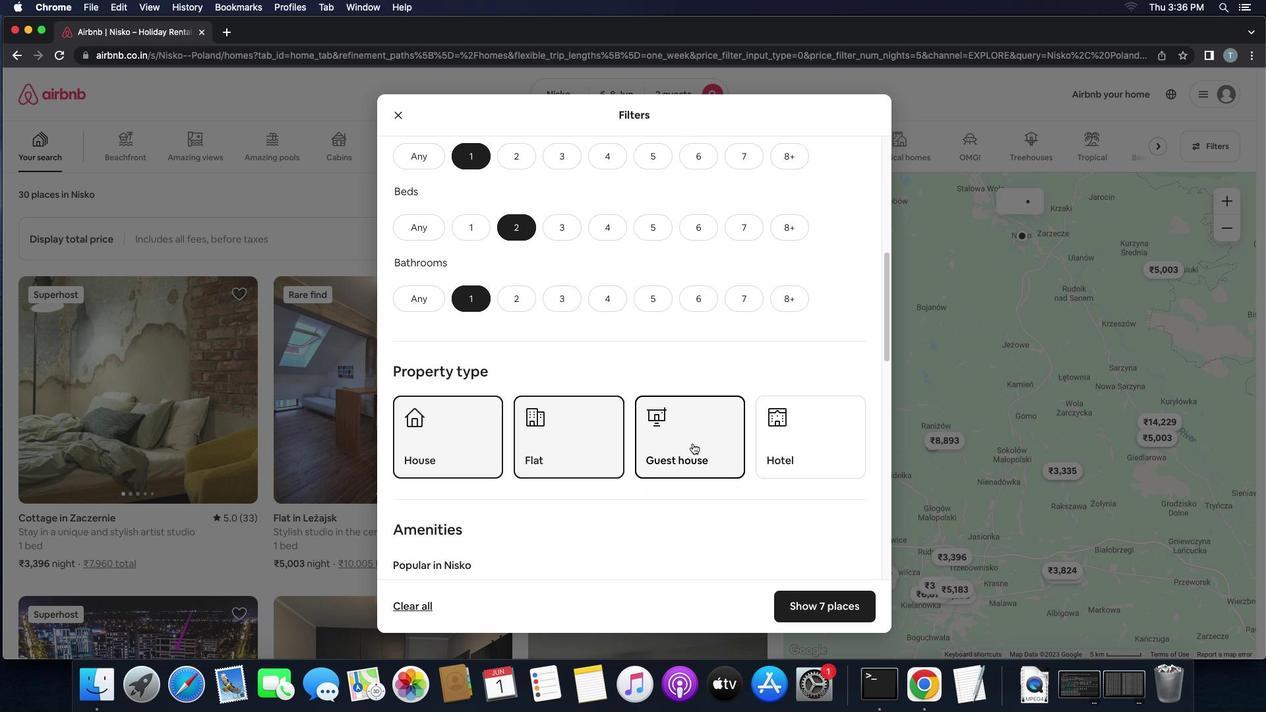
Action: Mouse scrolled (693, 443) with delta (0, 0)
Screenshot: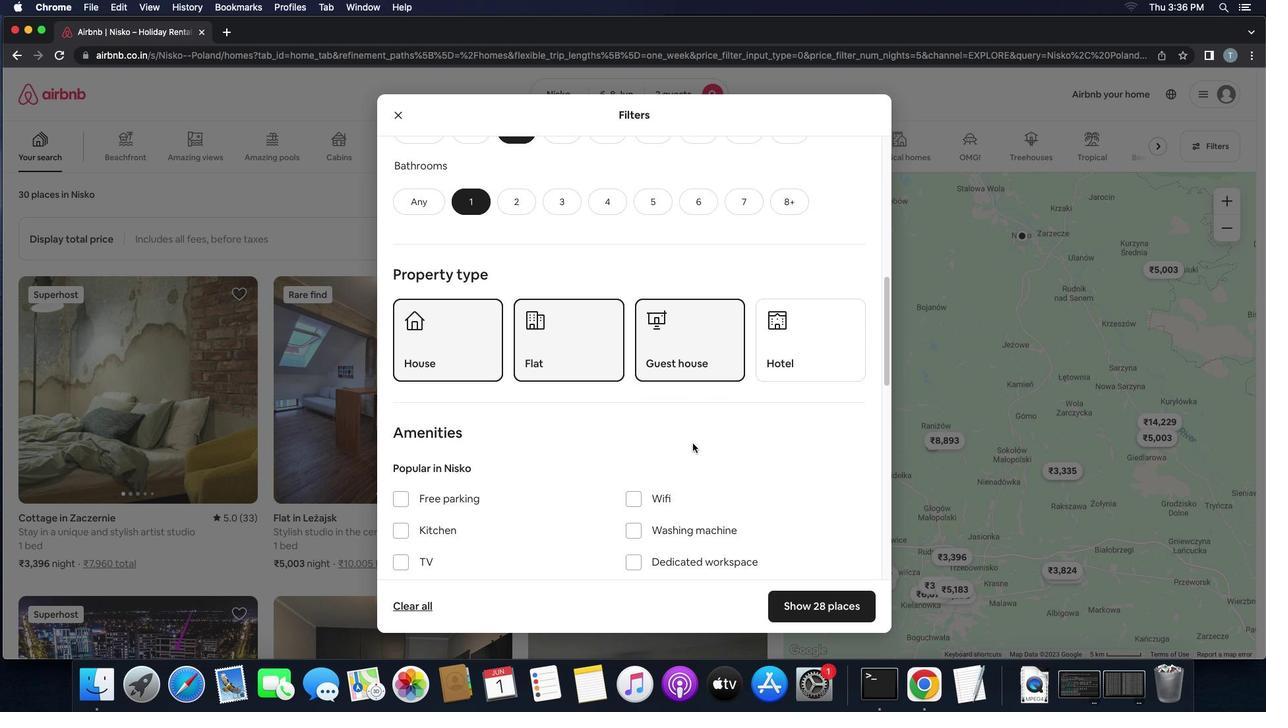 
Action: Mouse scrolled (693, 443) with delta (0, 0)
Screenshot: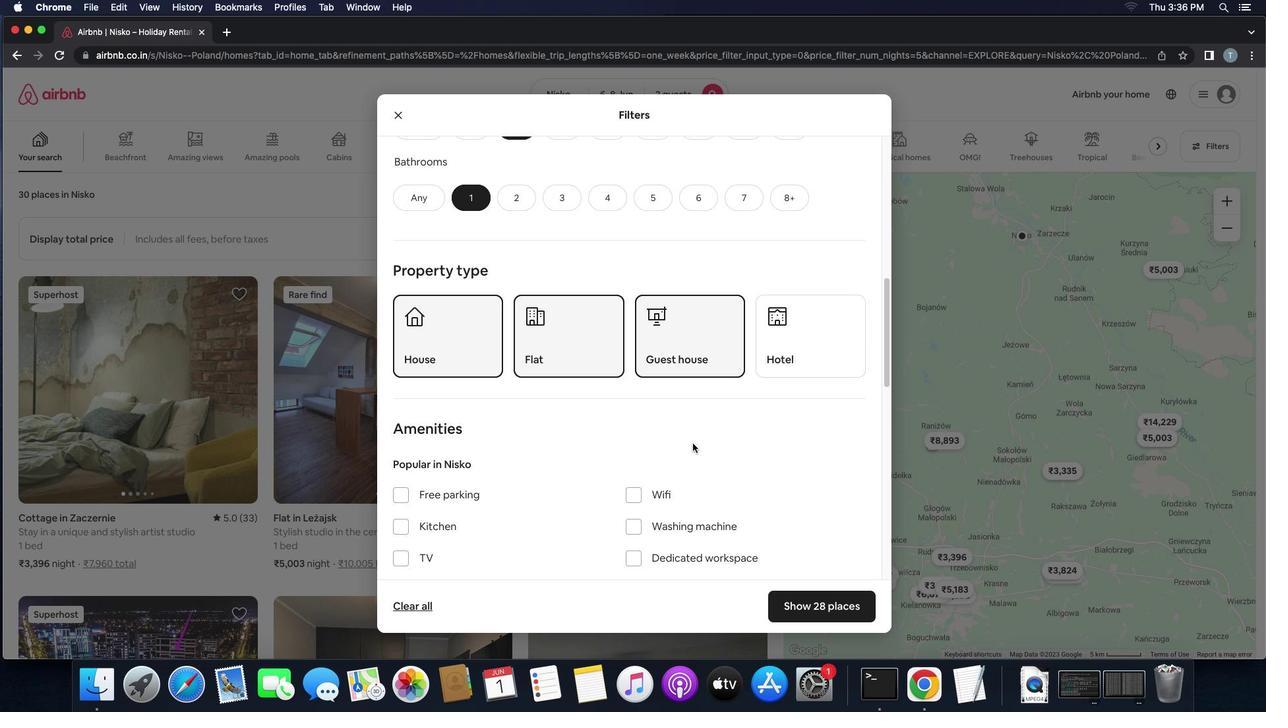 
Action: Mouse scrolled (693, 443) with delta (0, -1)
Screenshot: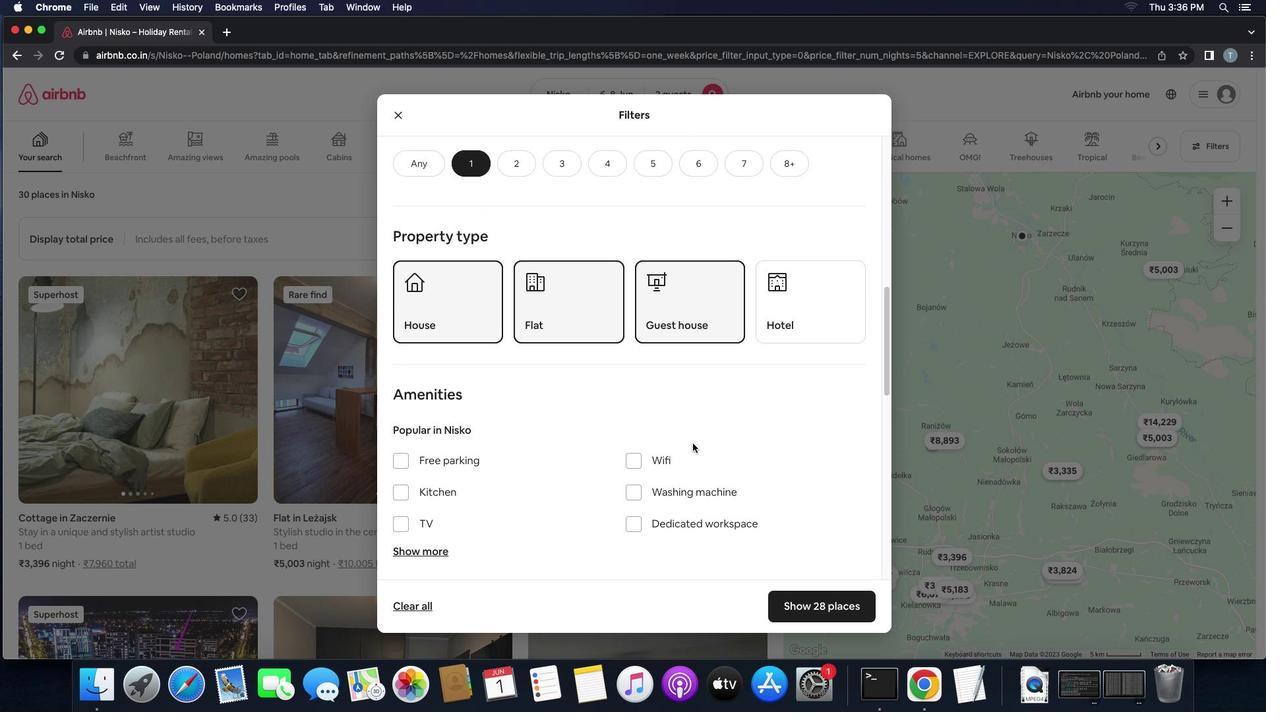 
Action: Mouse scrolled (693, 443) with delta (0, -1)
Screenshot: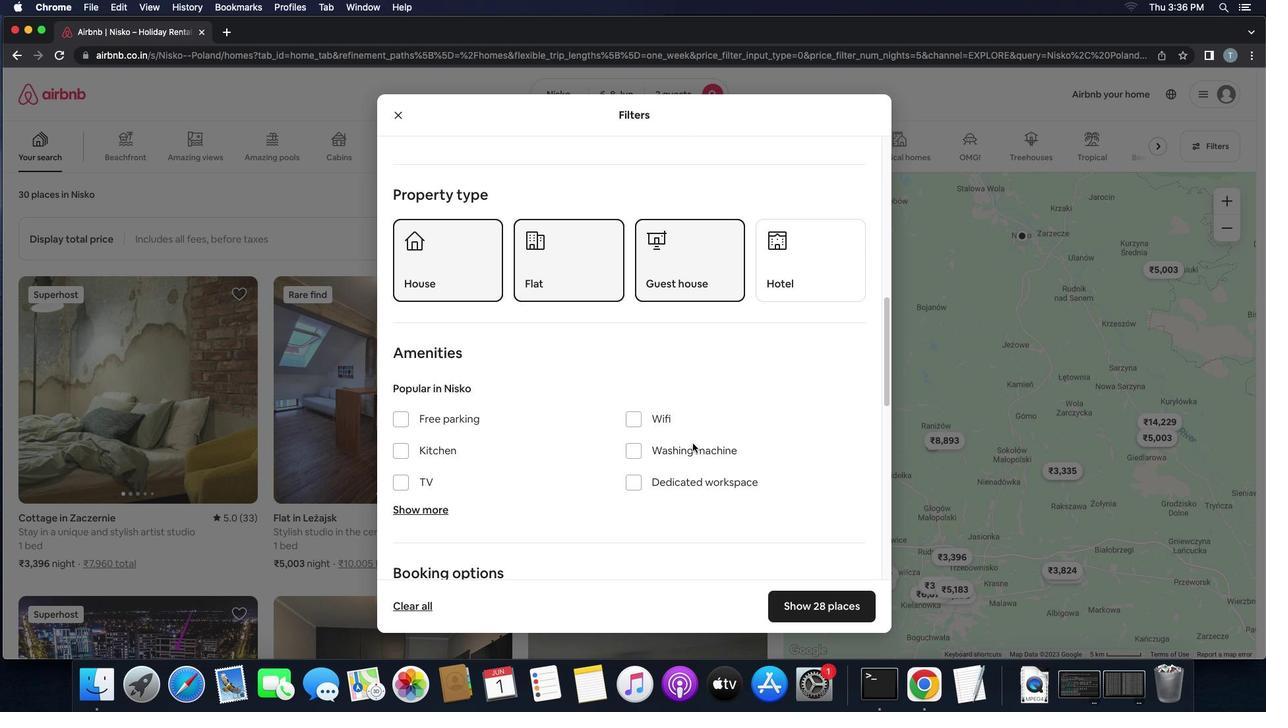 
Action: Mouse moved to (693, 443)
Screenshot: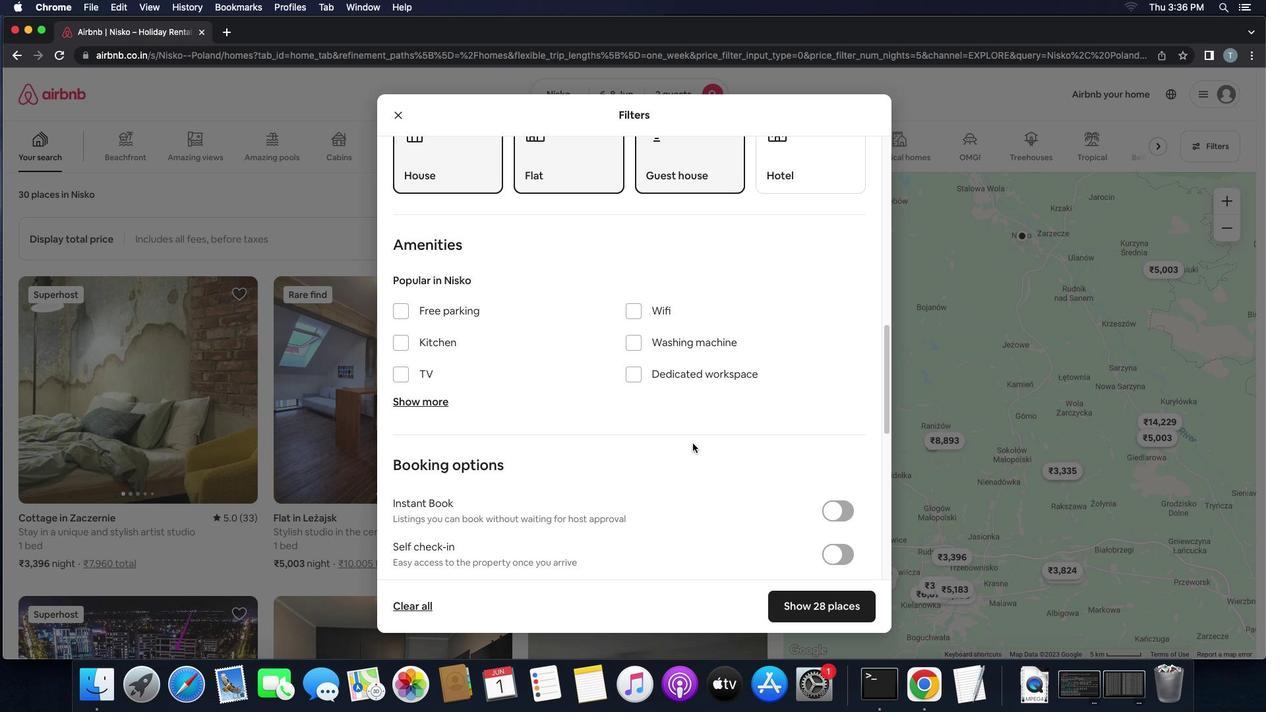 
Action: Mouse scrolled (693, 443) with delta (0, 0)
Screenshot: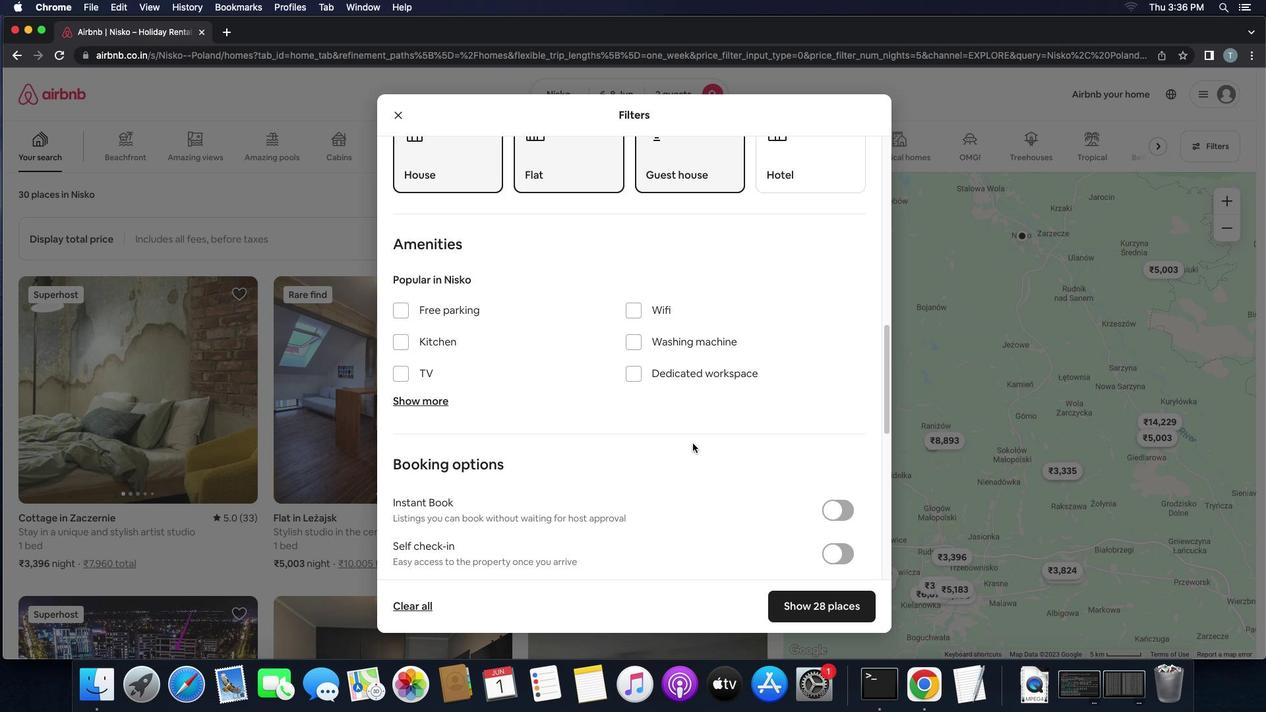 
Action: Mouse scrolled (693, 443) with delta (0, 0)
Screenshot: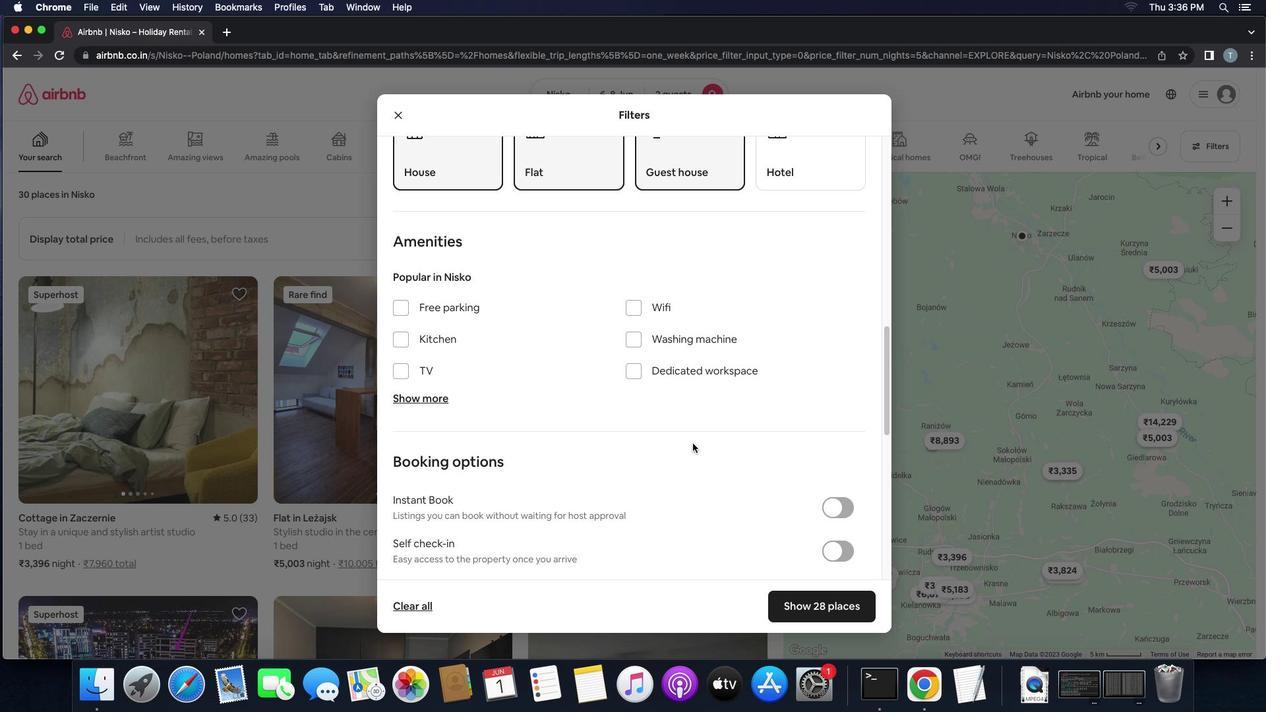 
Action: Mouse scrolled (693, 443) with delta (0, 0)
Screenshot: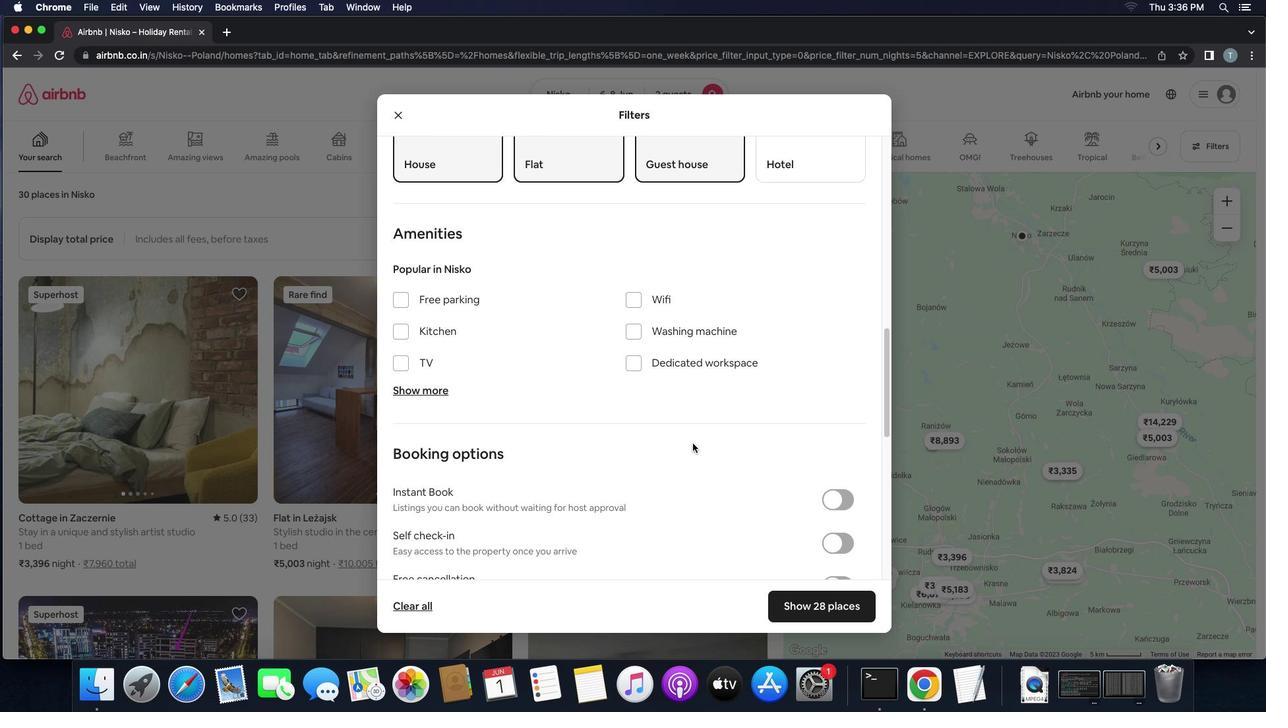 
Action: Mouse scrolled (693, 443) with delta (0, 0)
Screenshot: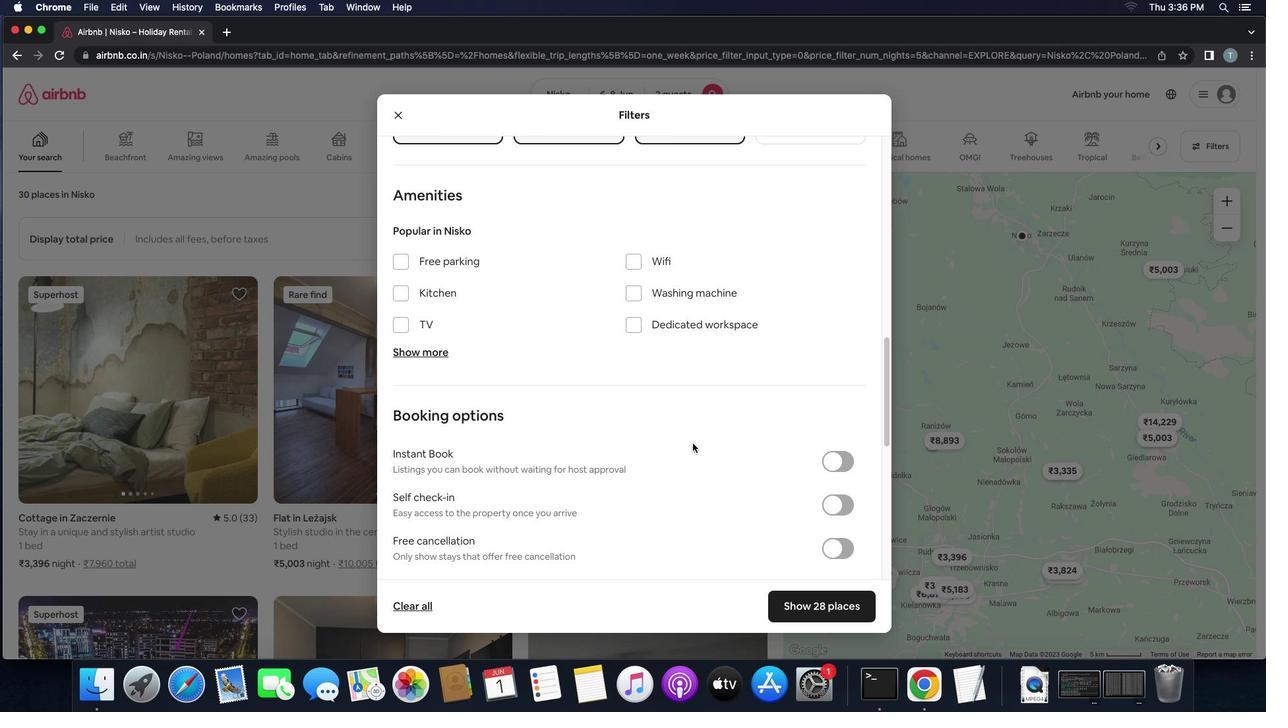 
Action: Mouse scrolled (693, 443) with delta (0, 0)
Screenshot: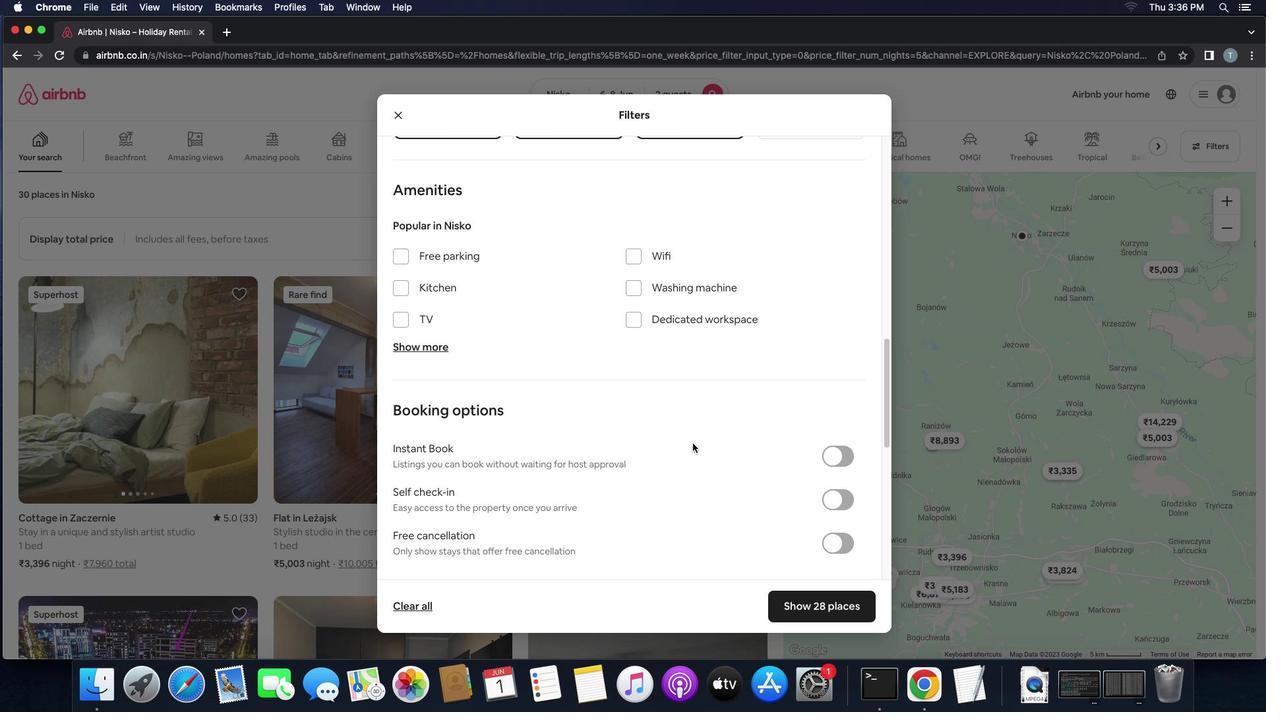 
Action: Mouse scrolled (693, 443) with delta (0, 0)
Screenshot: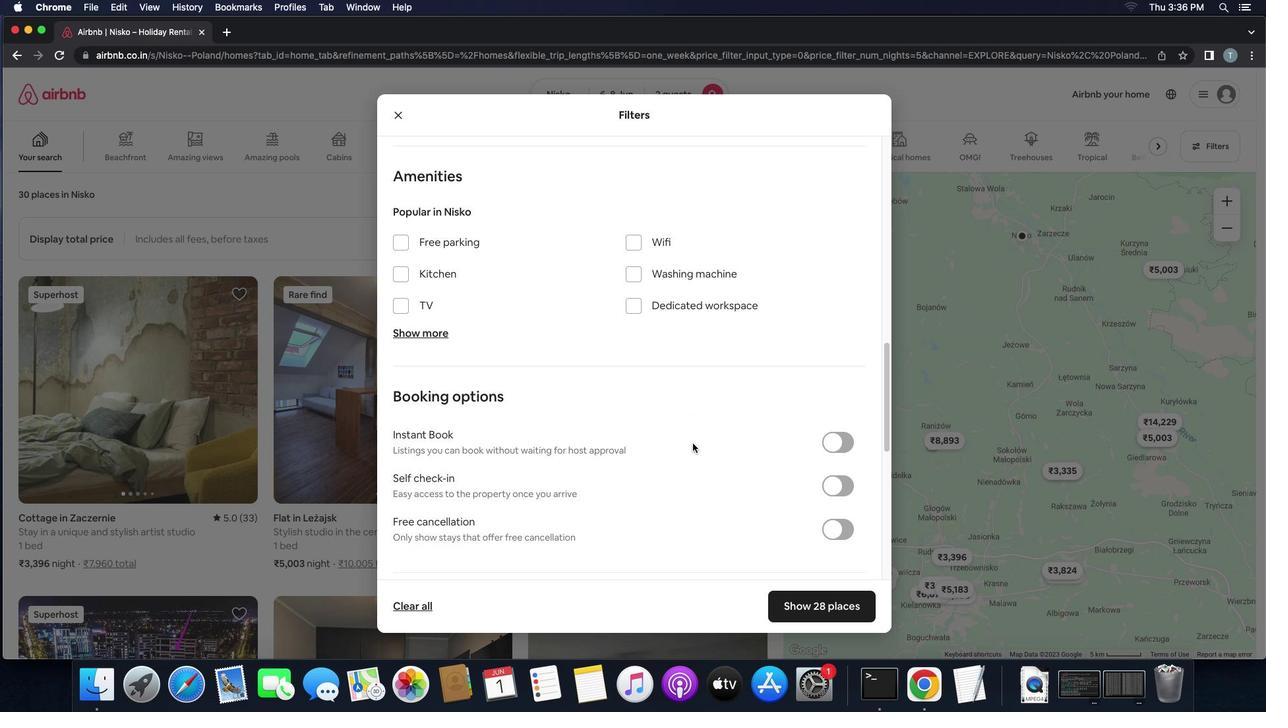 
Action: Mouse moved to (636, 206)
Screenshot: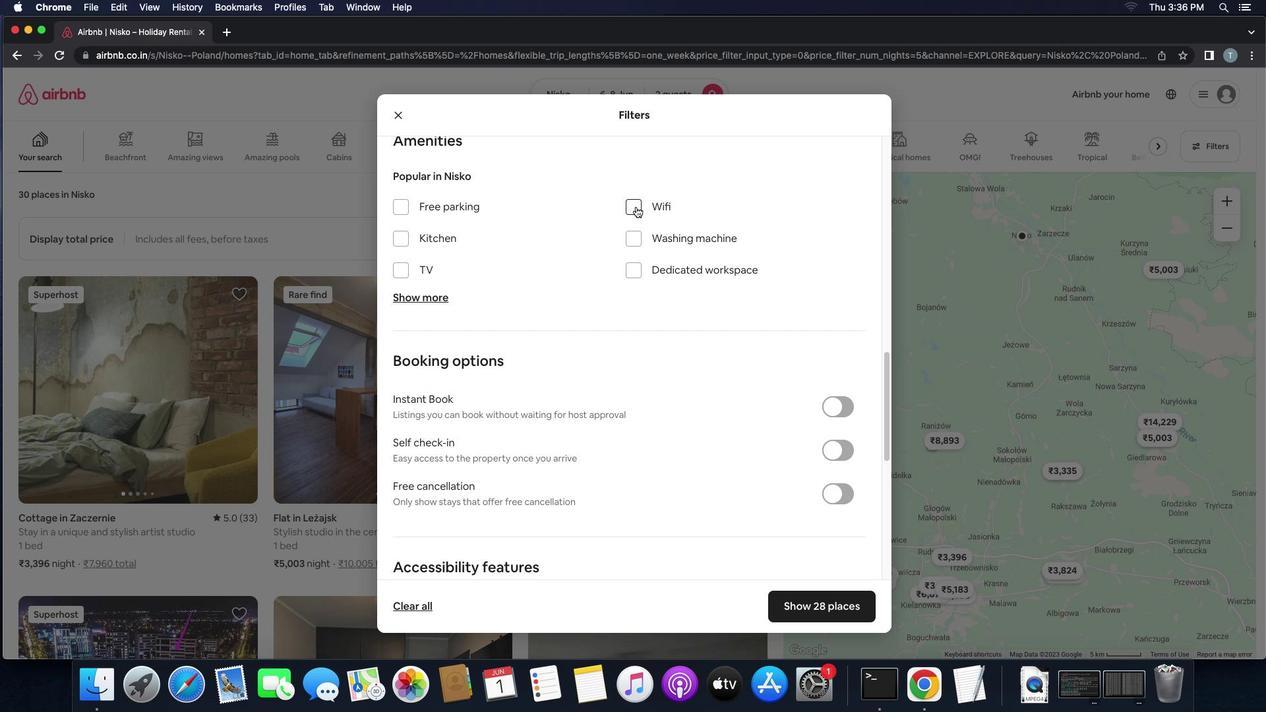 
Action: Mouse pressed left at (636, 206)
Screenshot: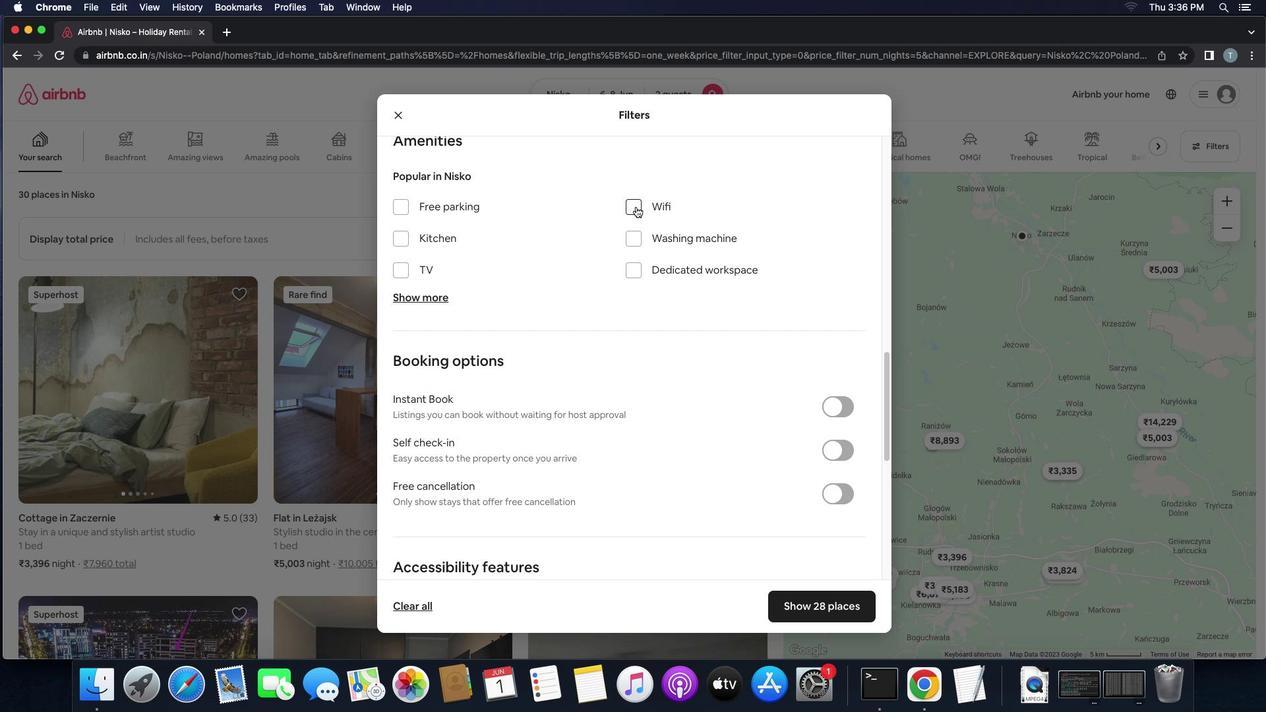 
Action: Mouse moved to (680, 356)
Screenshot: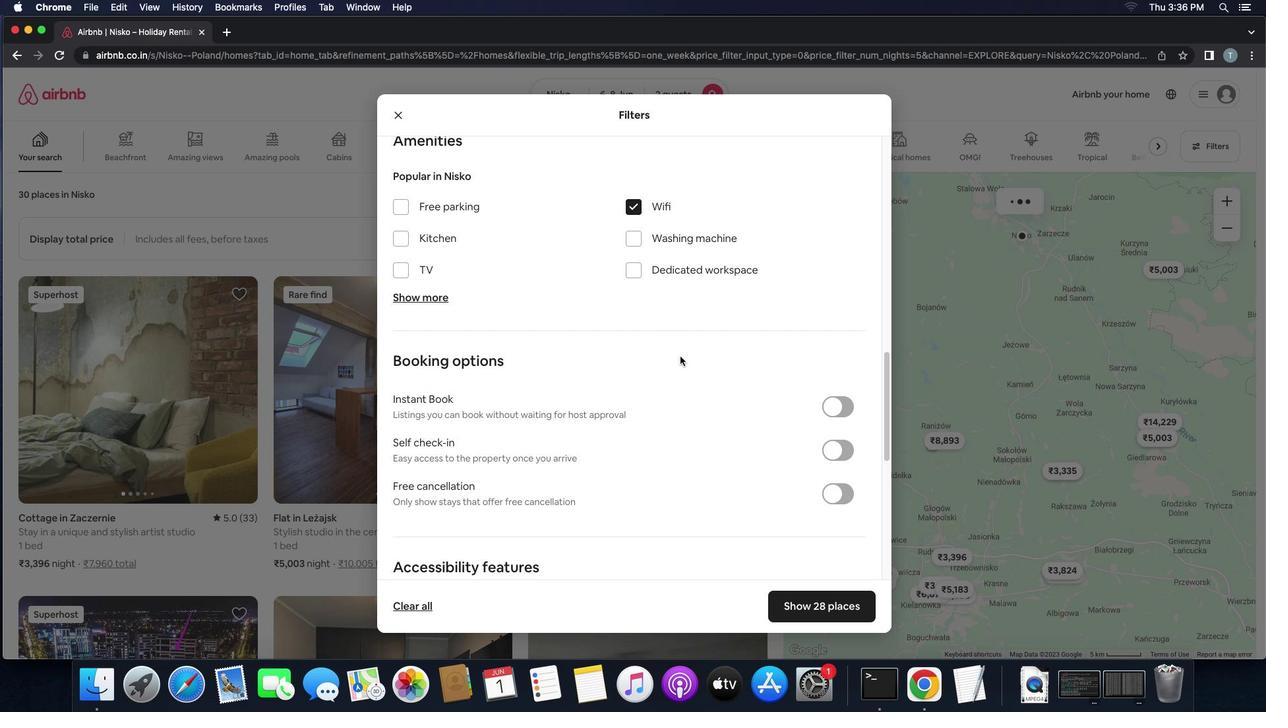 
Action: Mouse scrolled (680, 356) with delta (0, 0)
Screenshot: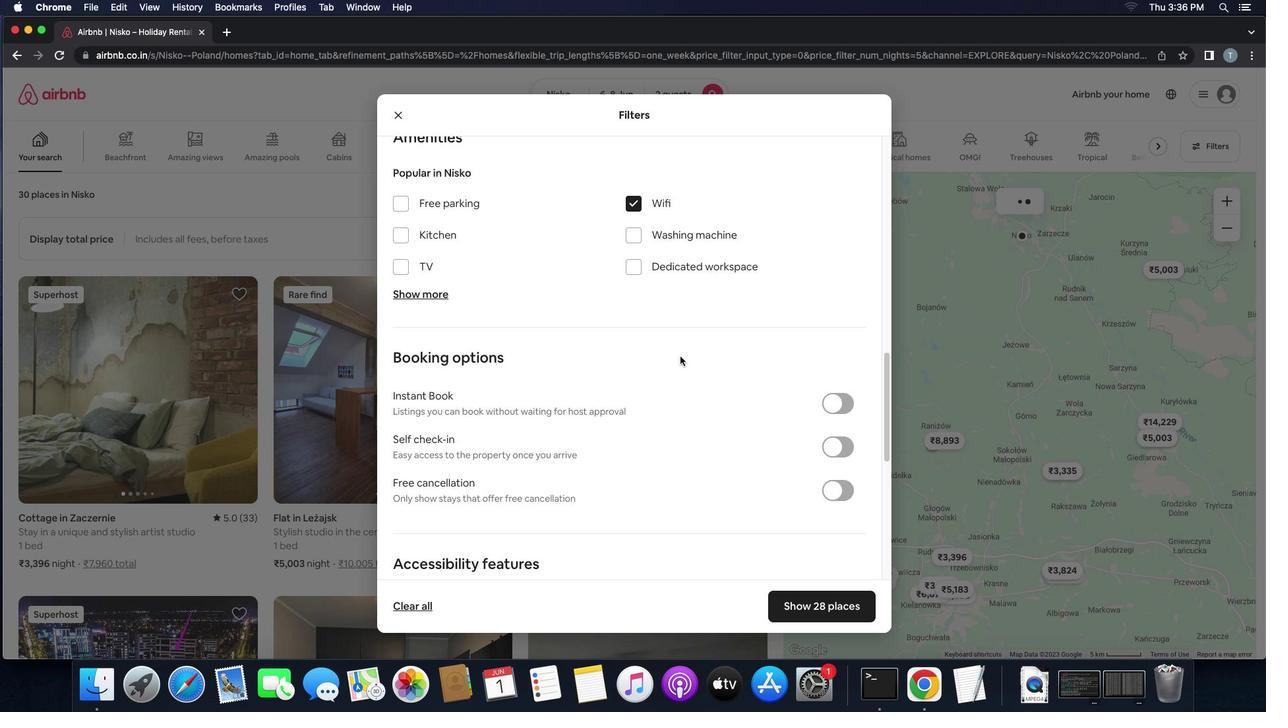 
Action: Mouse scrolled (680, 356) with delta (0, 0)
Screenshot: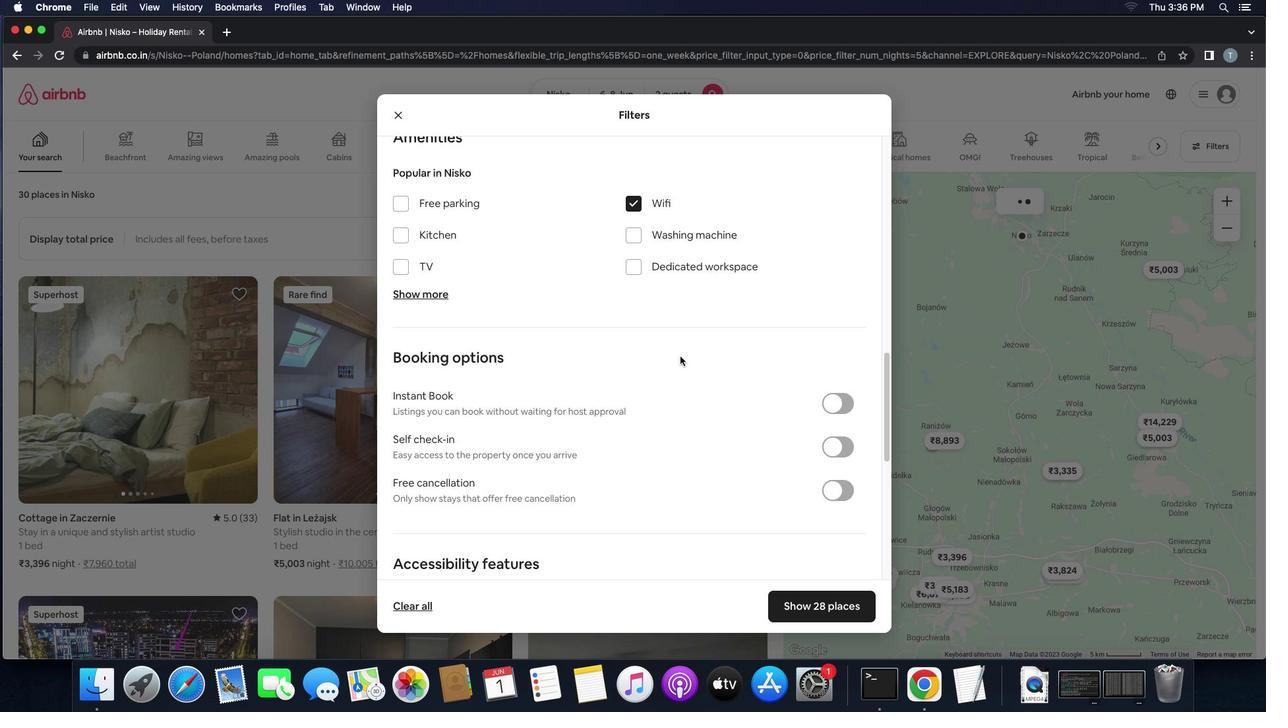 
Action: Mouse scrolled (680, 356) with delta (0, -1)
Screenshot: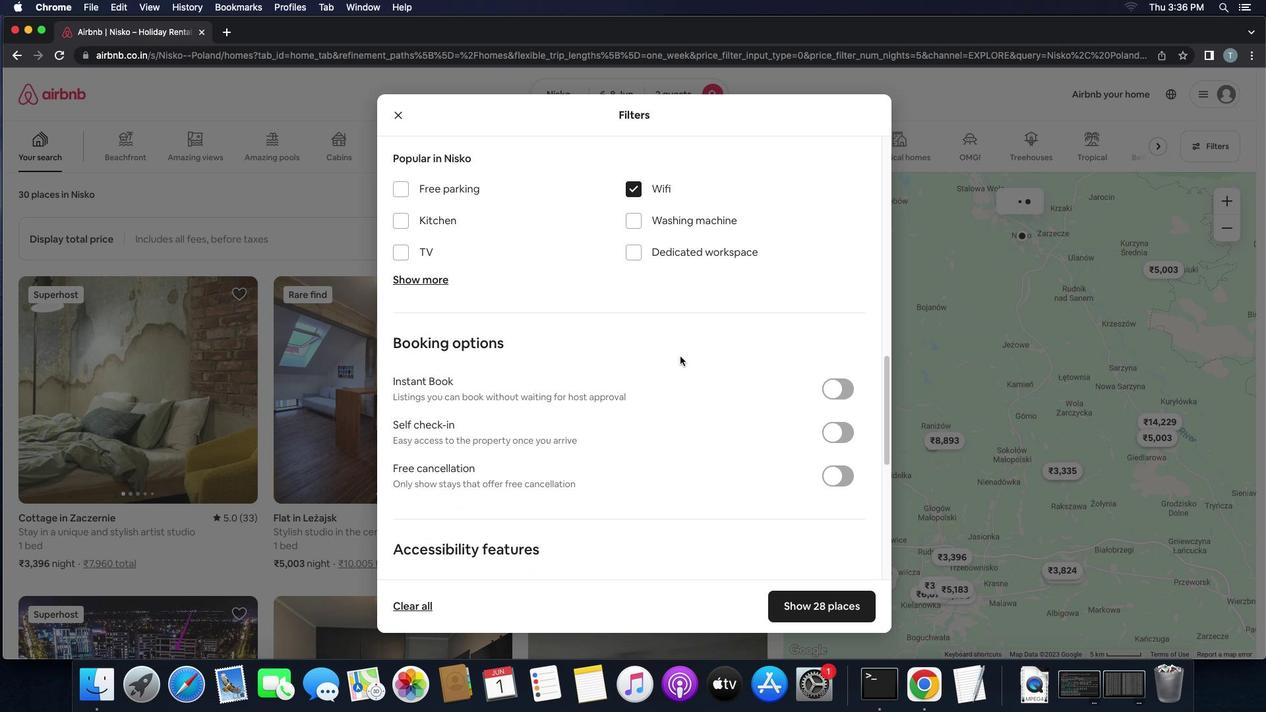 
Action: Mouse moved to (853, 323)
Screenshot: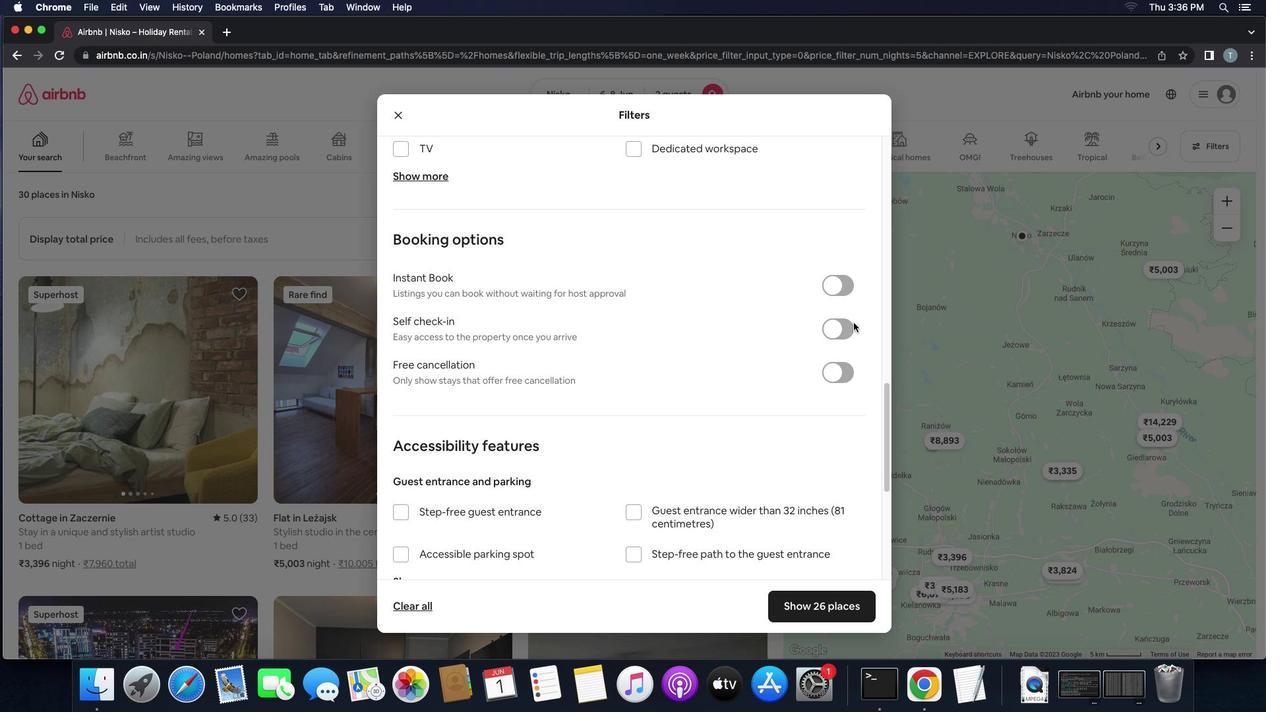 
Action: Mouse pressed left at (853, 323)
Screenshot: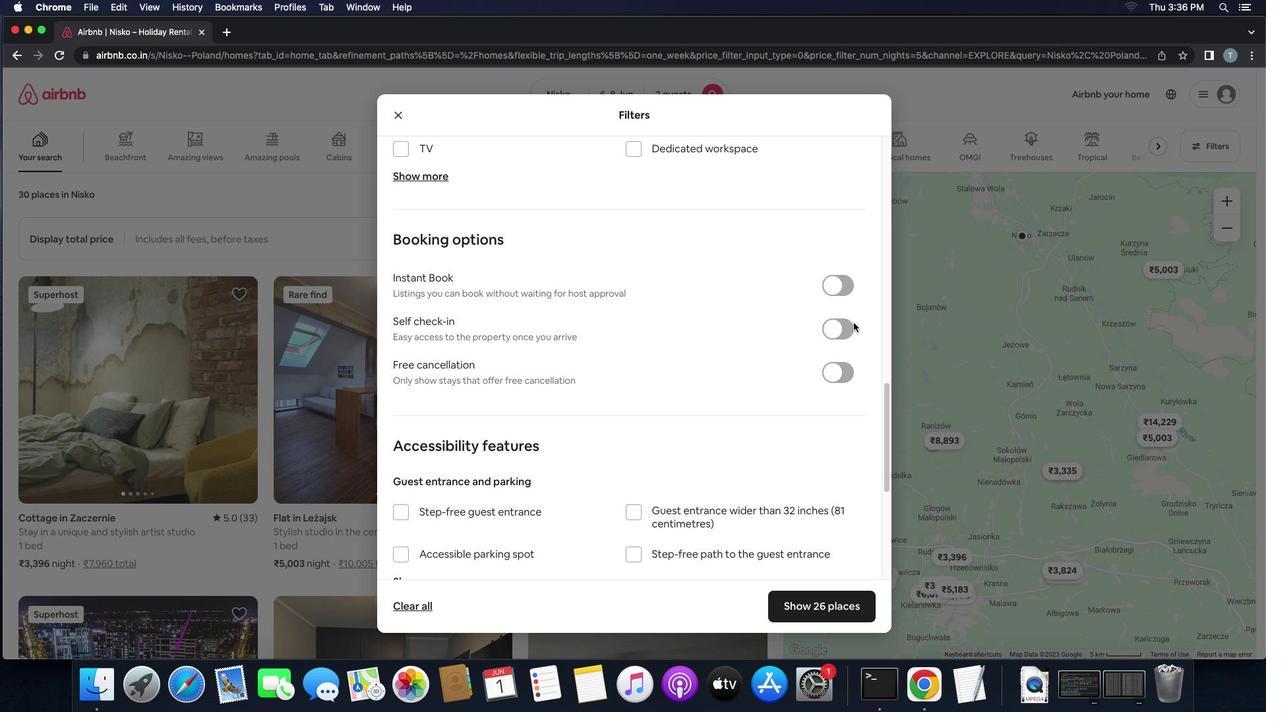 
Action: Mouse moved to (636, 448)
Screenshot: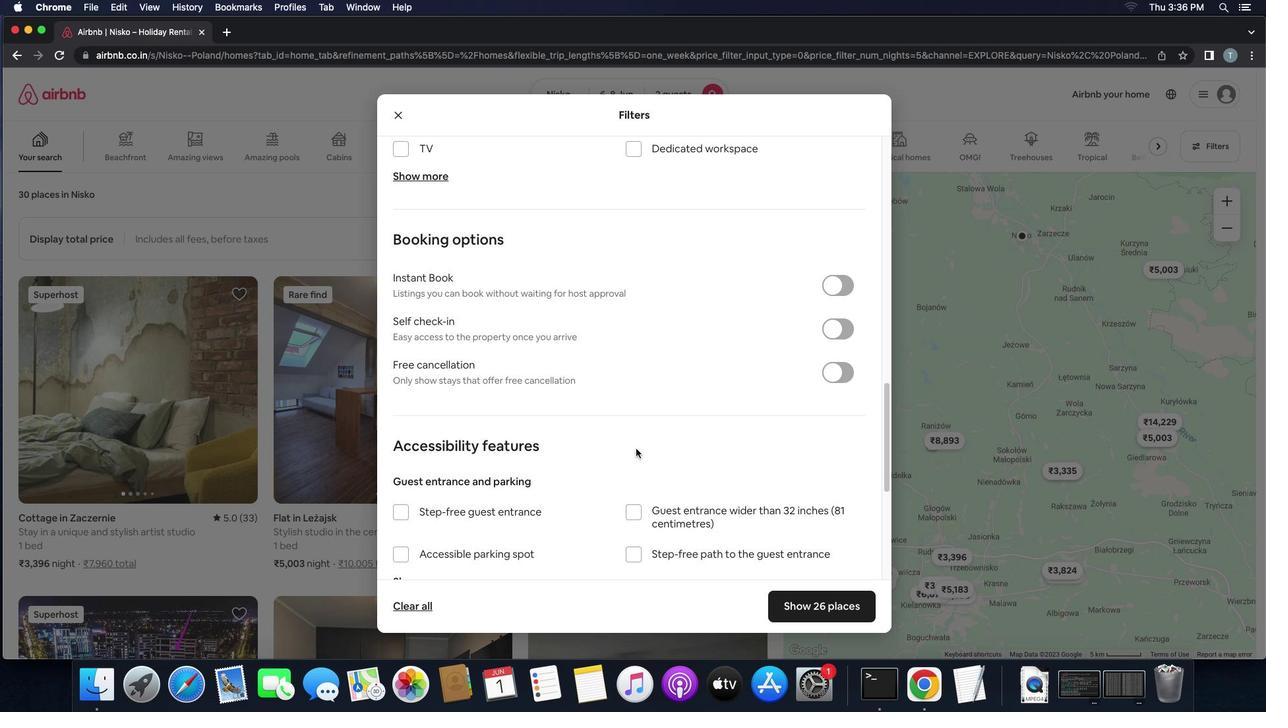 
Action: Mouse scrolled (636, 448) with delta (0, 0)
Screenshot: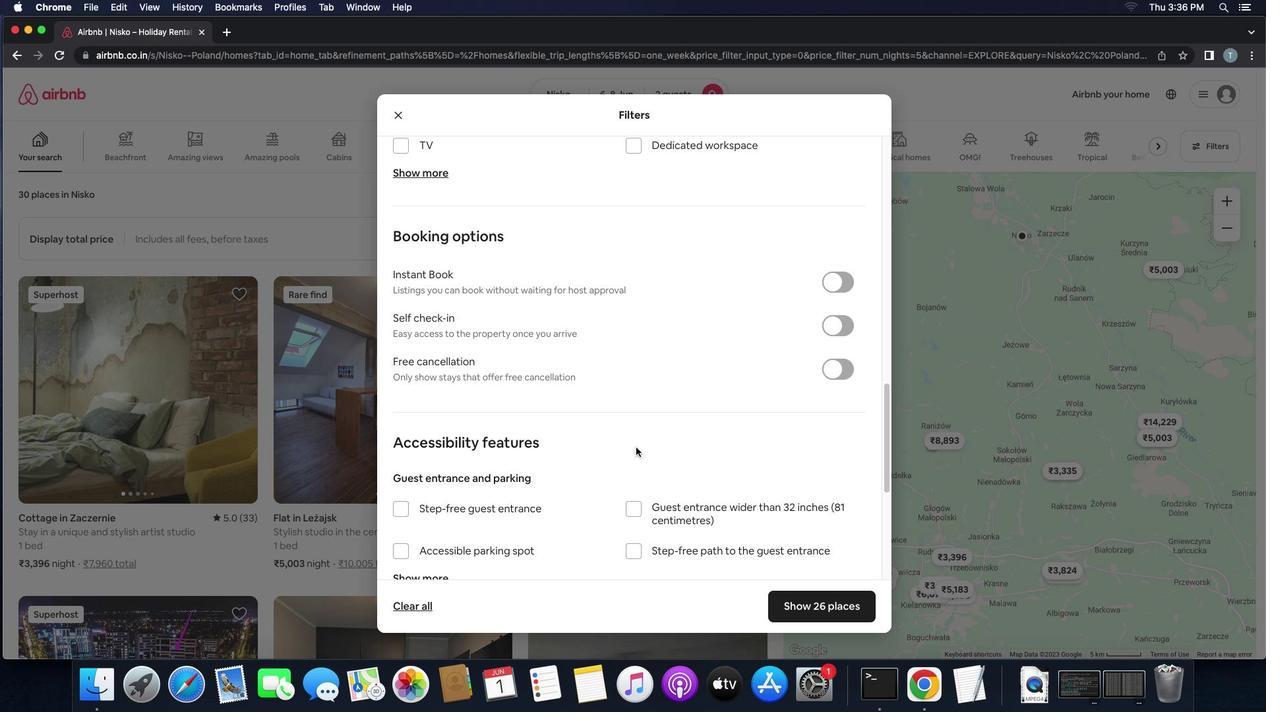 
Action: Mouse scrolled (636, 448) with delta (0, 0)
Screenshot: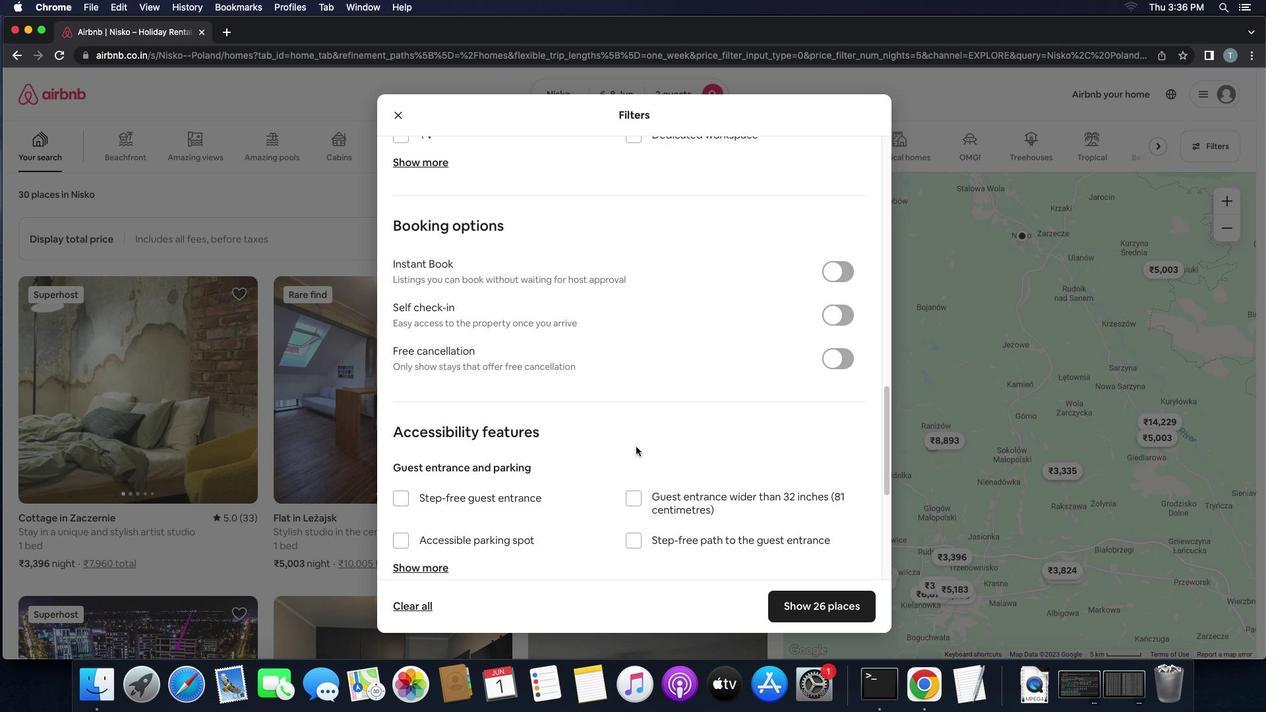 
Action: Mouse moved to (636, 448)
Screenshot: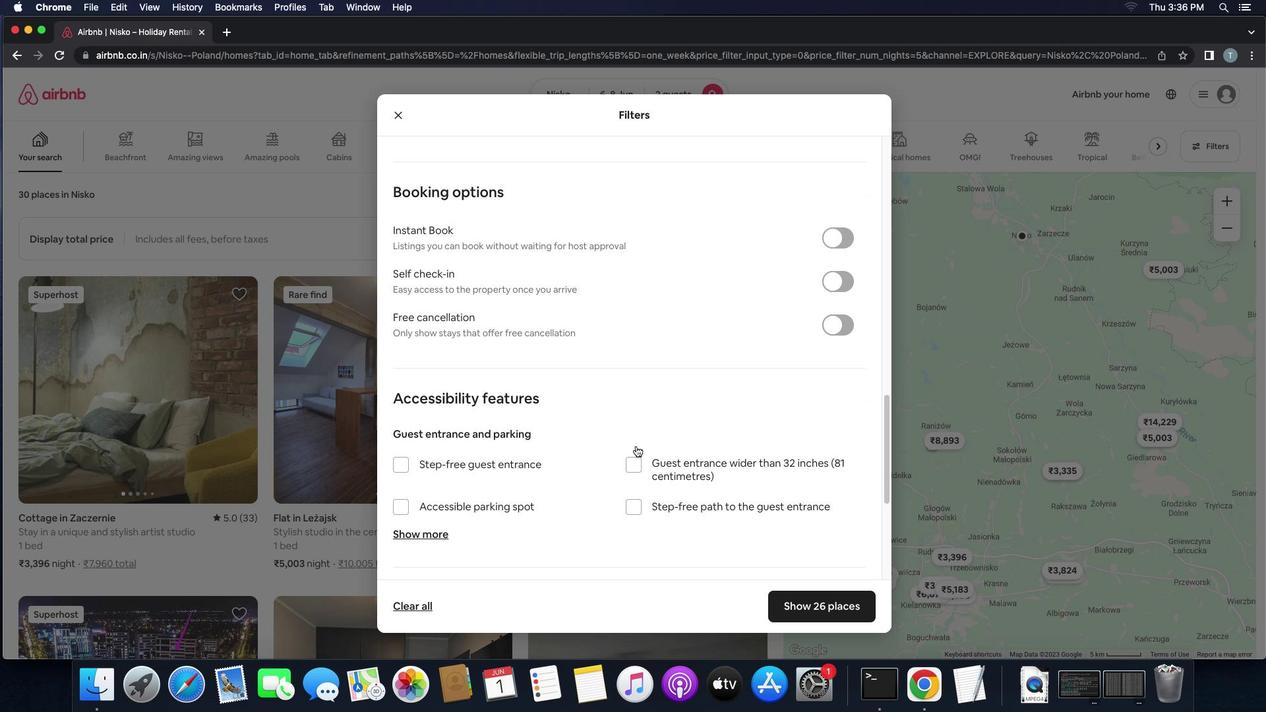 
Action: Mouse scrolled (636, 448) with delta (0, -1)
Screenshot: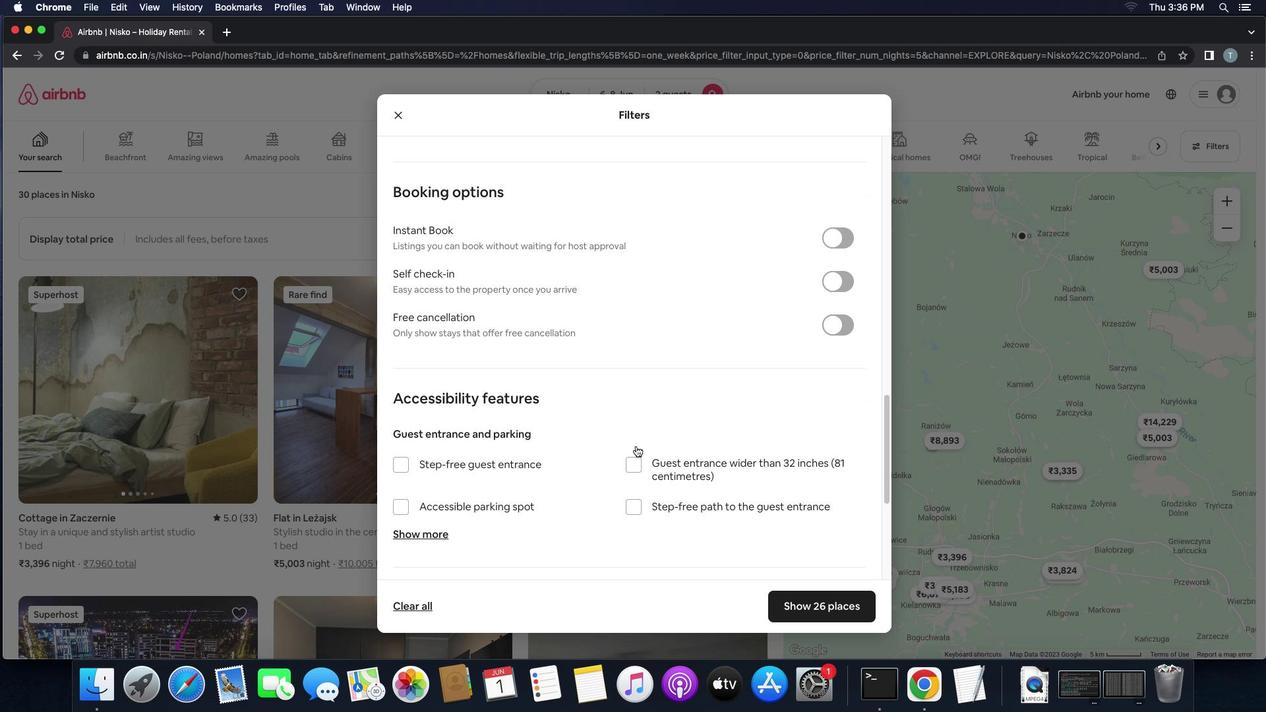 
Action: Mouse moved to (636, 447)
Screenshot: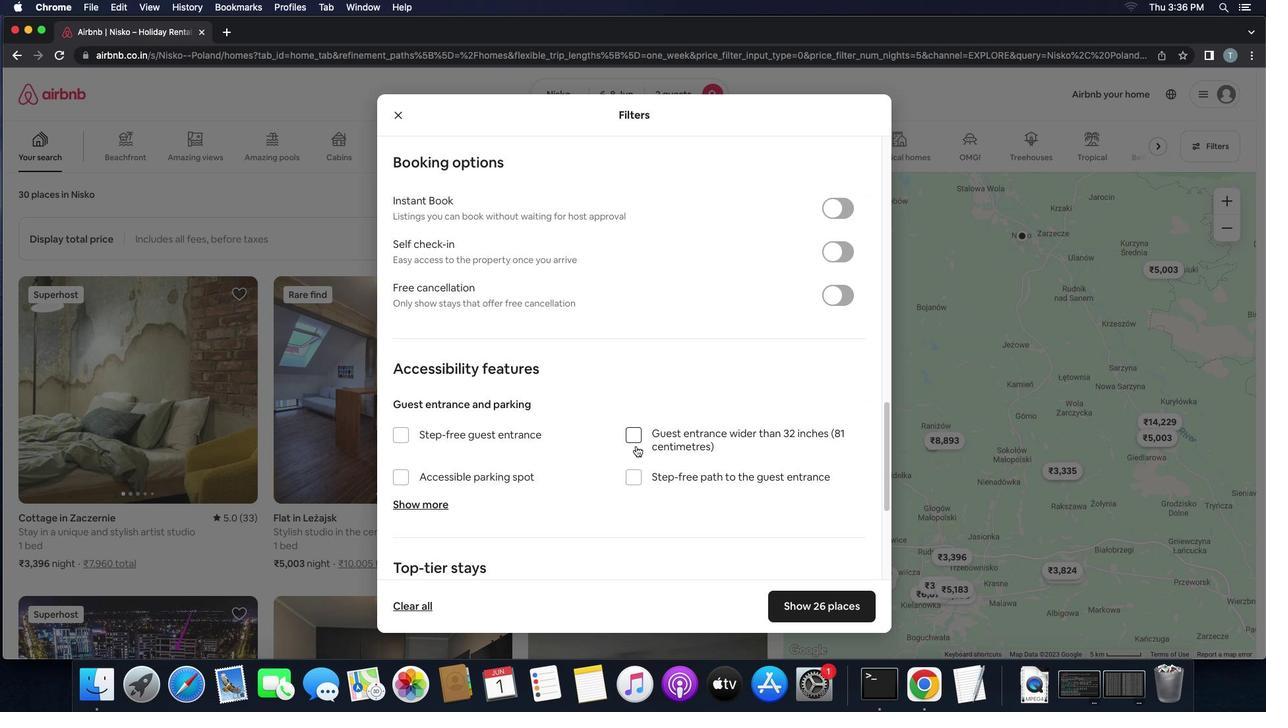 
Action: Mouse scrolled (636, 447) with delta (0, -2)
Screenshot: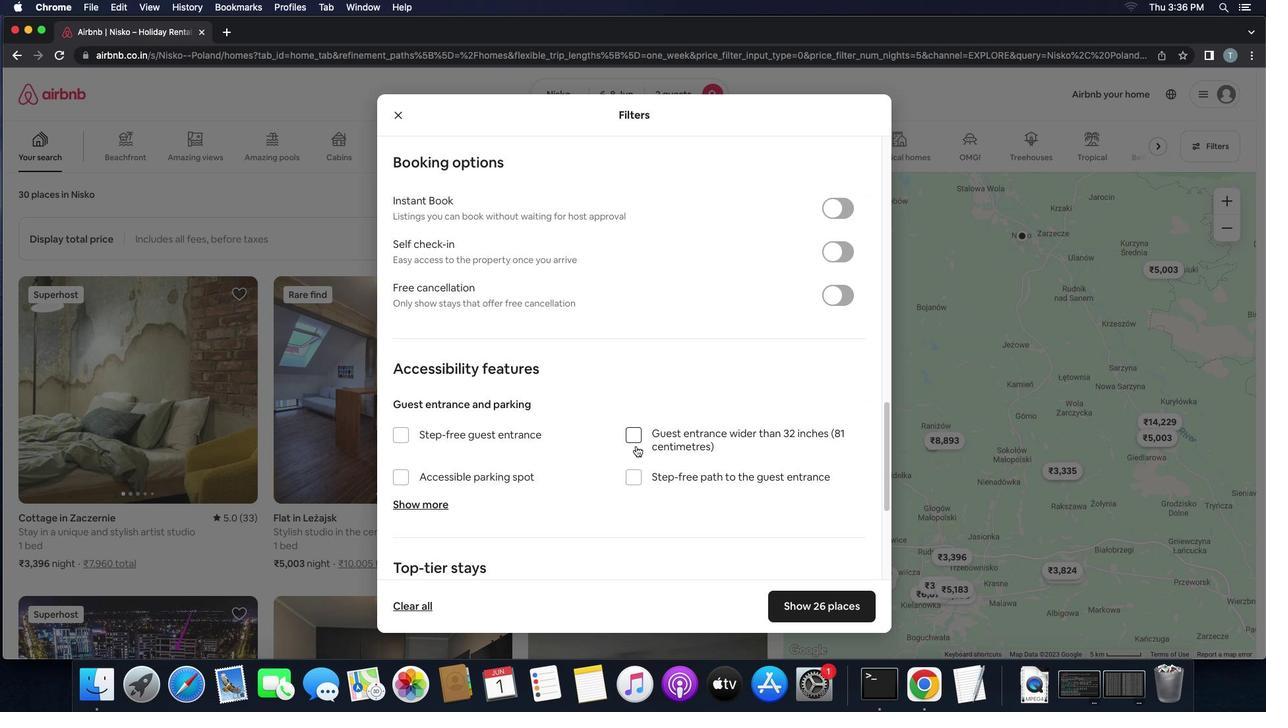 
Action: Mouse moved to (666, 404)
Screenshot: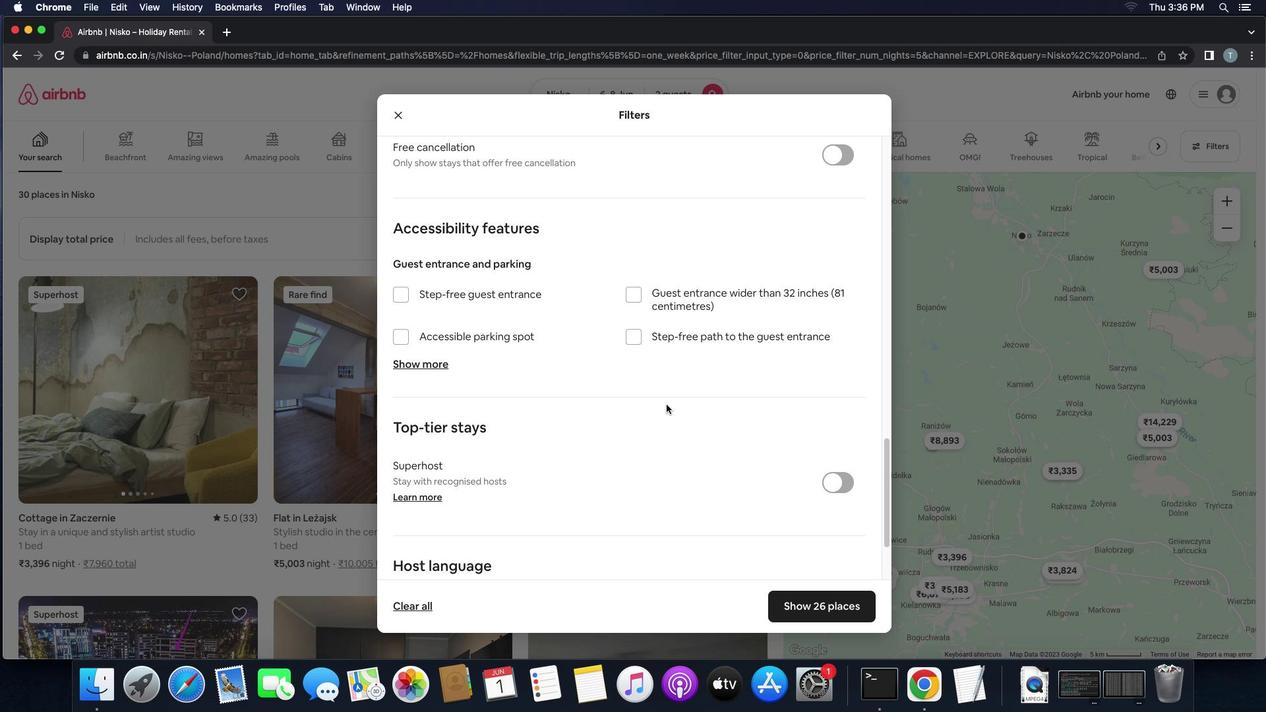 
Action: Mouse scrolled (666, 404) with delta (0, 0)
Screenshot: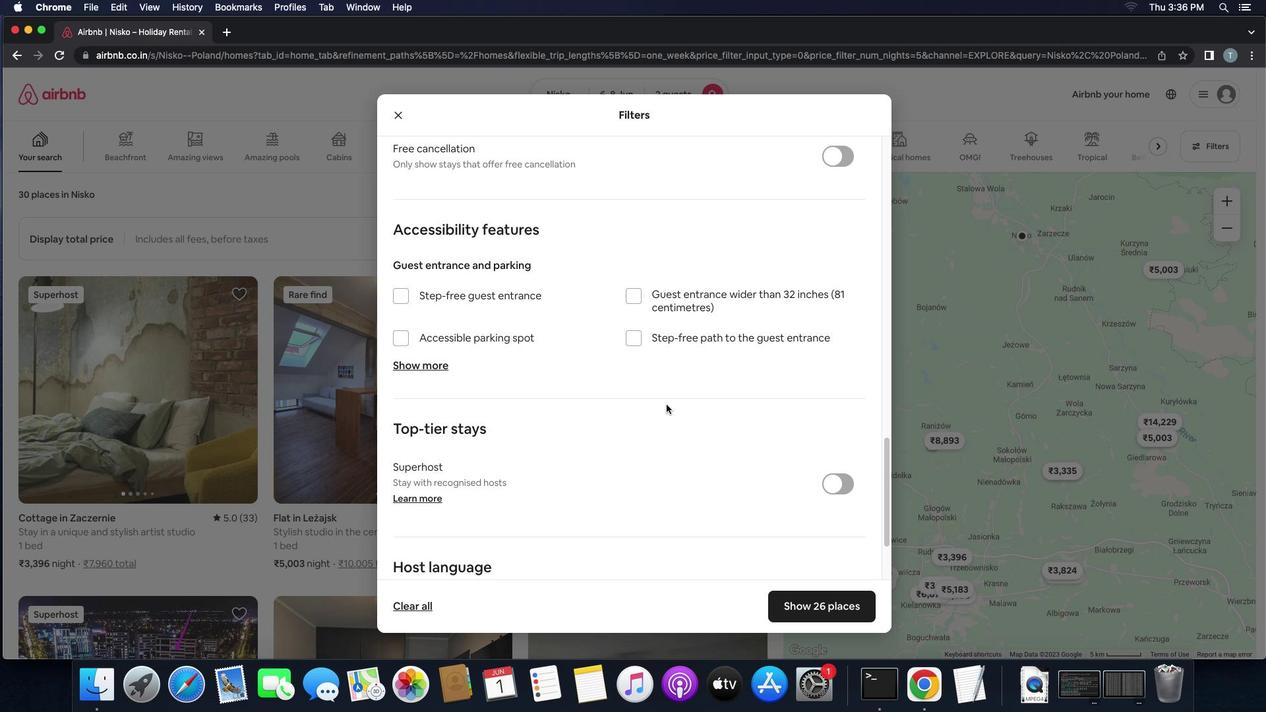 
Action: Mouse scrolled (666, 404) with delta (0, 0)
Screenshot: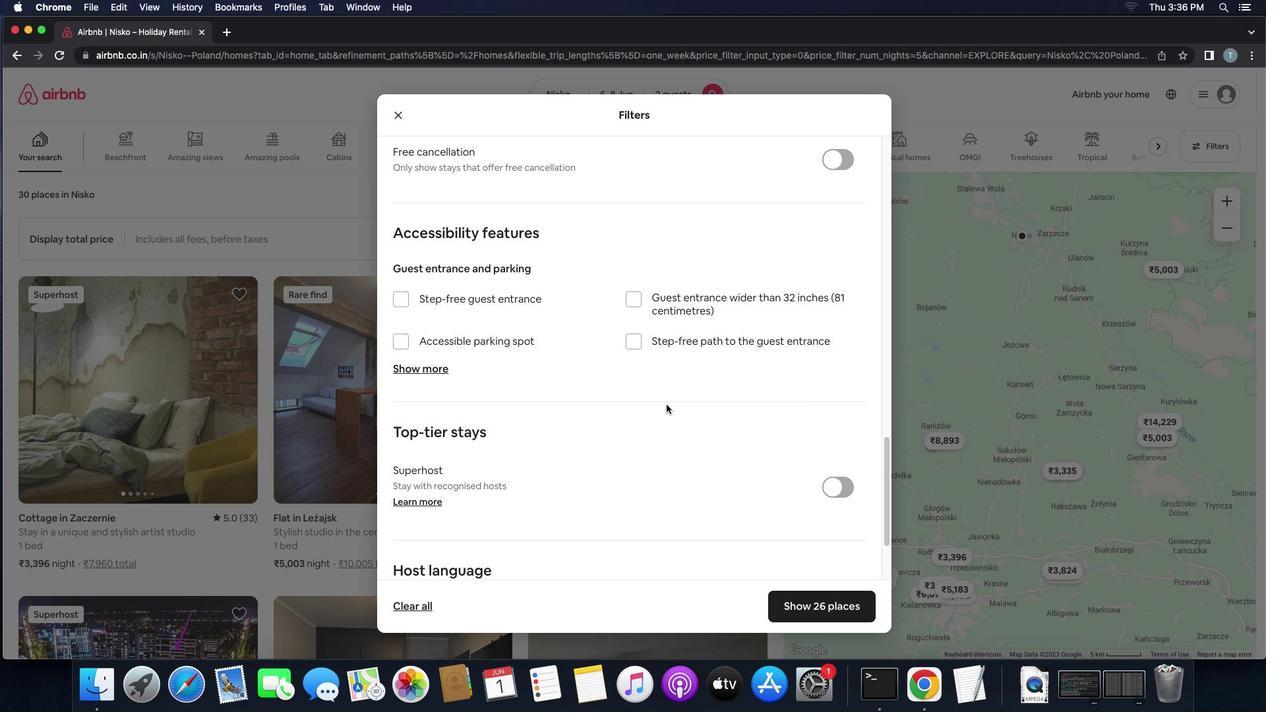 
Action: Mouse scrolled (666, 404) with delta (0, 0)
Screenshot: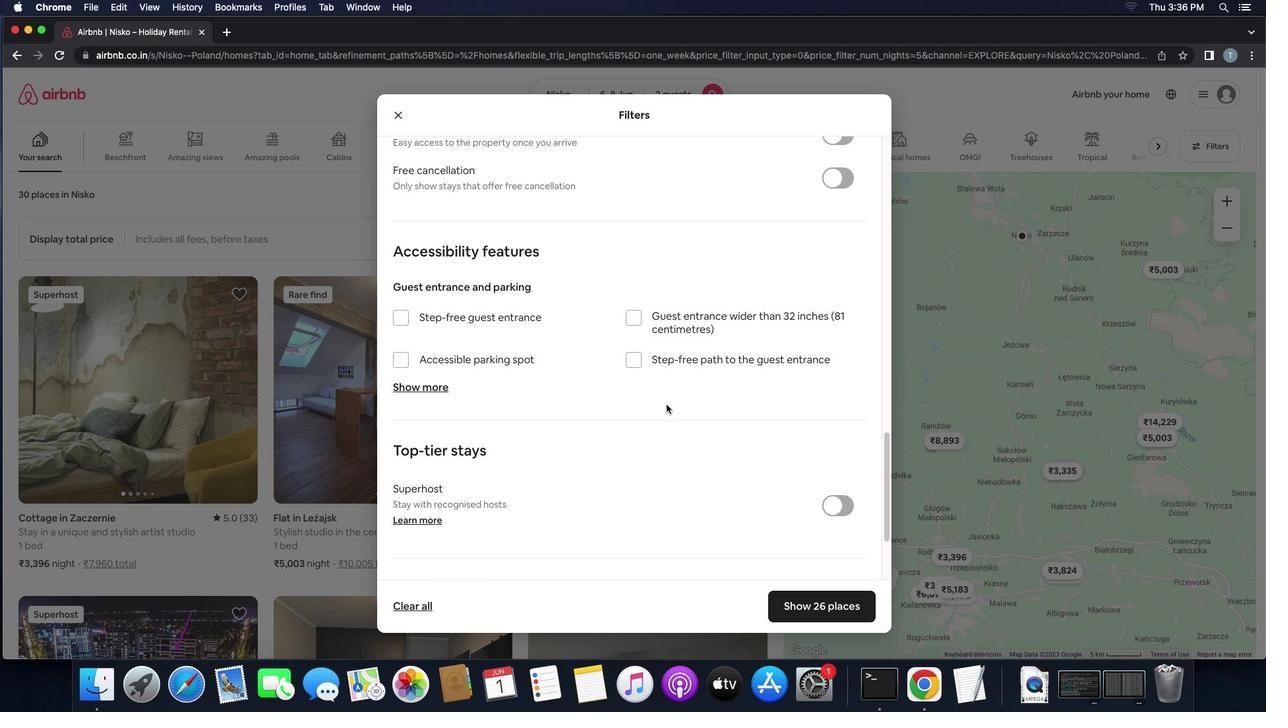 
Action: Mouse moved to (830, 135)
Screenshot: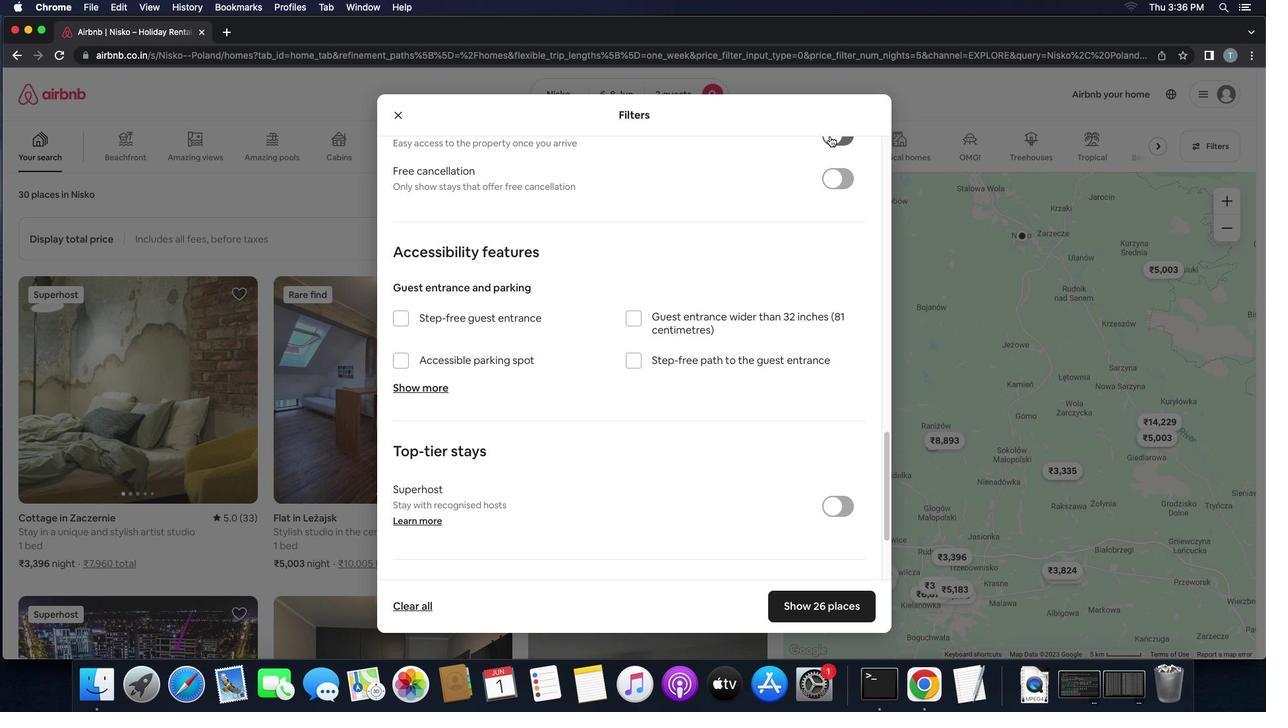 
Action: Mouse pressed left at (830, 135)
Screenshot: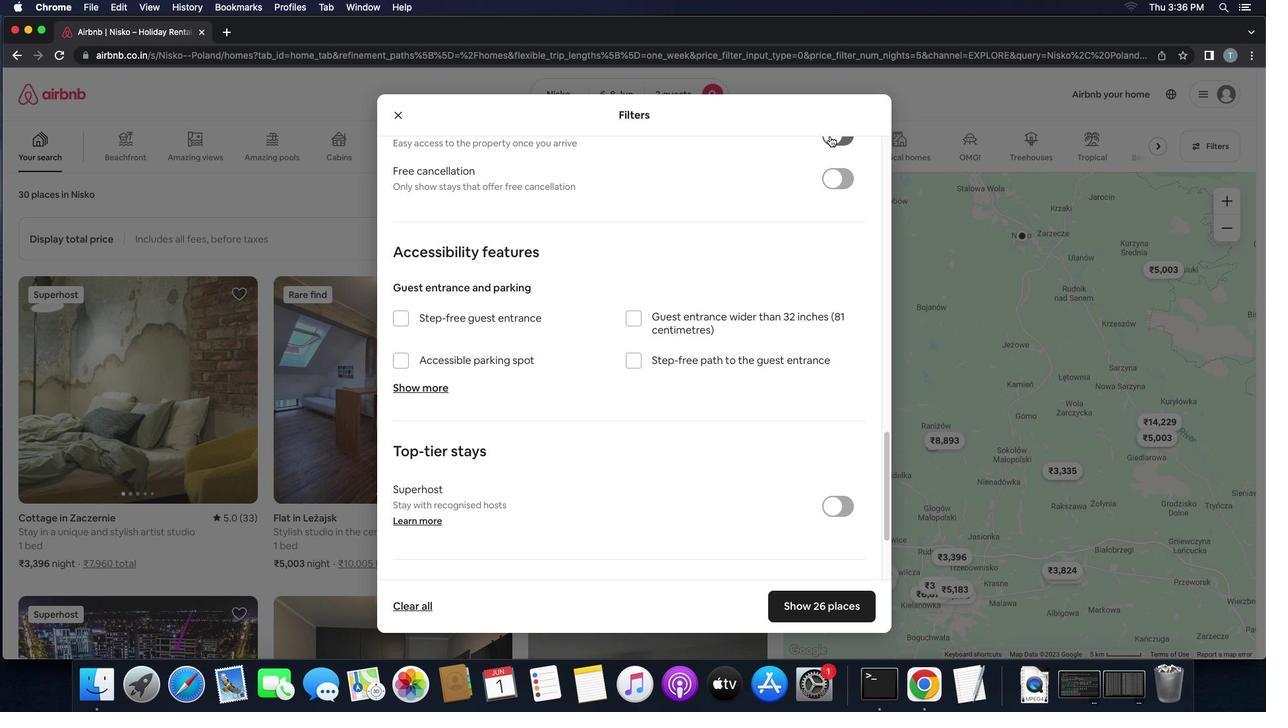 
Action: Mouse moved to (543, 430)
Screenshot: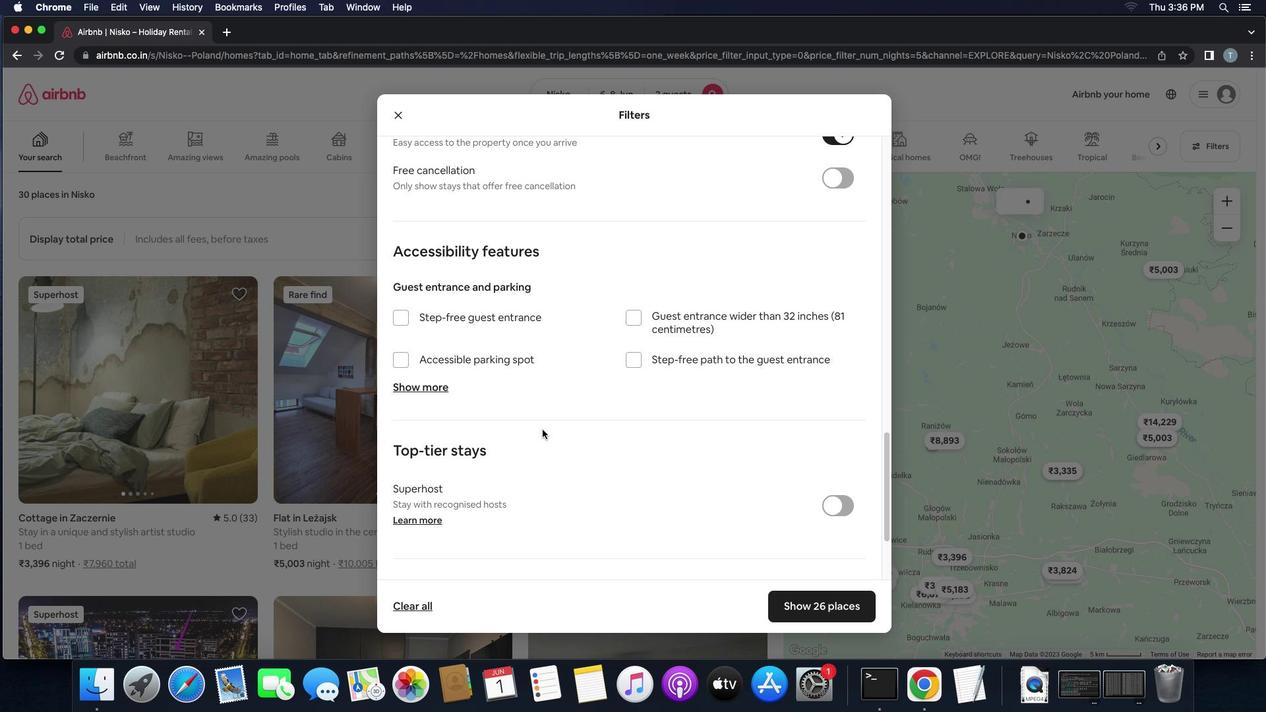 
Action: Mouse scrolled (543, 430) with delta (0, 0)
Screenshot: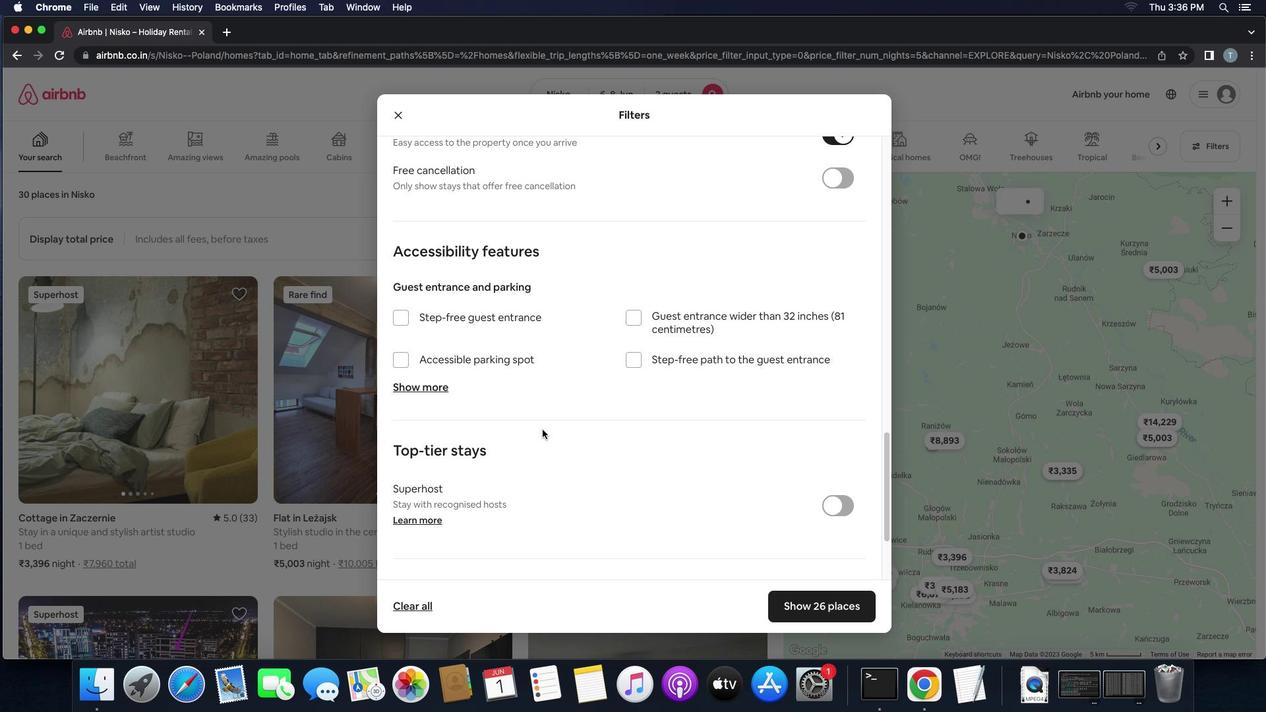 
Action: Mouse moved to (543, 429)
Screenshot: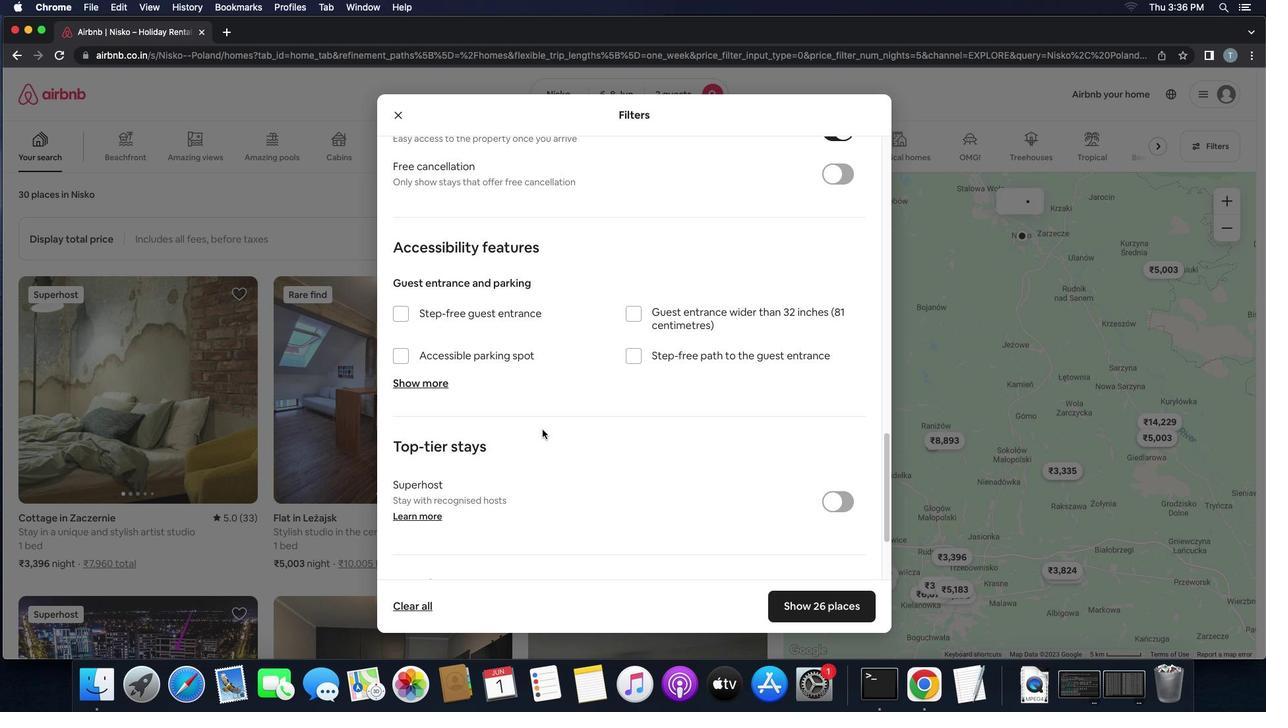
Action: Mouse scrolled (543, 429) with delta (0, 0)
Screenshot: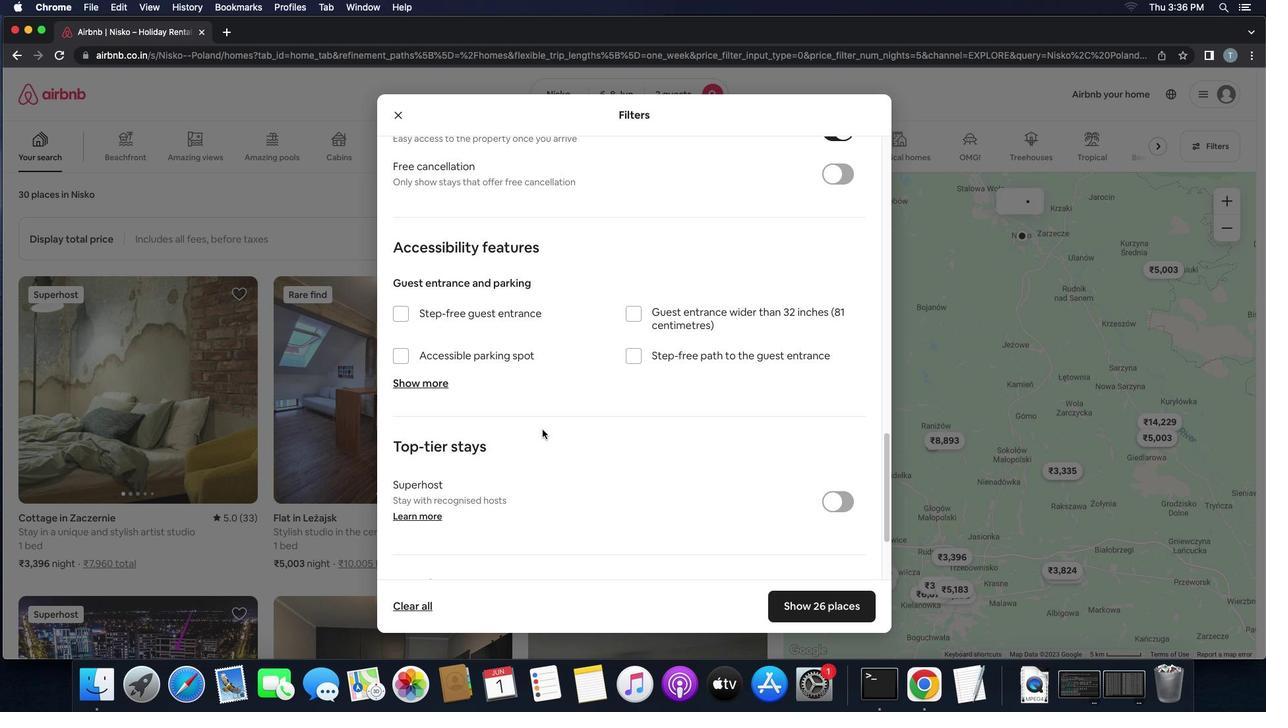 
Action: Mouse scrolled (543, 429) with delta (0, -1)
Screenshot: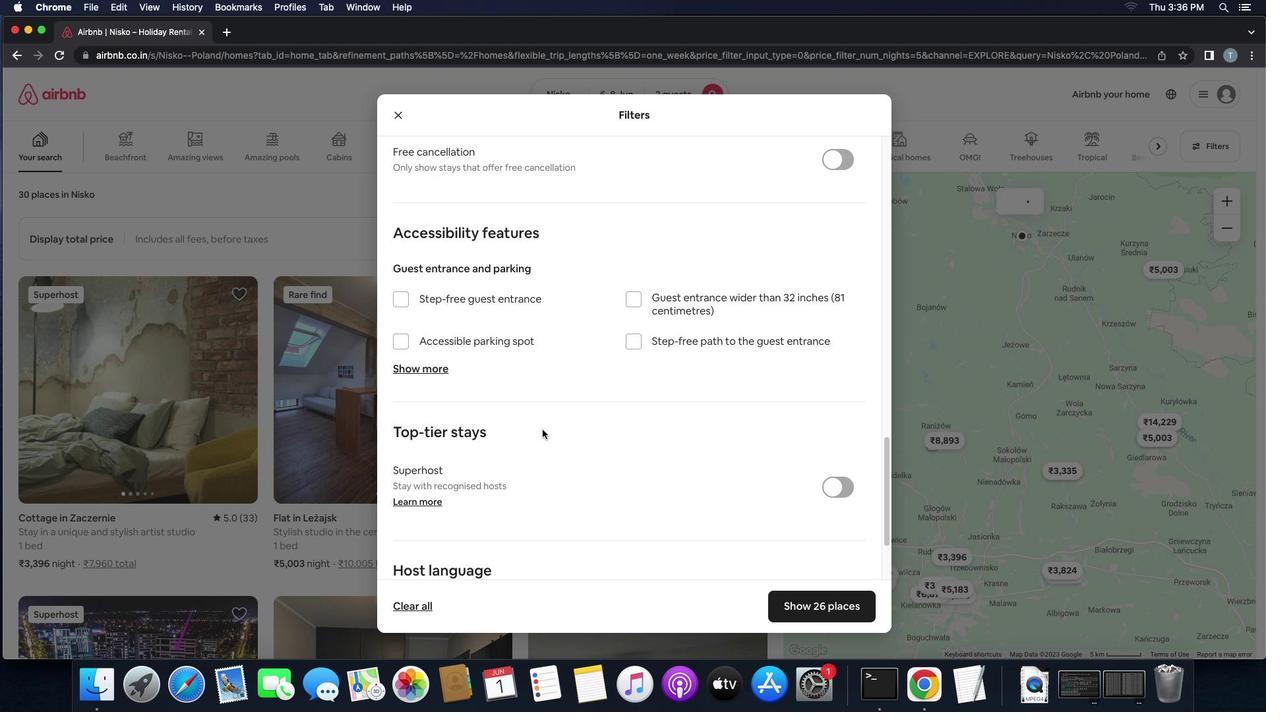 
Action: Mouse scrolled (543, 429) with delta (0, -1)
Screenshot: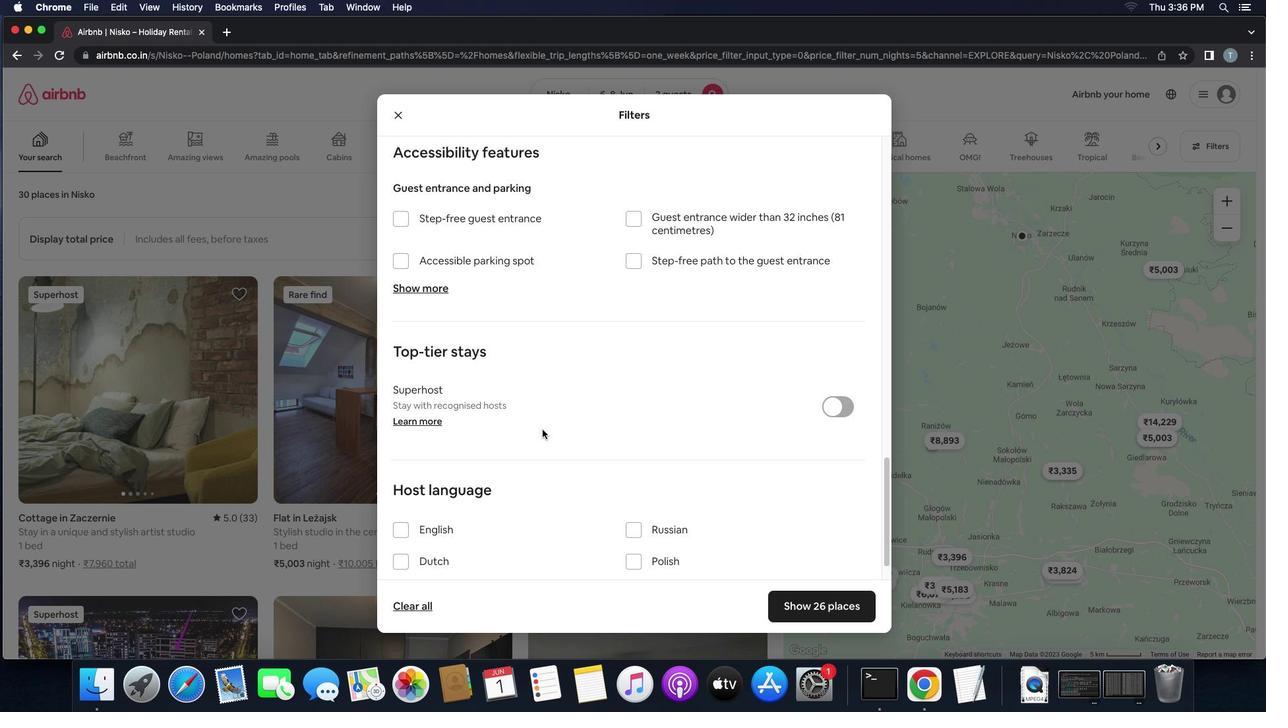 
Action: Mouse moved to (542, 428)
Screenshot: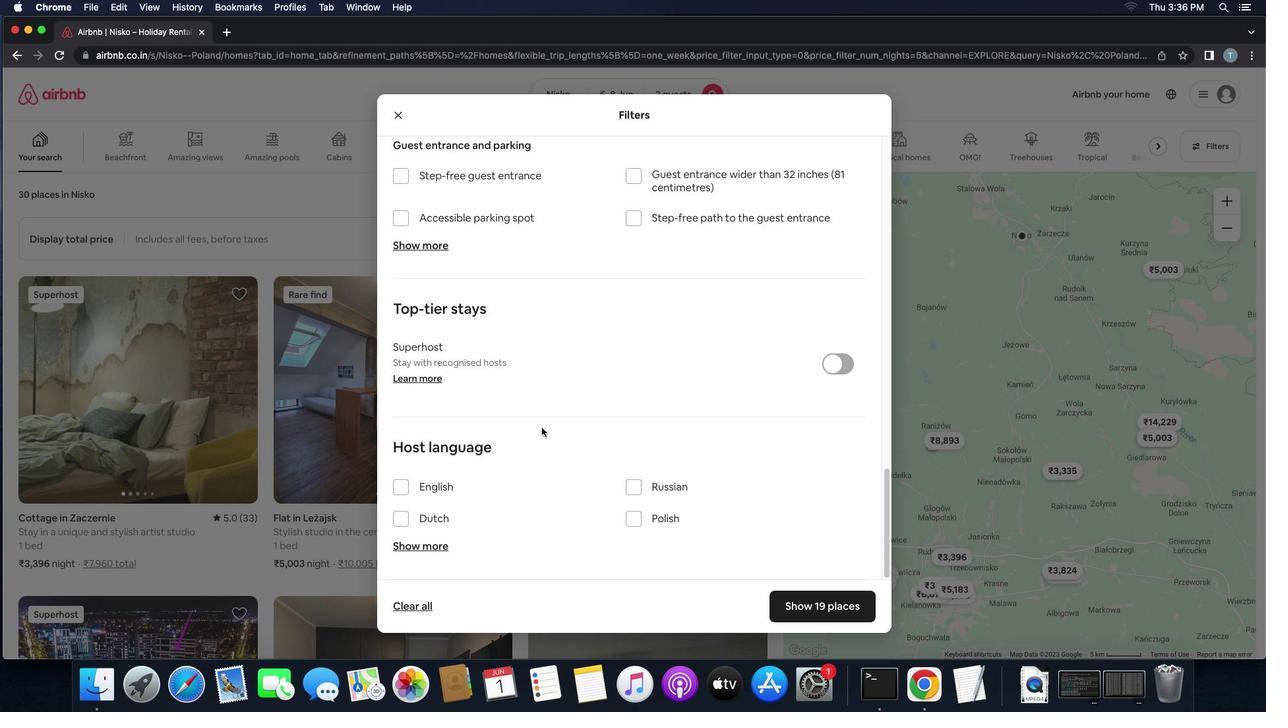 
Action: Mouse scrolled (542, 428) with delta (0, 0)
Screenshot: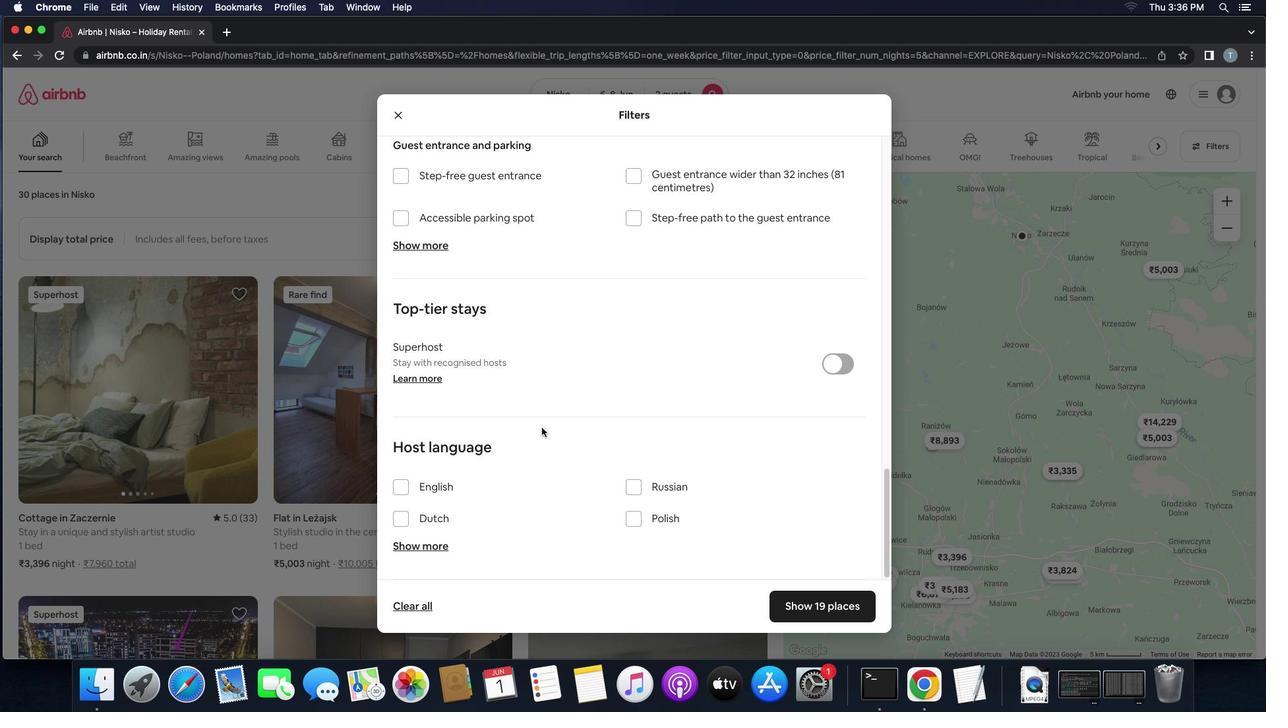 
Action: Mouse scrolled (542, 428) with delta (0, 0)
Screenshot: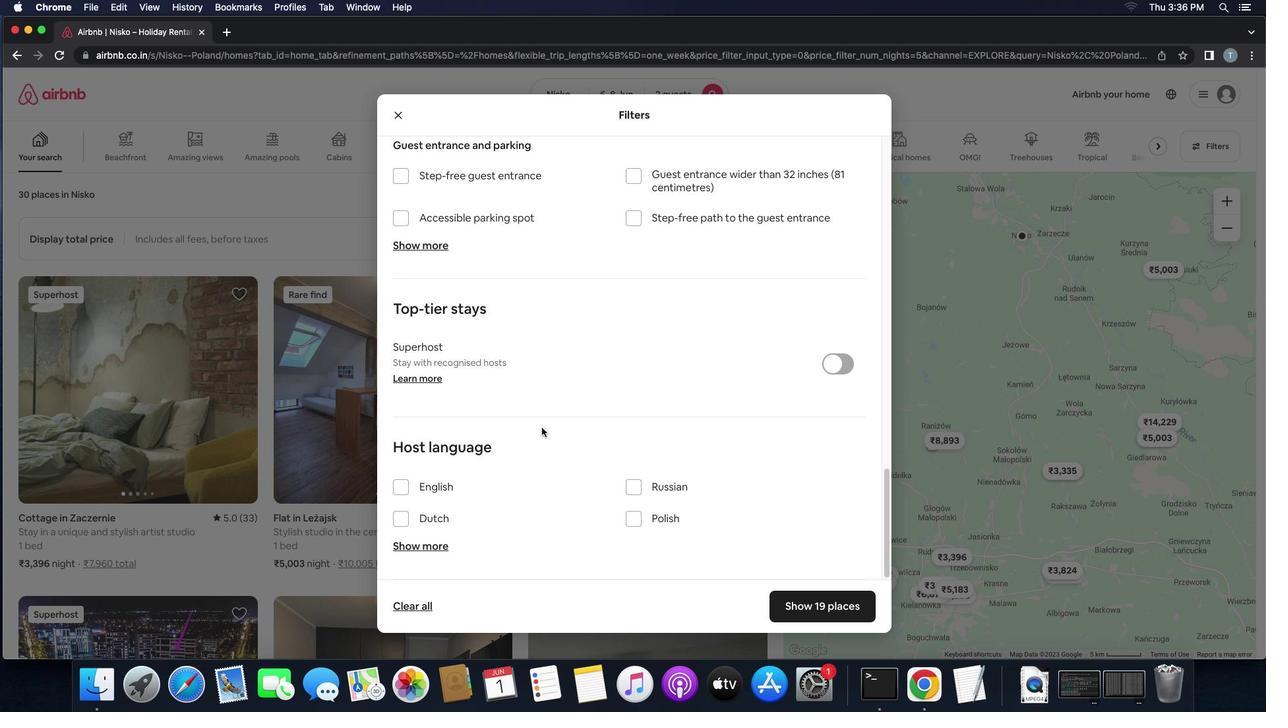 
Action: Mouse scrolled (542, 428) with delta (0, -1)
Screenshot: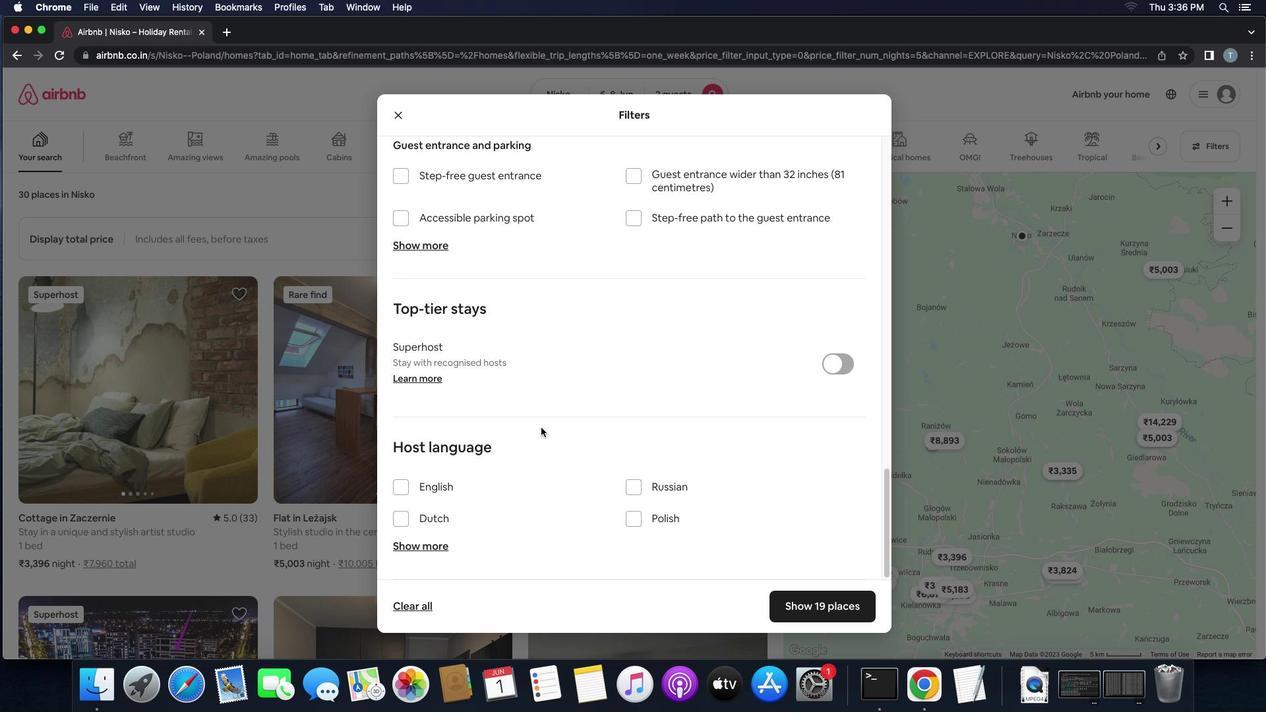 
Action: Mouse scrolled (542, 428) with delta (0, -3)
Screenshot: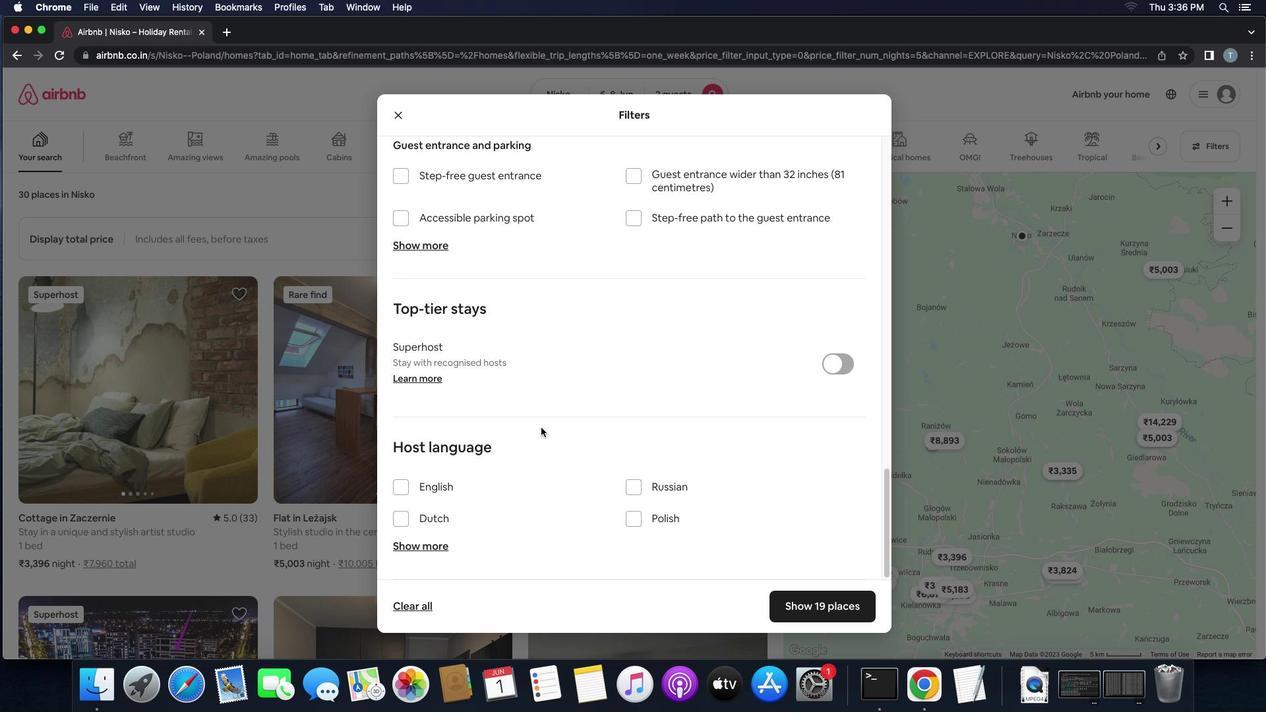
Action: Mouse moved to (542, 428)
Screenshot: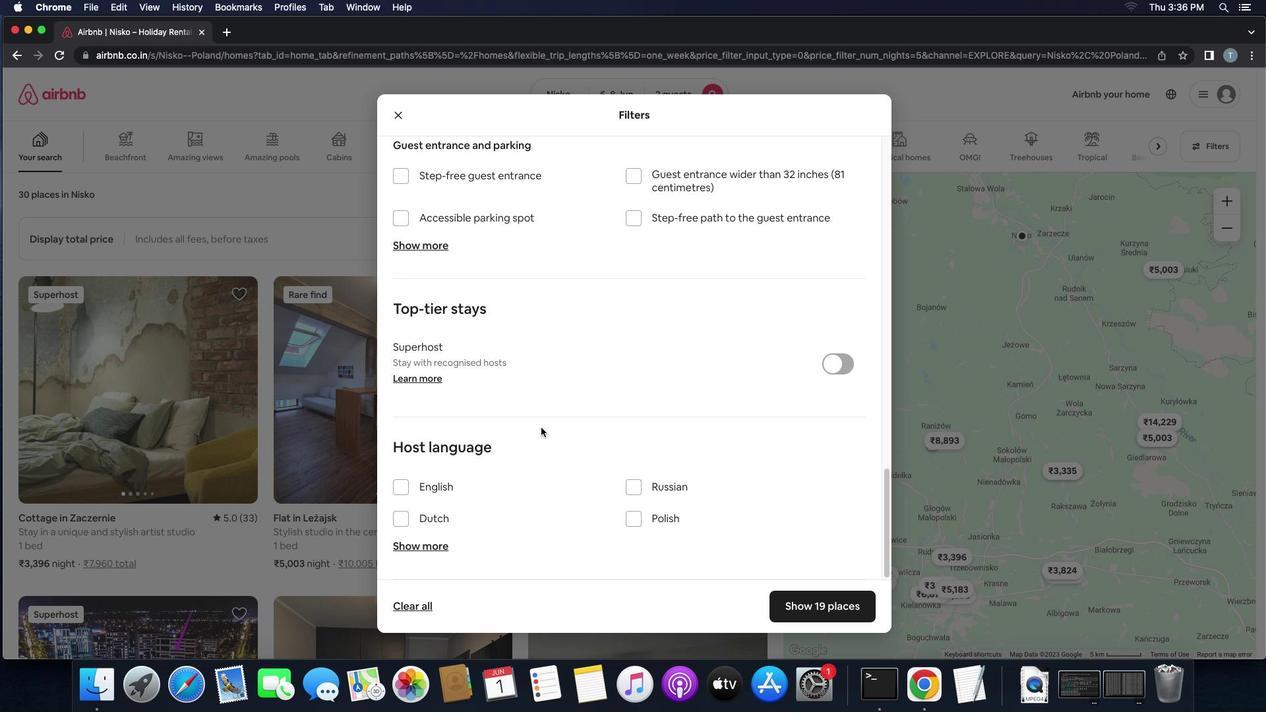 
Action: Mouse scrolled (542, 428) with delta (0, -3)
Screenshot: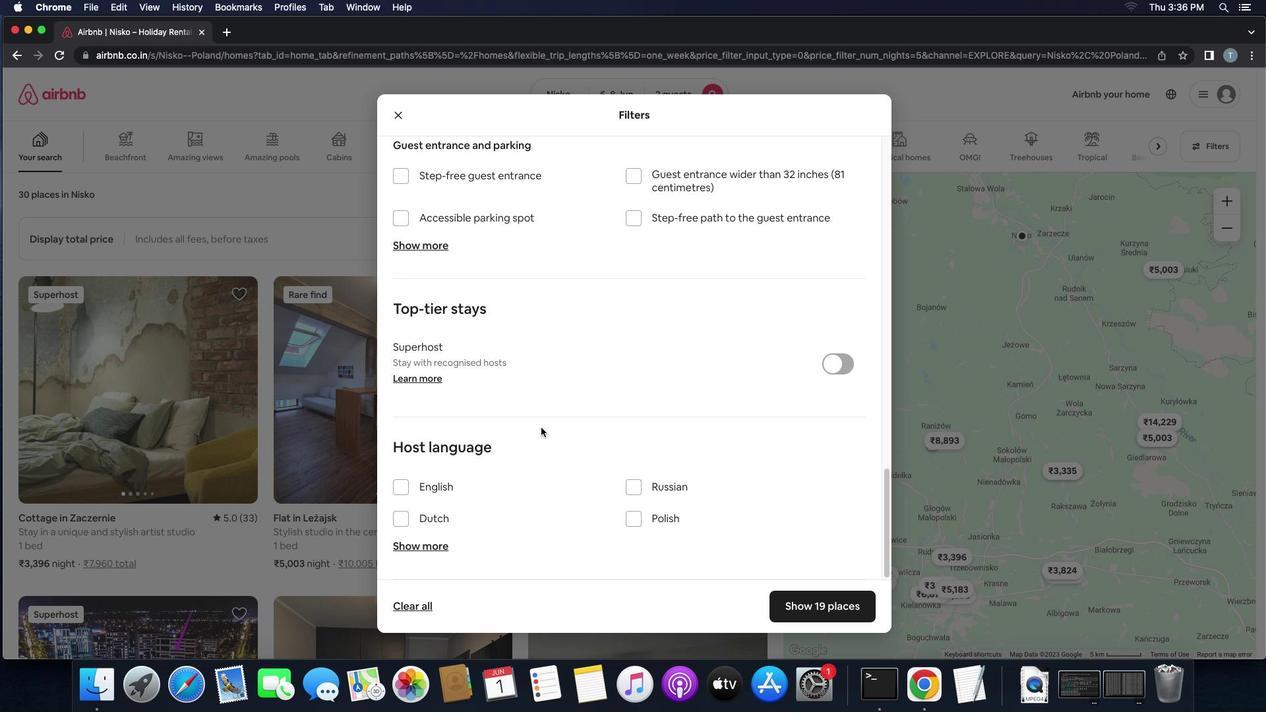 
Action: Mouse moved to (403, 485)
Screenshot: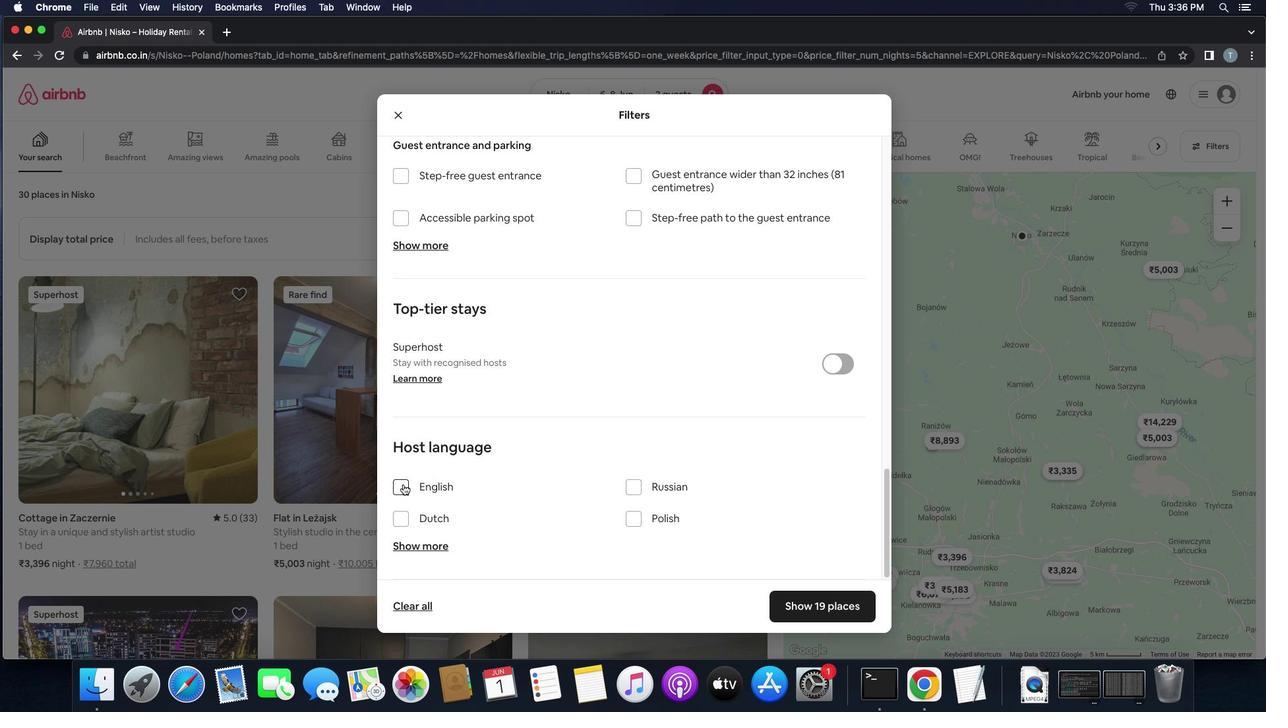 
Action: Mouse pressed left at (403, 485)
Screenshot: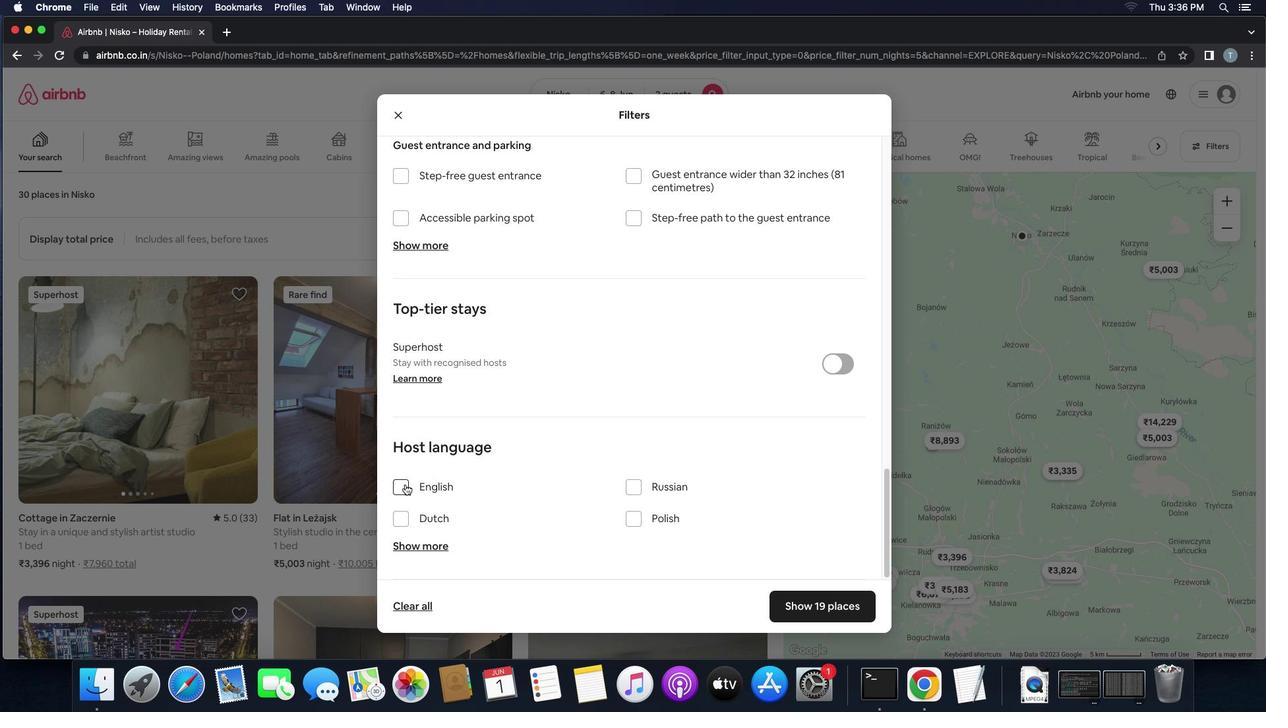 
Action: Mouse moved to (783, 608)
Screenshot: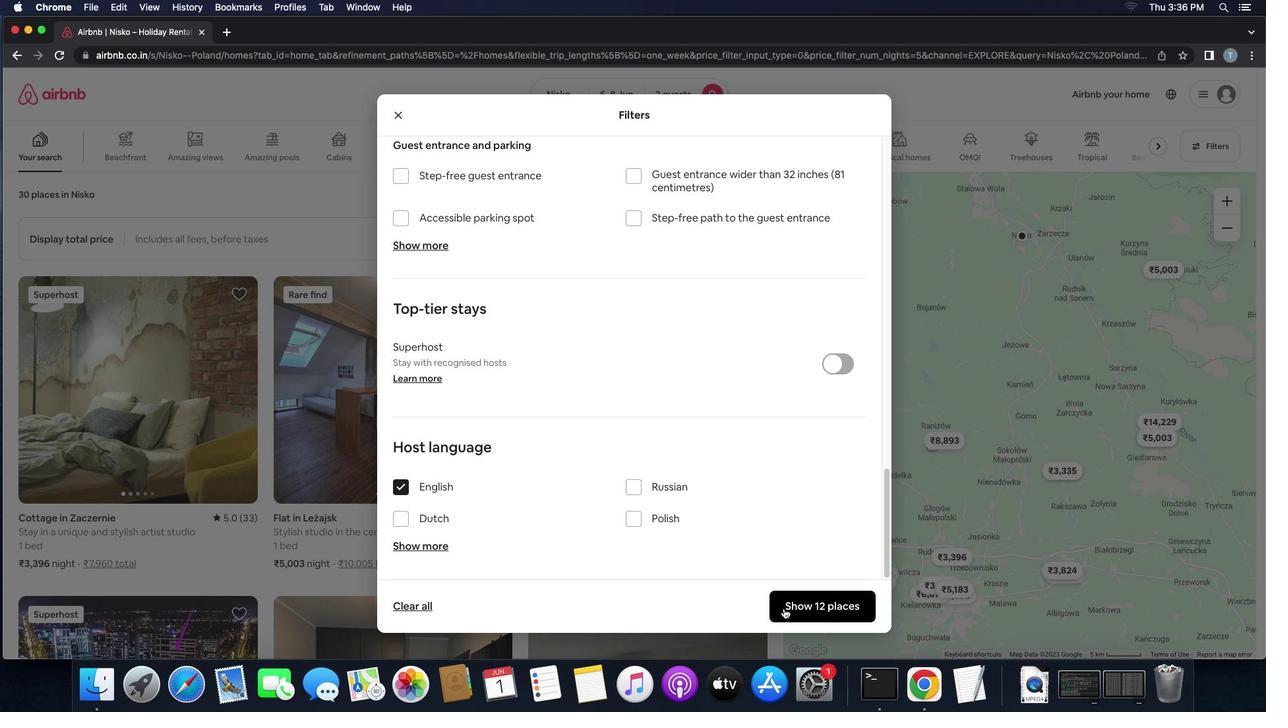 
Action: Mouse pressed left at (783, 608)
Screenshot: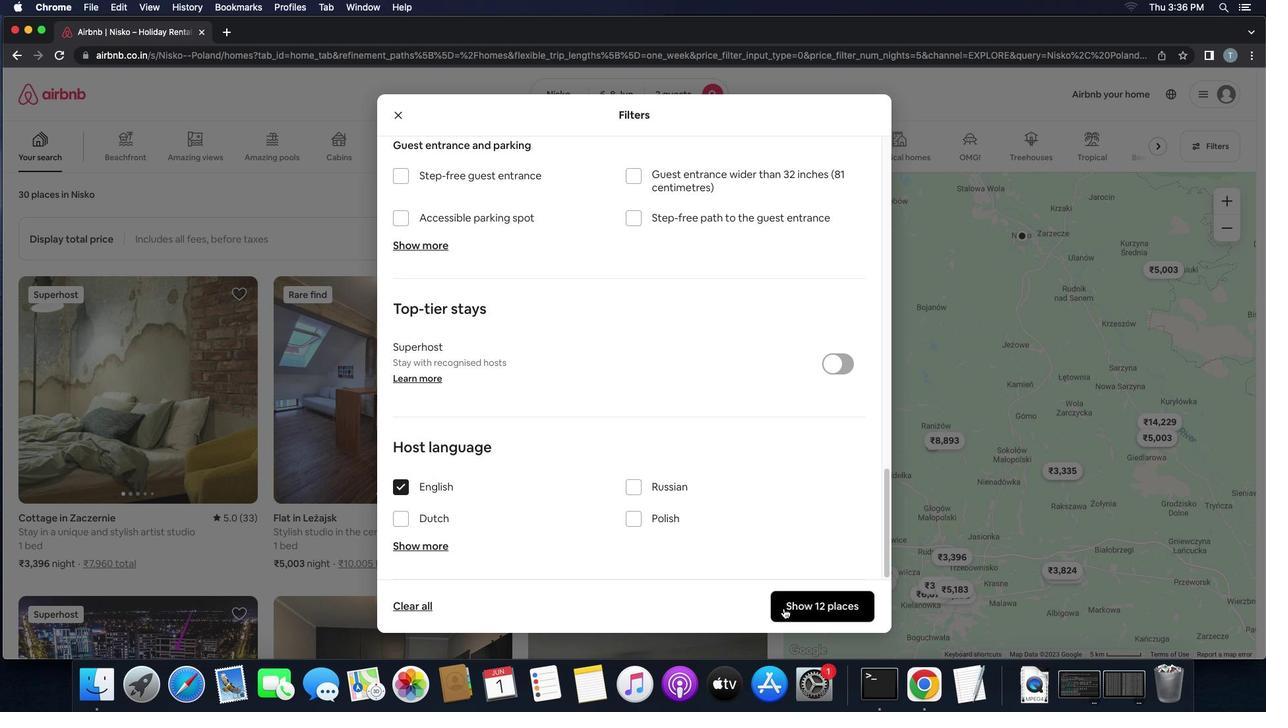 
Action: Mouse moved to (768, 622)
Screenshot: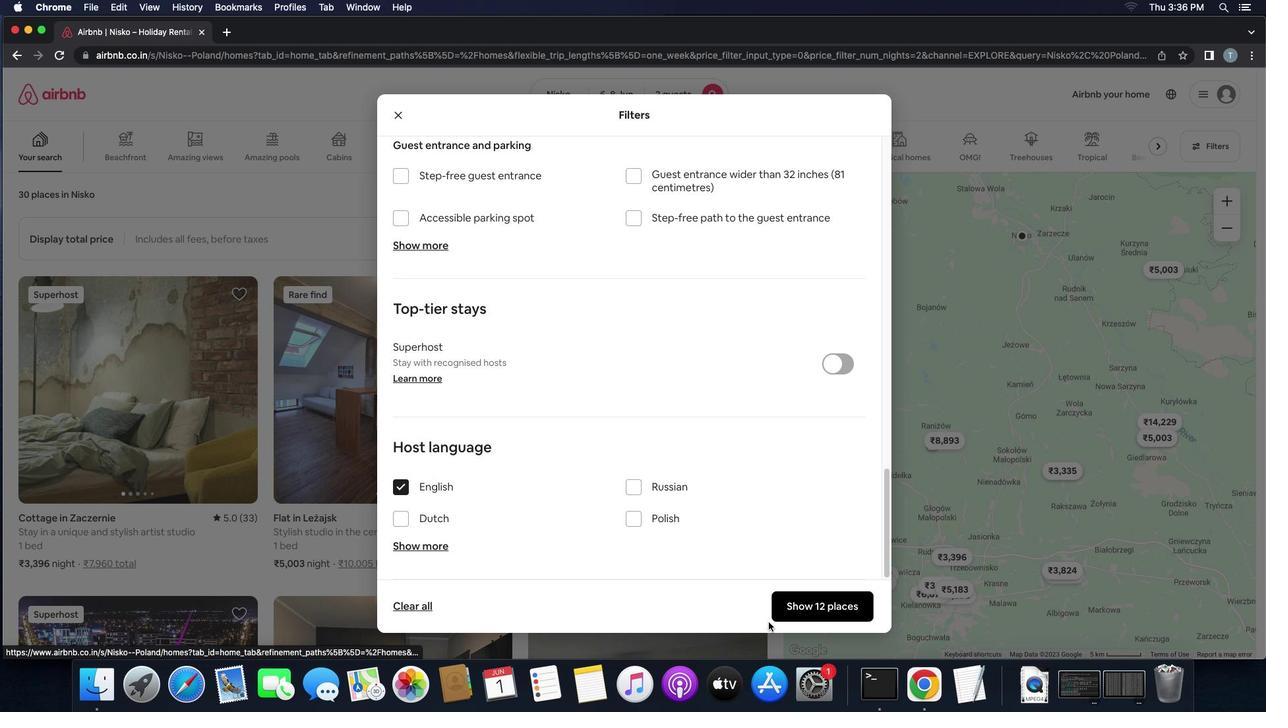 
